 Task: Search one way flight ticket for 1 adult, 5 children, 2 infants in seat and 1 infant on lap in first from Salisbury: Salisbury-ocean City-wicomico Regional Airport to Springfield: Abraham Lincoln Capital Airport on 5-2-2023. Choice of flights is Delta. Number of bags: 1 checked bag. Price is upto 55000. Outbound departure time preference is 15:45.
Action: Mouse moved to (360, 219)
Screenshot: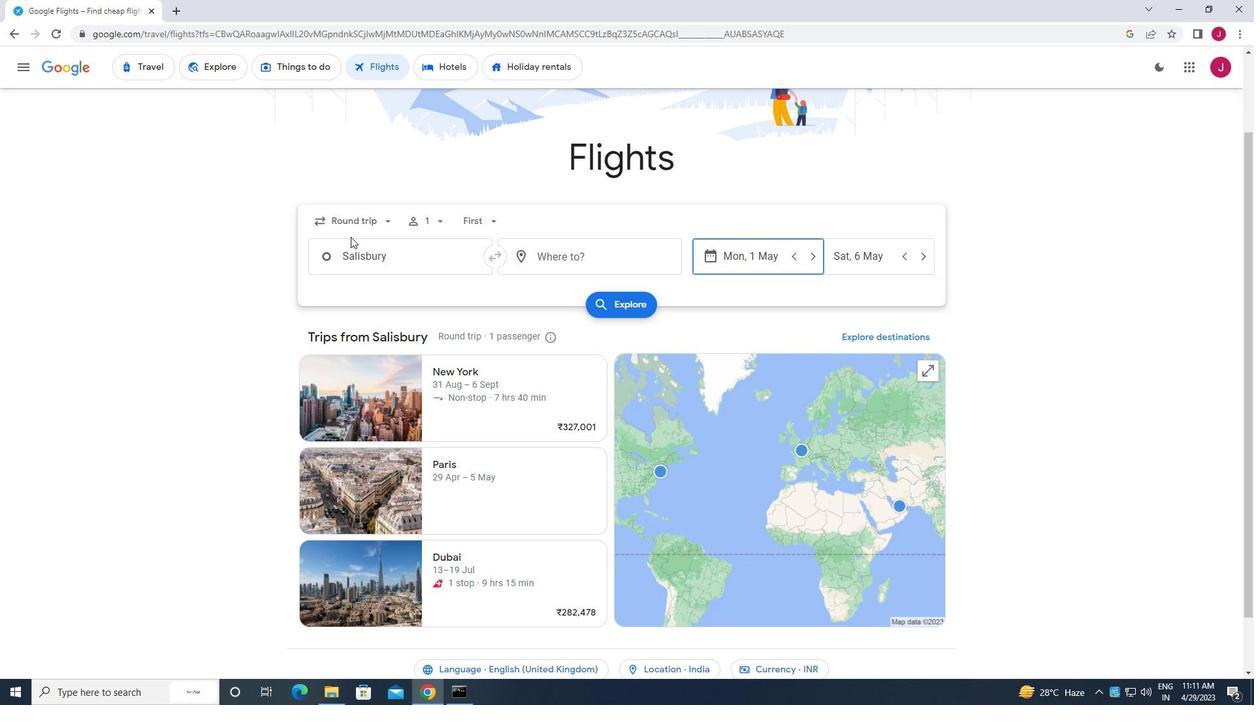 
Action: Mouse pressed left at (360, 219)
Screenshot: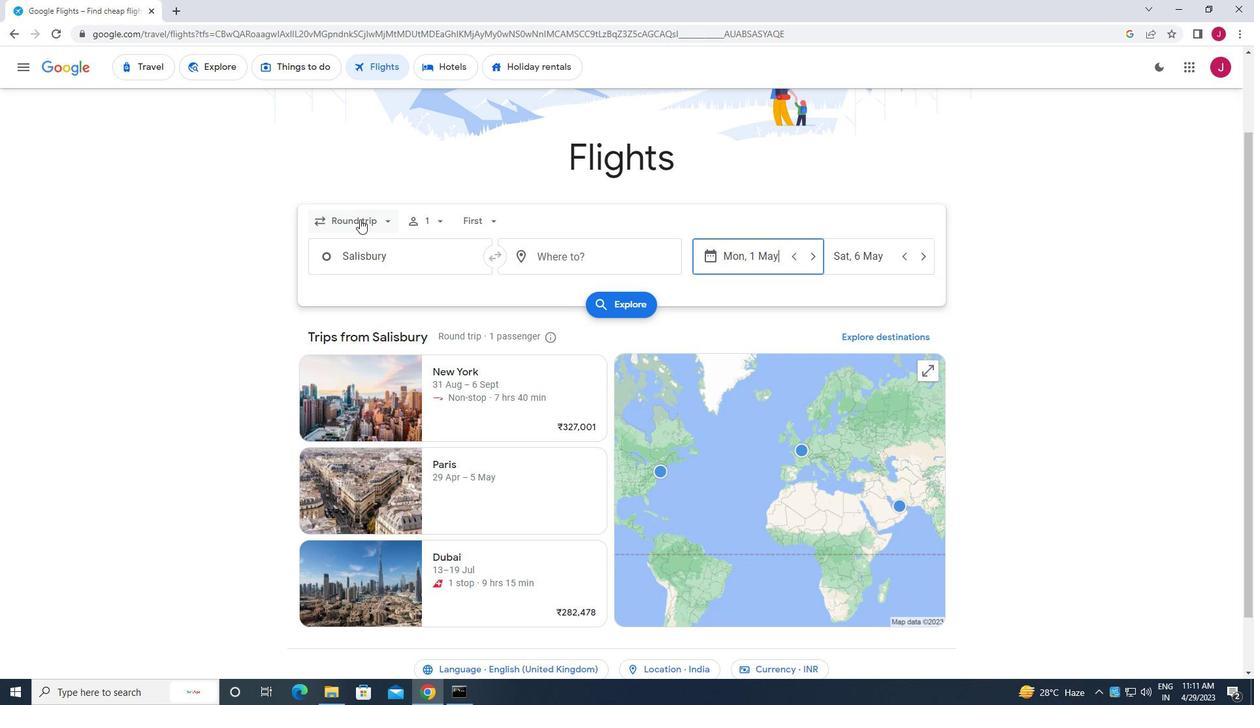 
Action: Mouse moved to (380, 274)
Screenshot: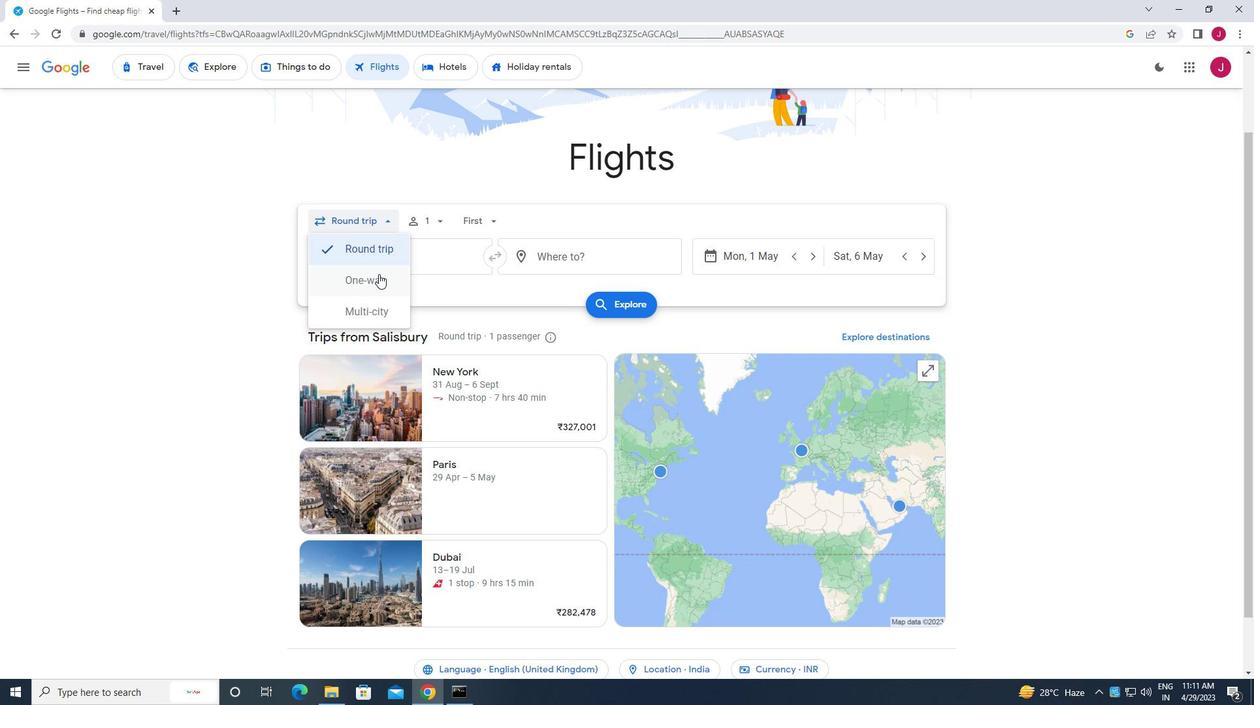 
Action: Mouse pressed left at (380, 274)
Screenshot: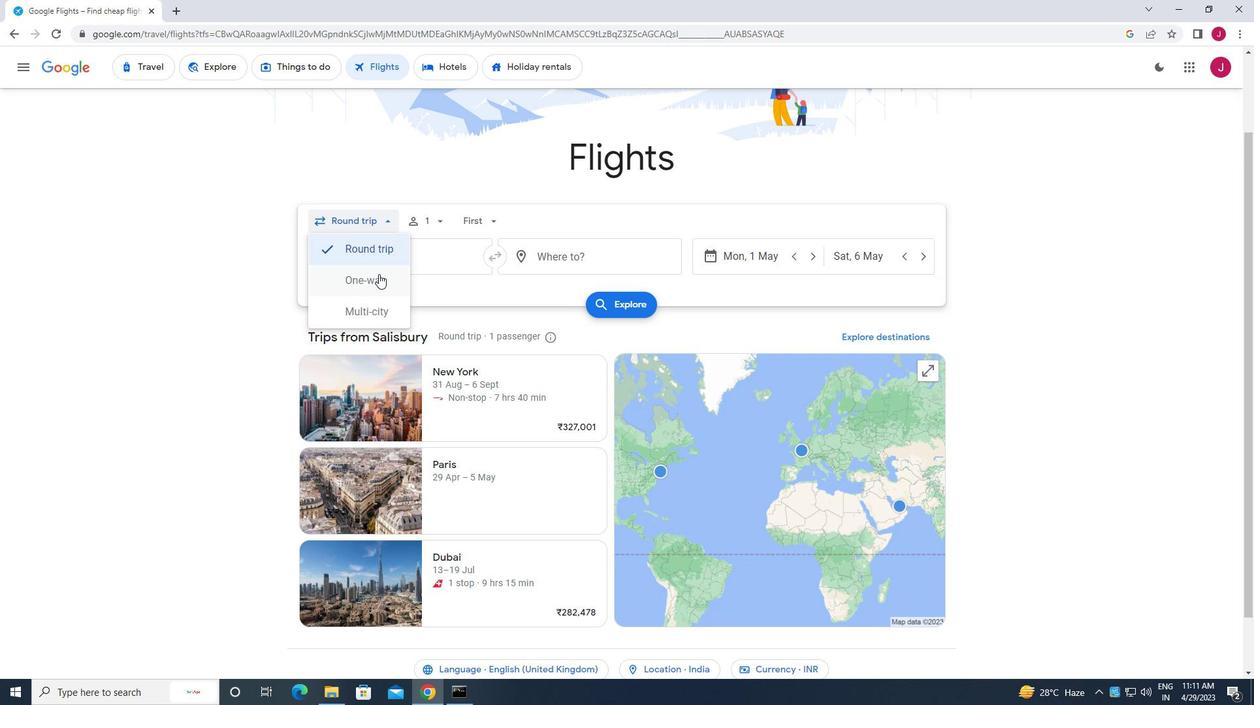 
Action: Mouse moved to (430, 220)
Screenshot: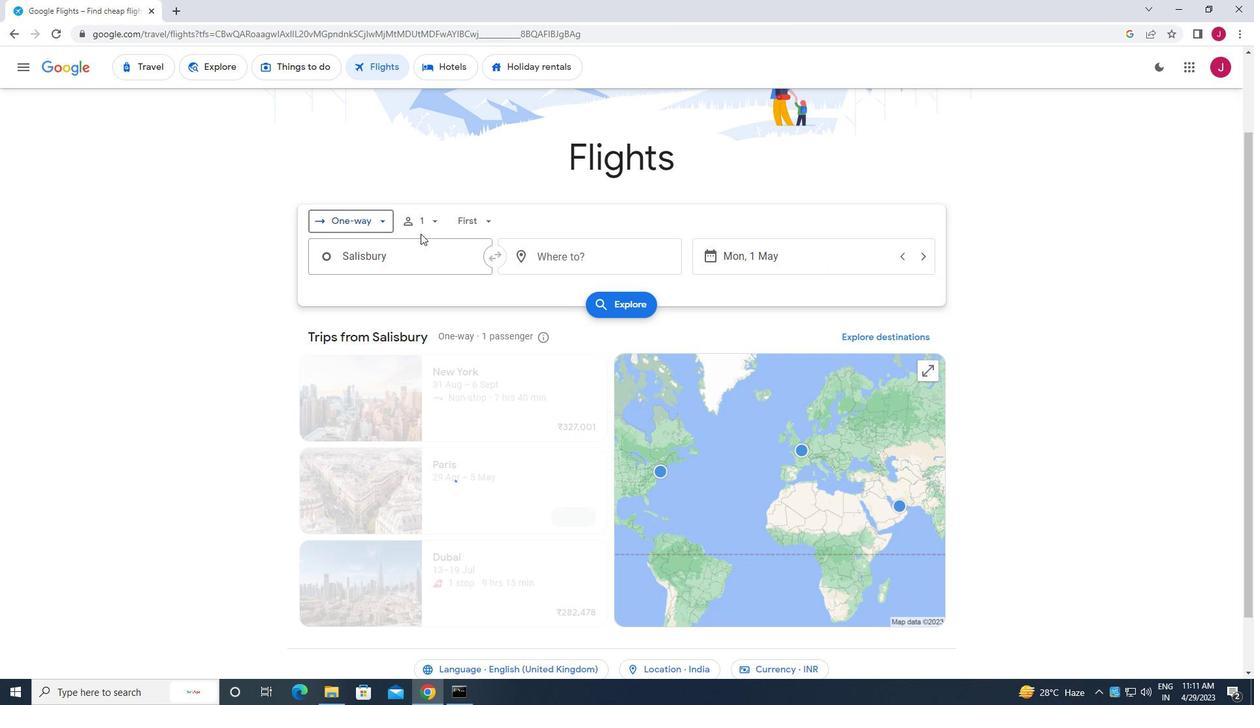 
Action: Mouse pressed left at (430, 220)
Screenshot: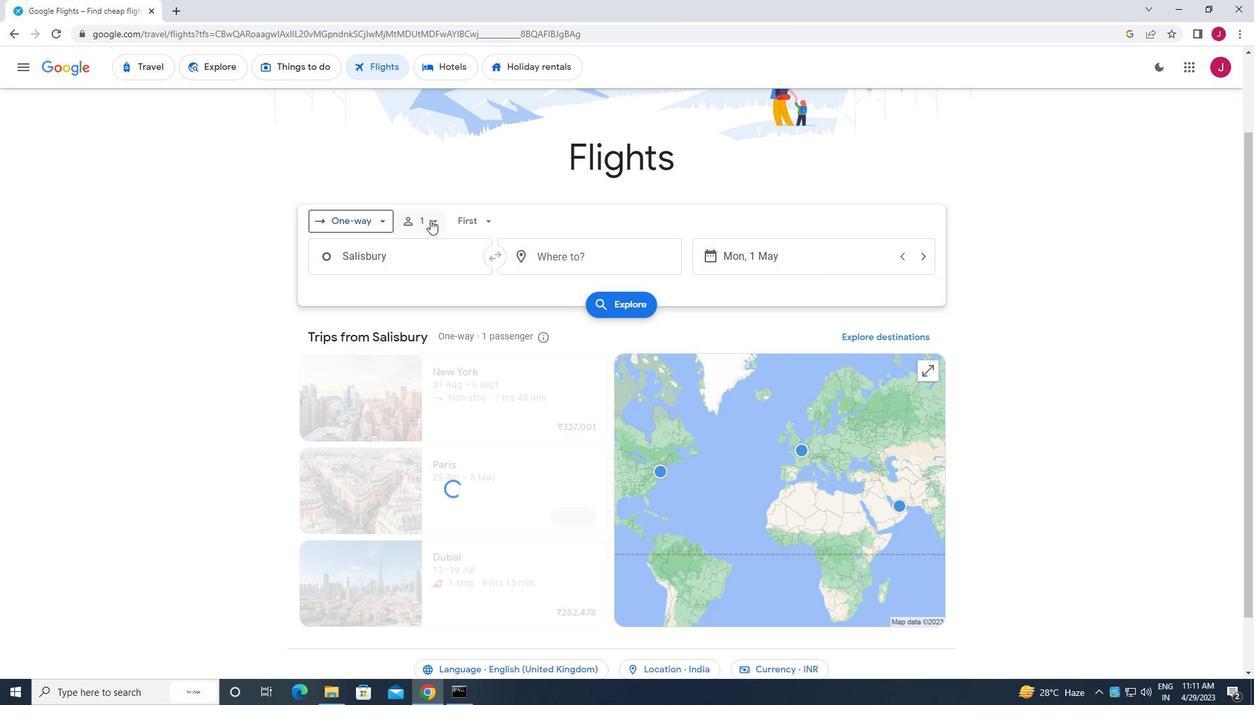
Action: Mouse moved to (536, 290)
Screenshot: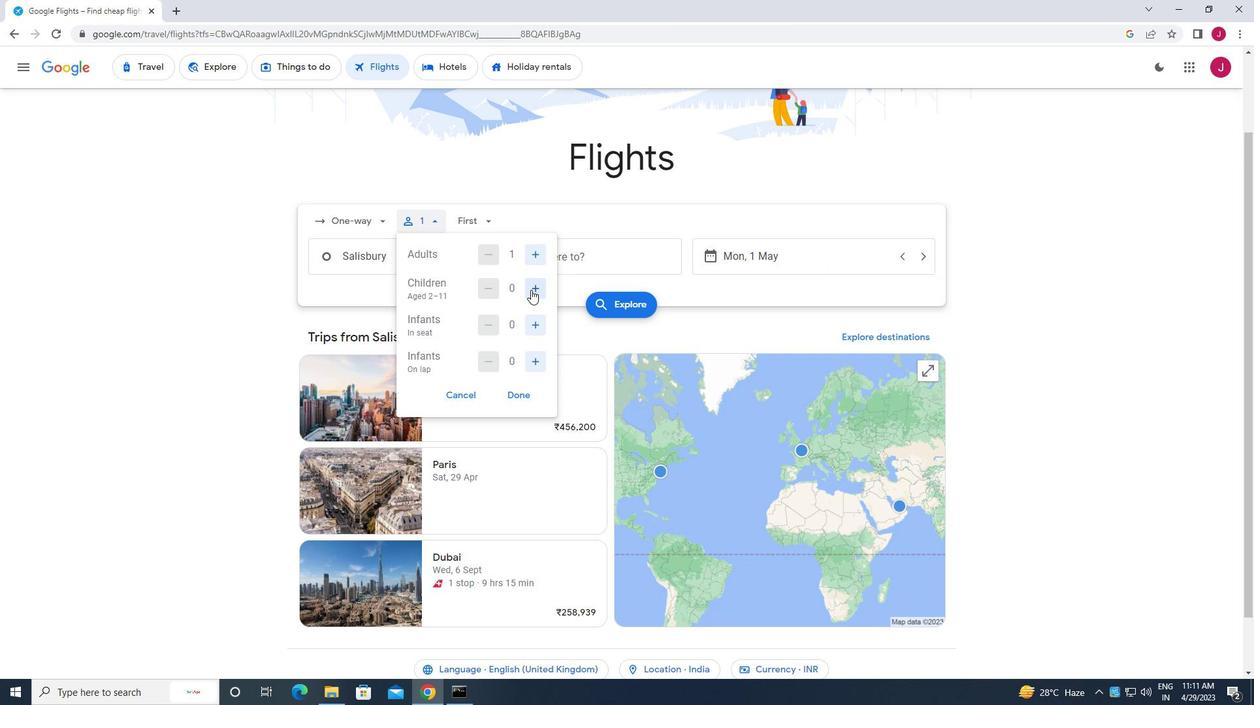 
Action: Mouse pressed left at (536, 290)
Screenshot: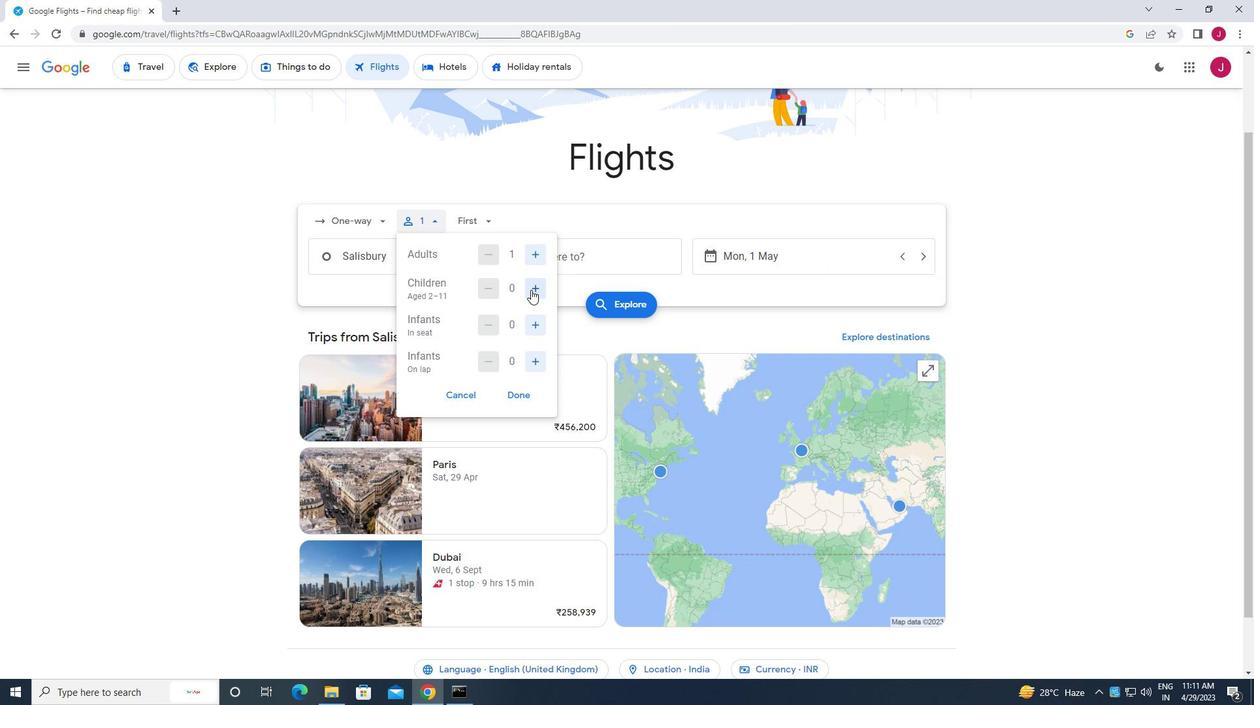 
Action: Mouse moved to (537, 290)
Screenshot: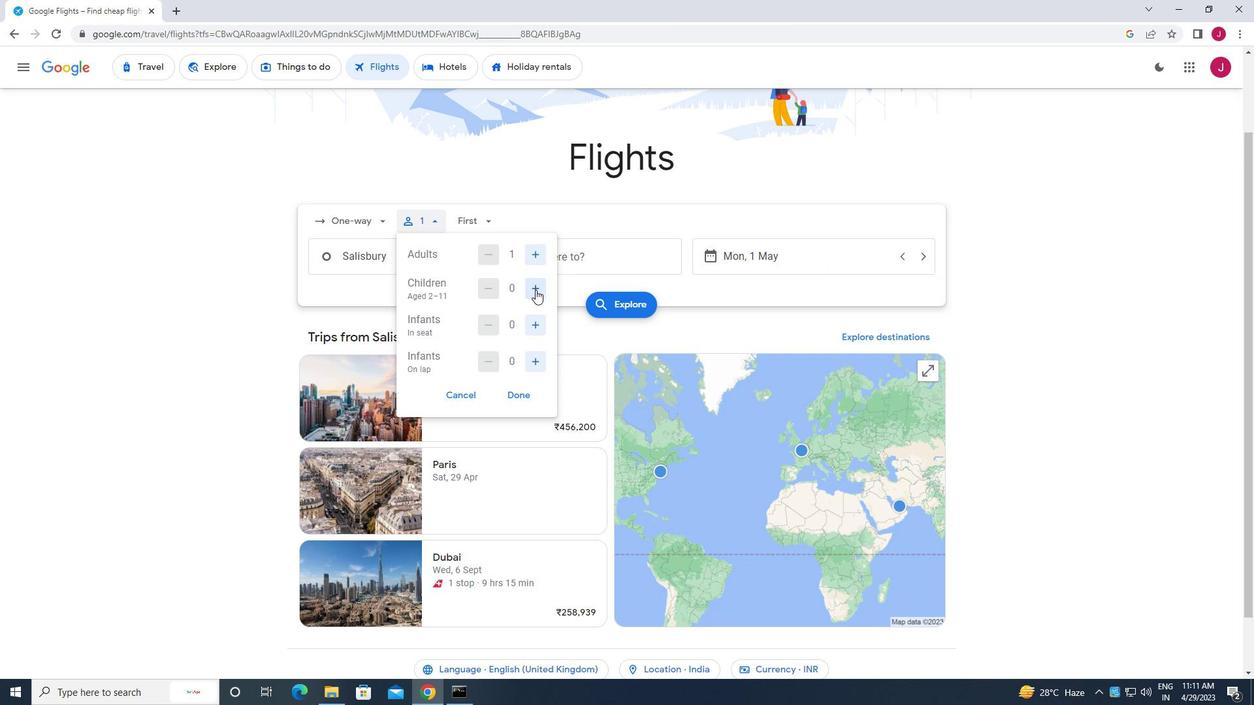 
Action: Mouse pressed left at (537, 290)
Screenshot: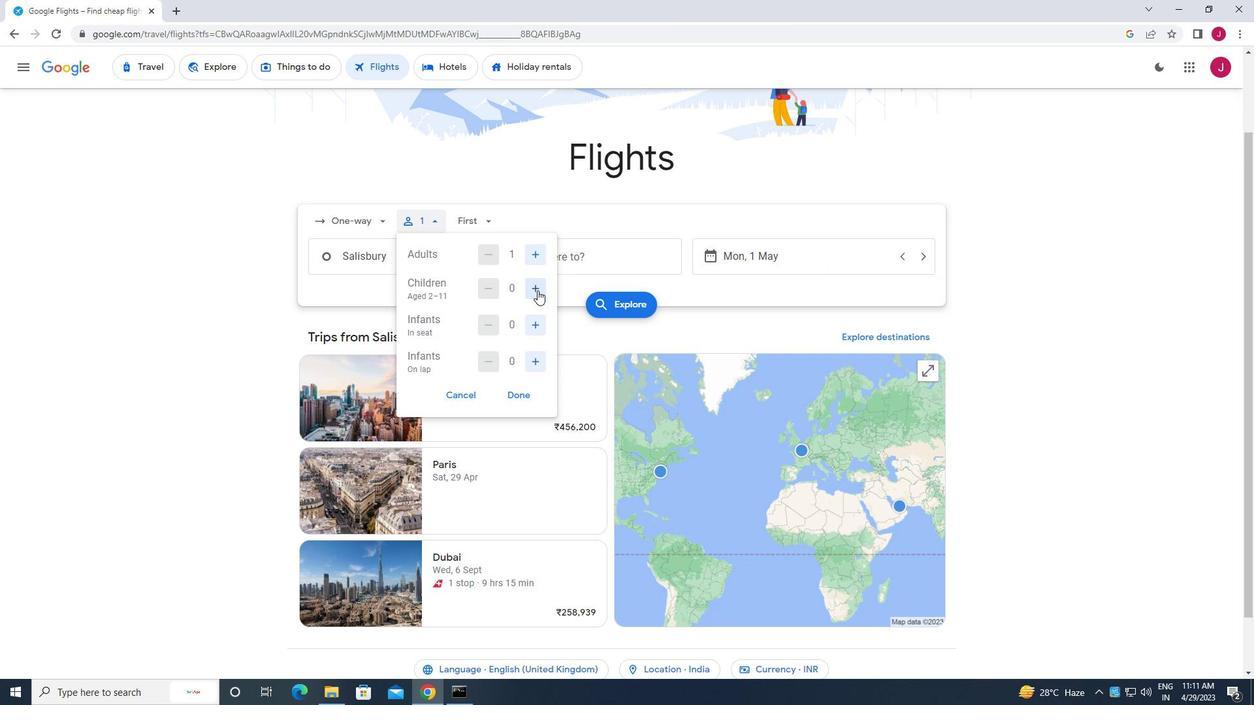 
Action: Mouse pressed left at (537, 290)
Screenshot: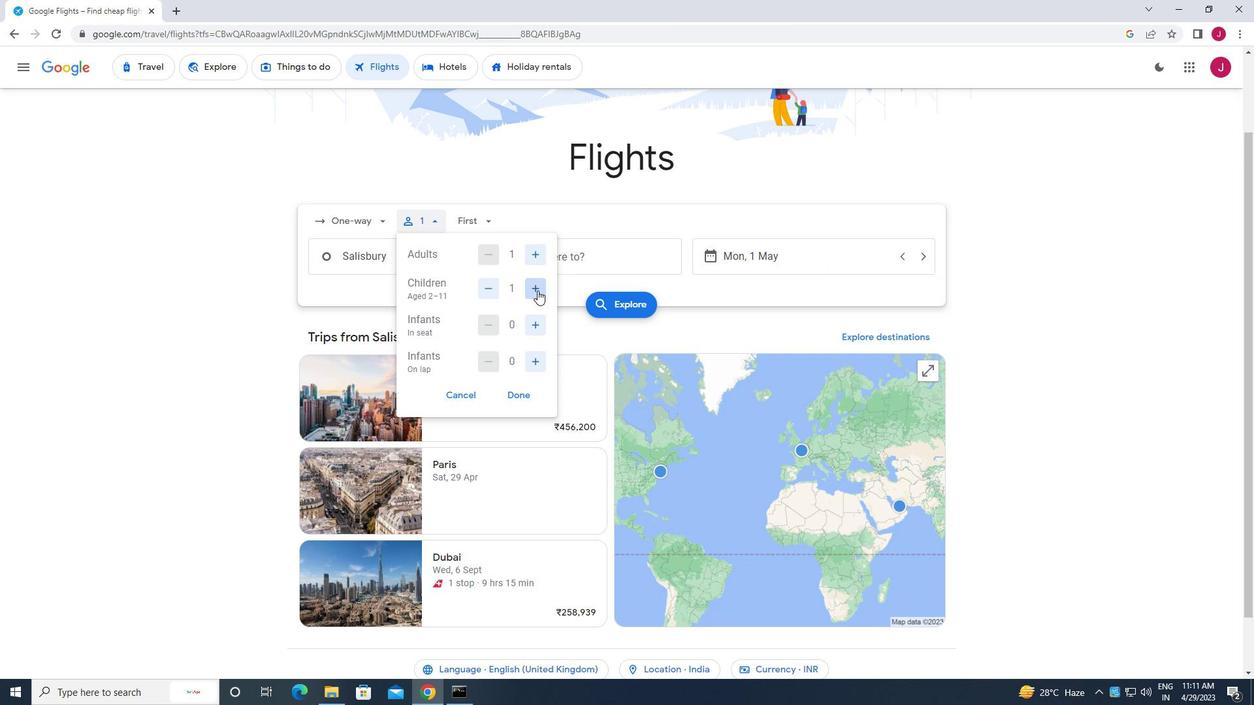 
Action: Mouse pressed left at (537, 290)
Screenshot: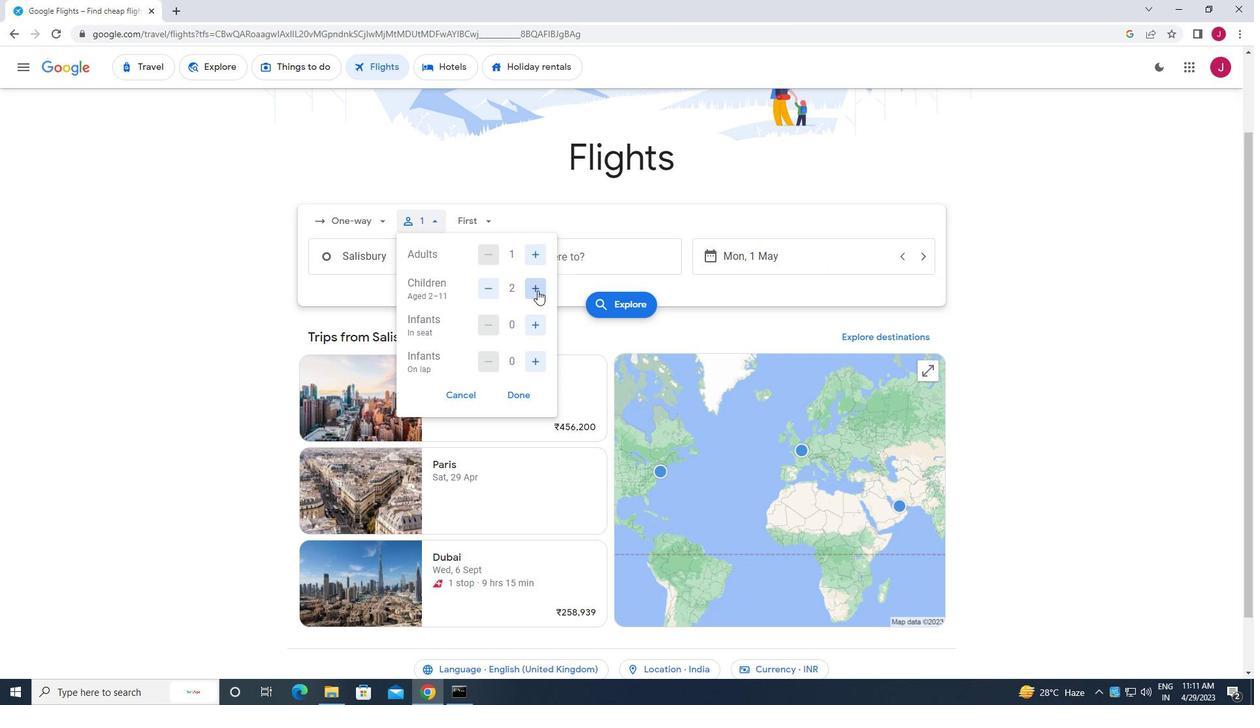 
Action: Mouse pressed left at (537, 290)
Screenshot: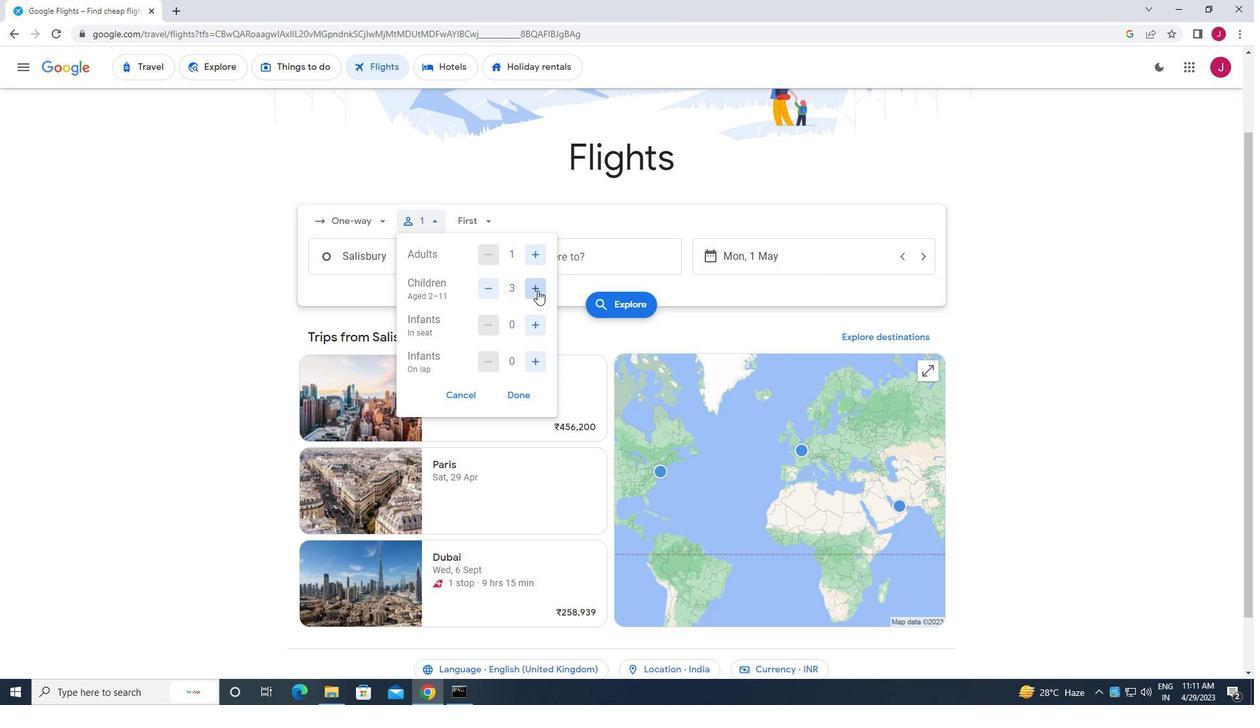 
Action: Mouse moved to (538, 321)
Screenshot: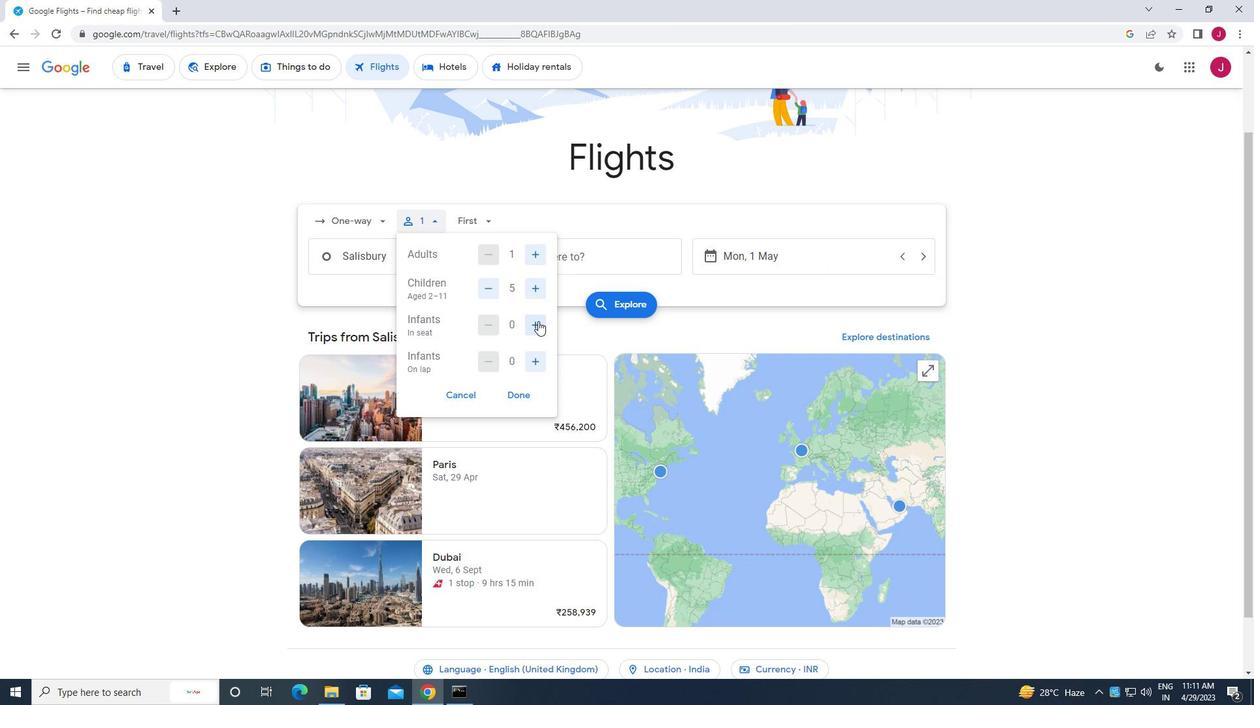
Action: Mouse pressed left at (538, 321)
Screenshot: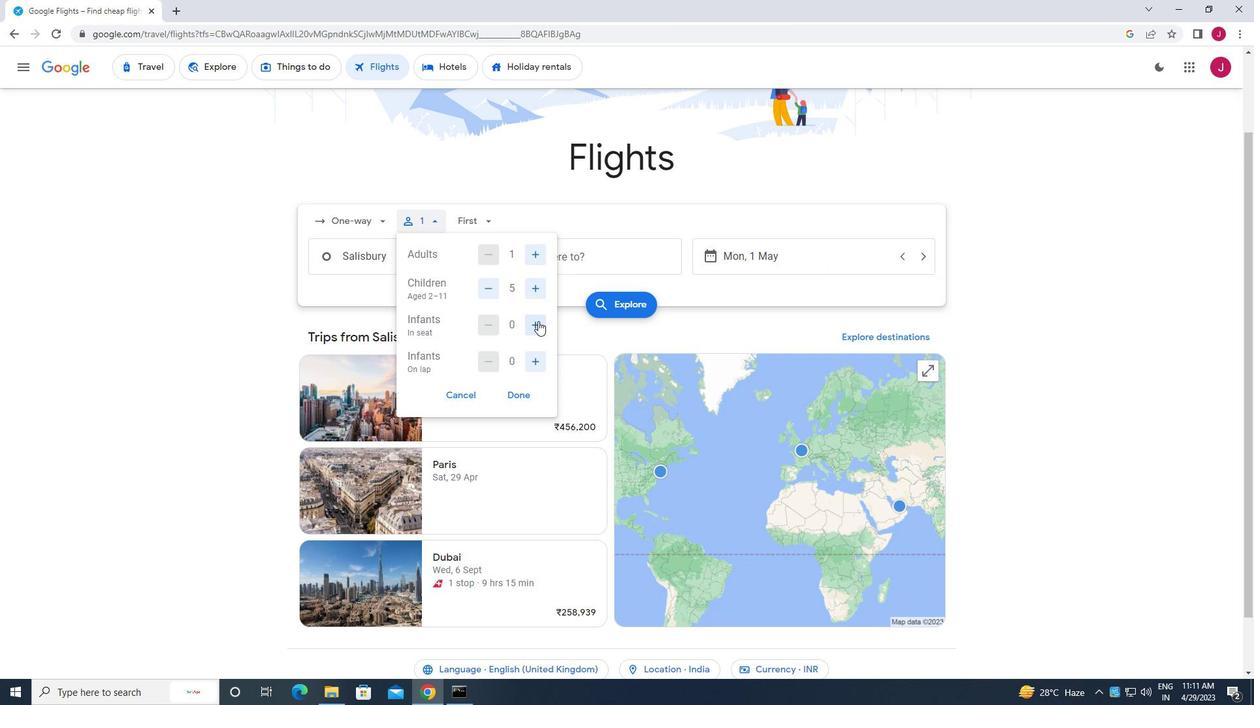 
Action: Mouse moved to (539, 322)
Screenshot: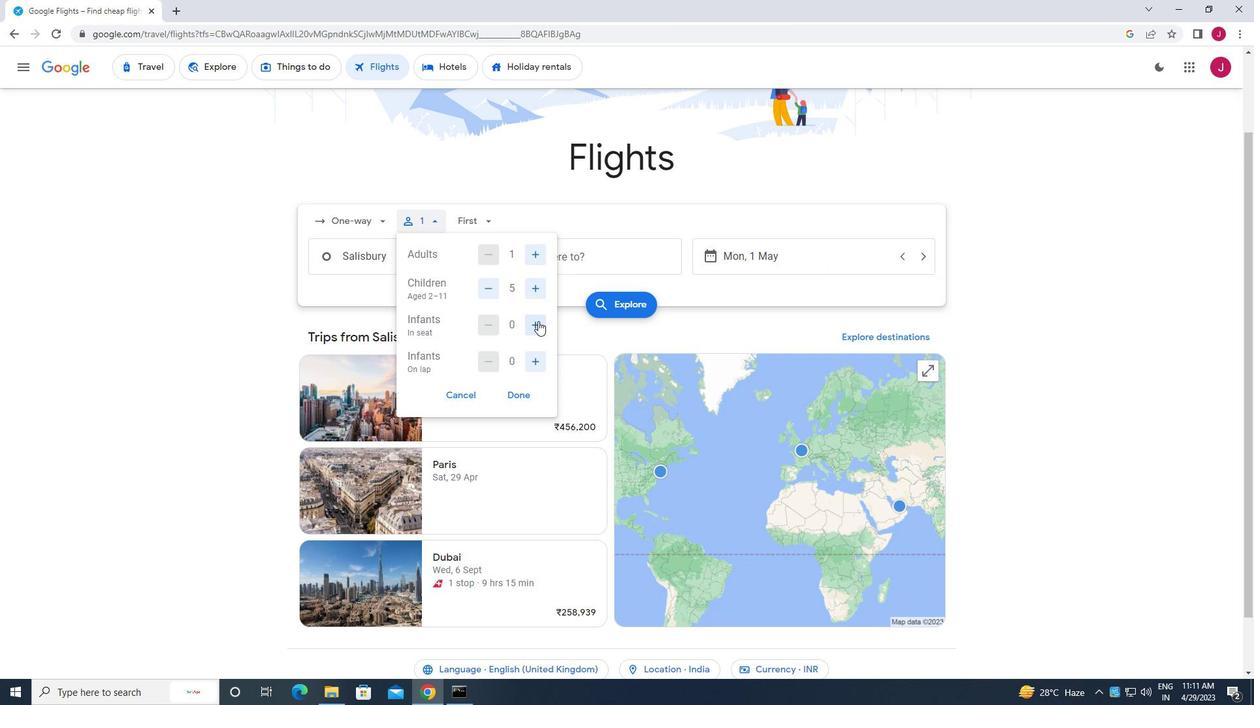 
Action: Mouse pressed left at (539, 322)
Screenshot: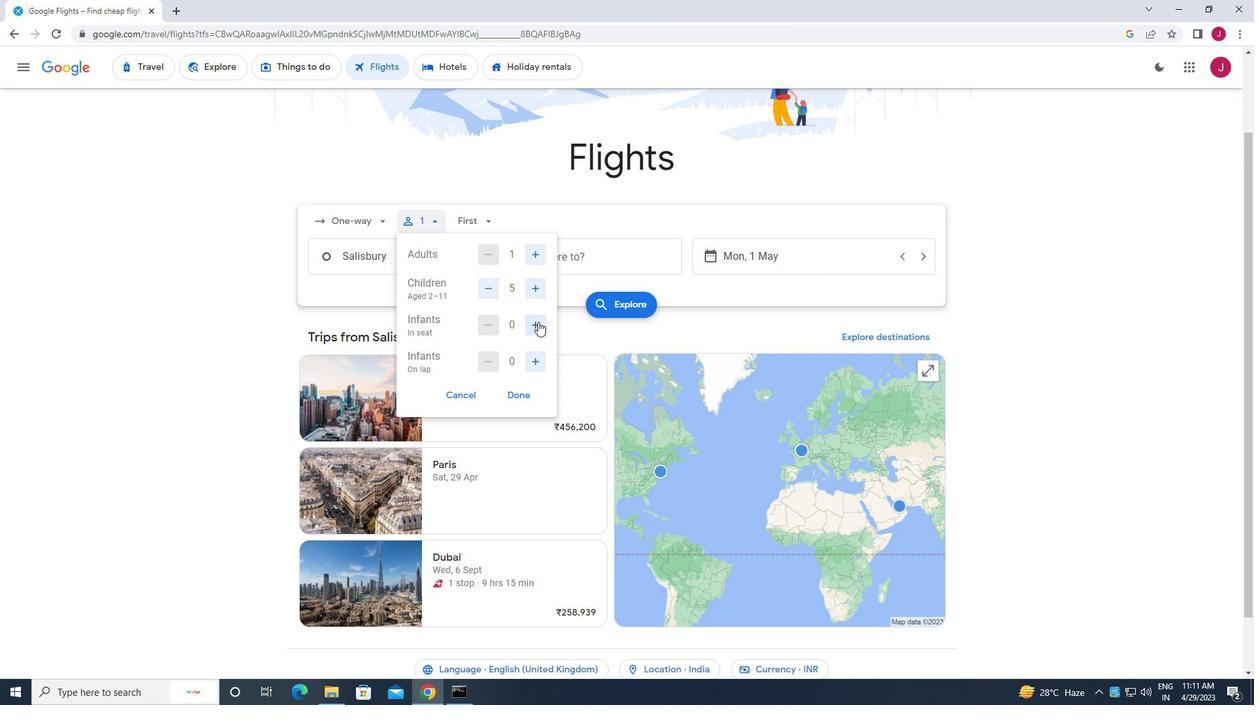 
Action: Mouse moved to (533, 359)
Screenshot: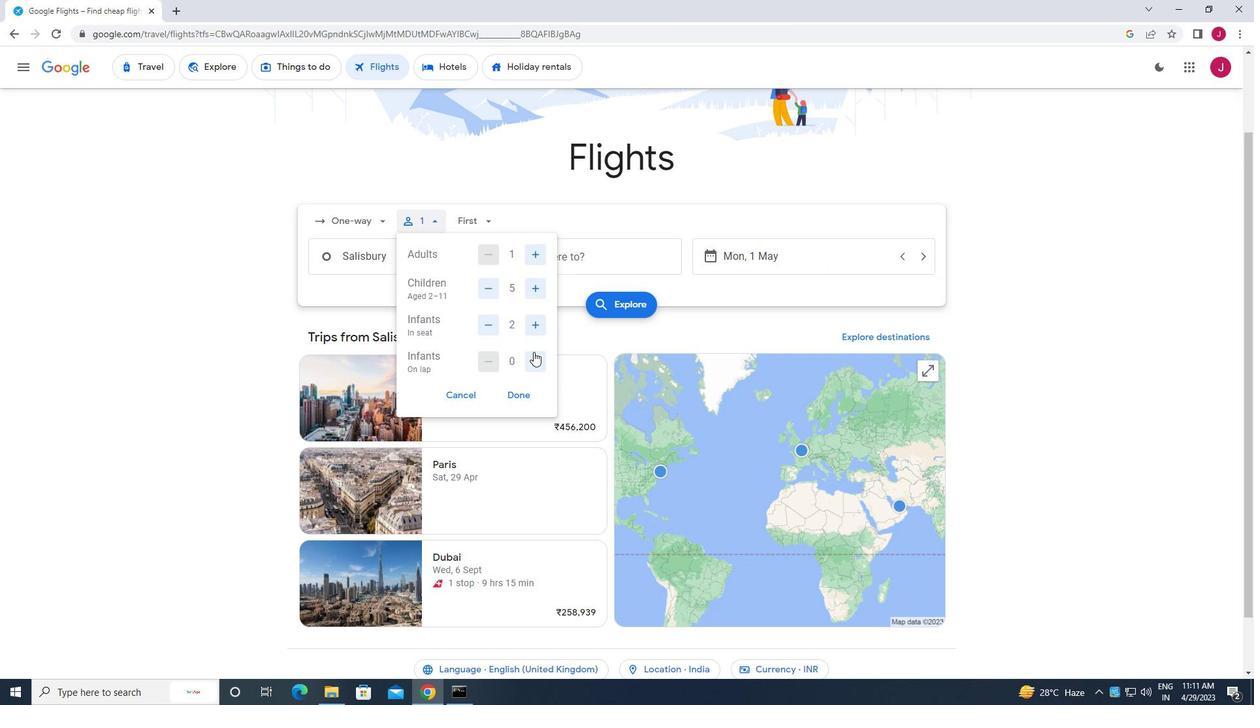 
Action: Mouse pressed left at (533, 359)
Screenshot: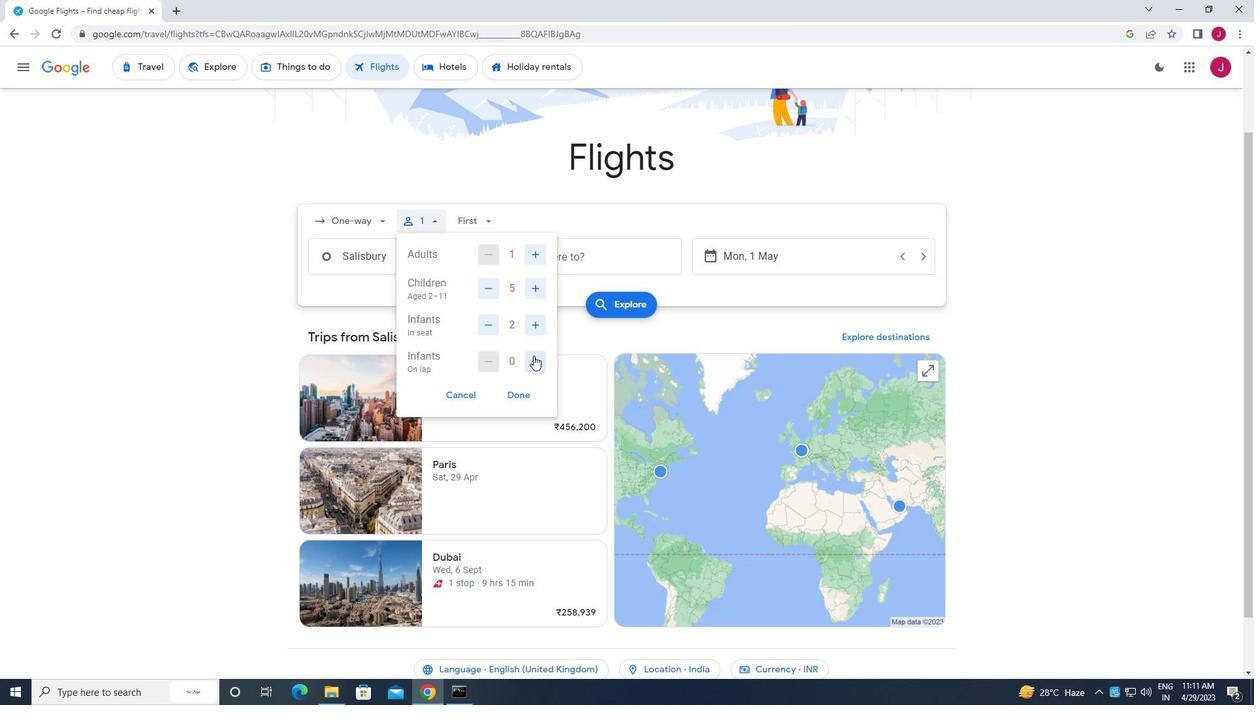 
Action: Mouse moved to (484, 322)
Screenshot: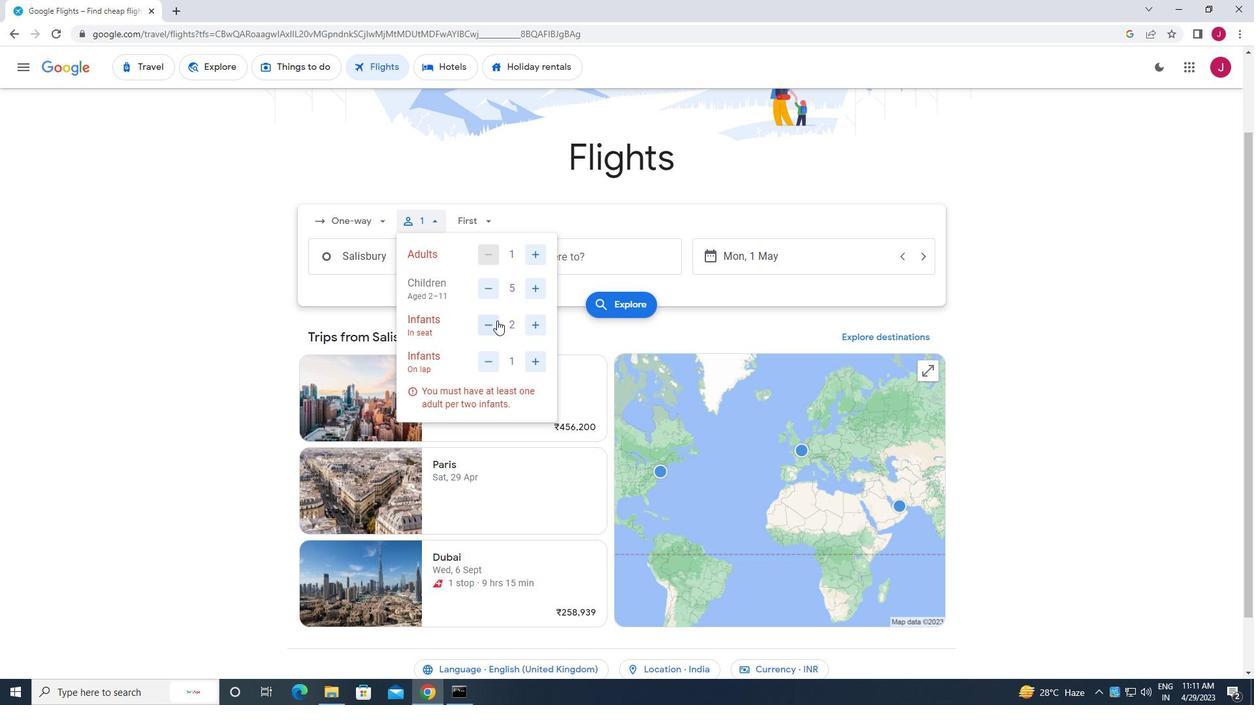 
Action: Mouse pressed left at (484, 322)
Screenshot: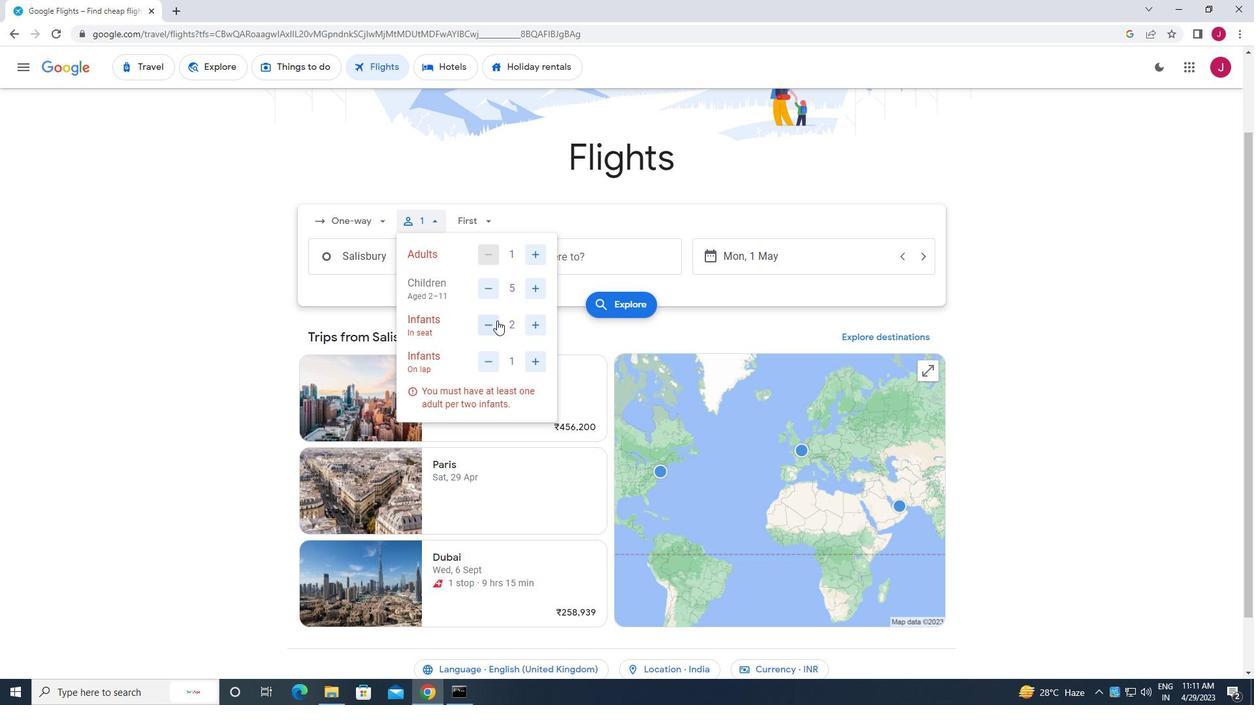 
Action: Mouse moved to (520, 395)
Screenshot: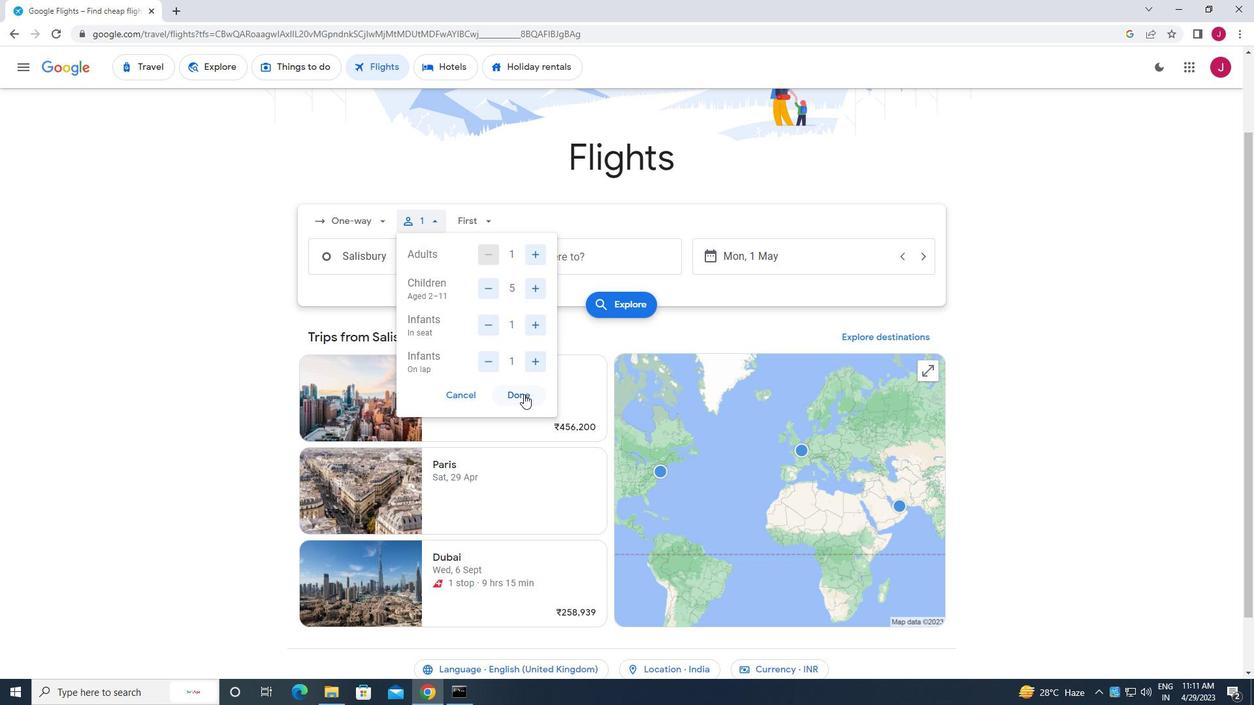 
Action: Mouse pressed left at (520, 395)
Screenshot: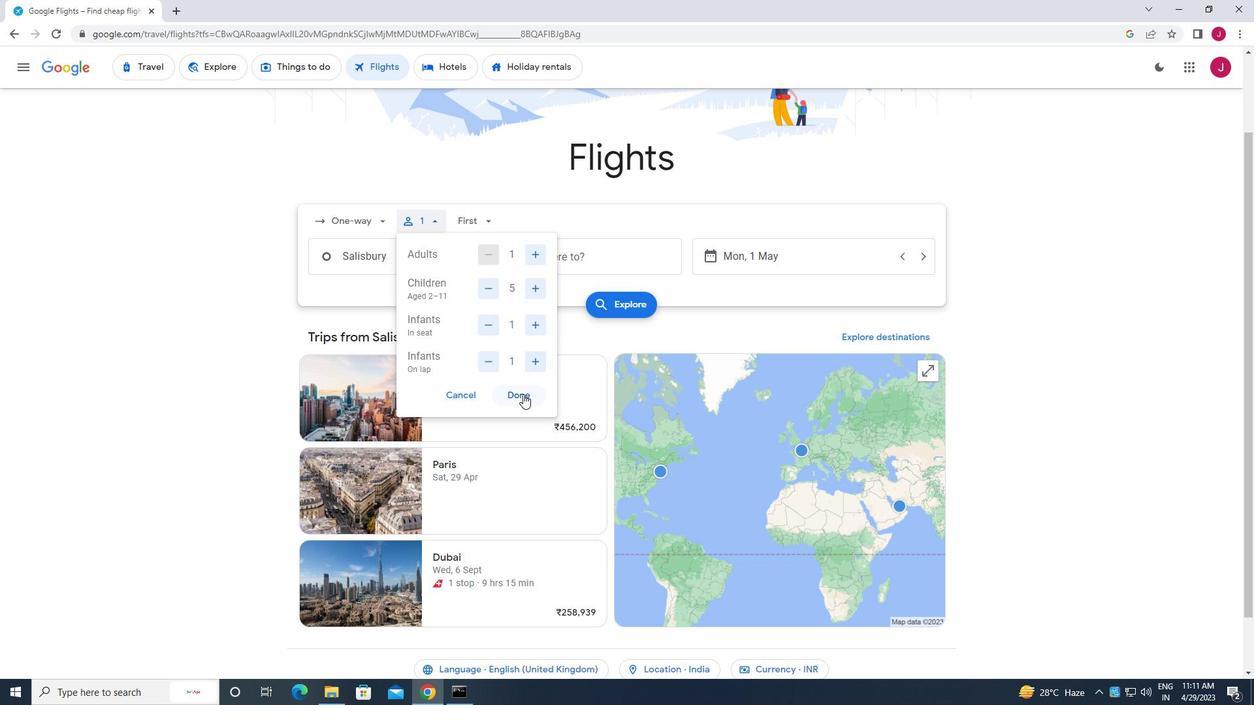 
Action: Mouse moved to (488, 219)
Screenshot: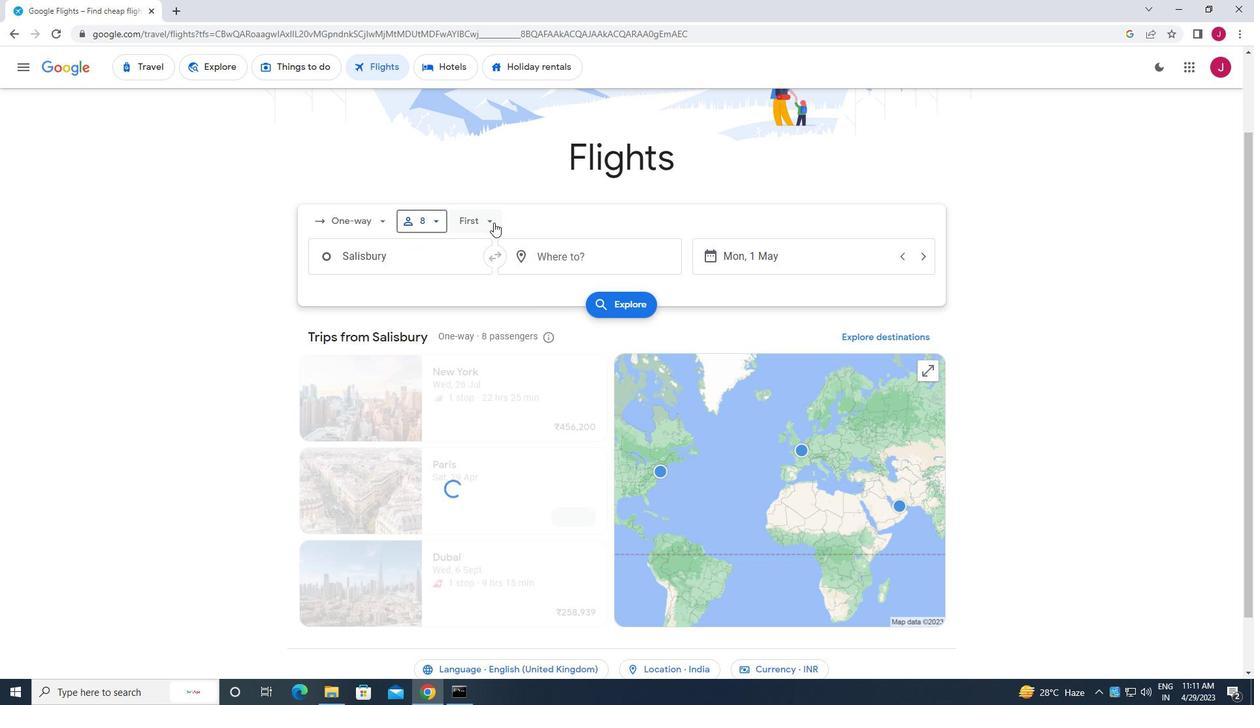 
Action: Mouse pressed left at (488, 219)
Screenshot: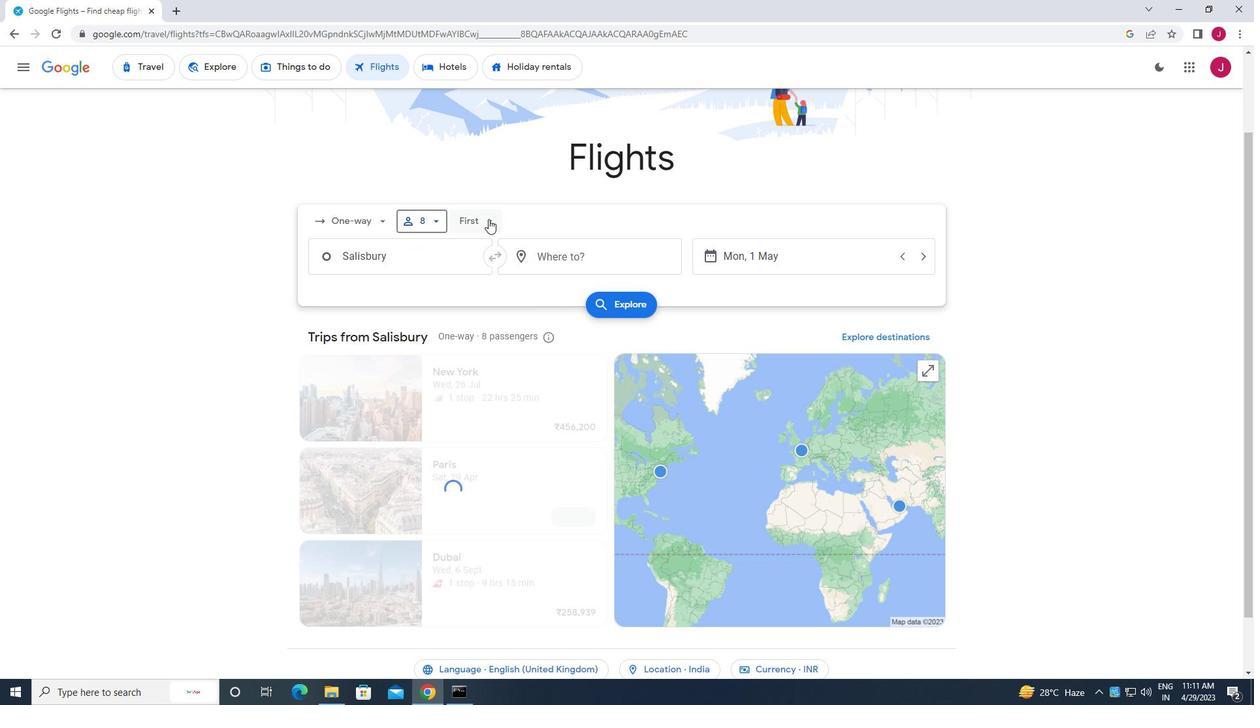 
Action: Mouse moved to (501, 341)
Screenshot: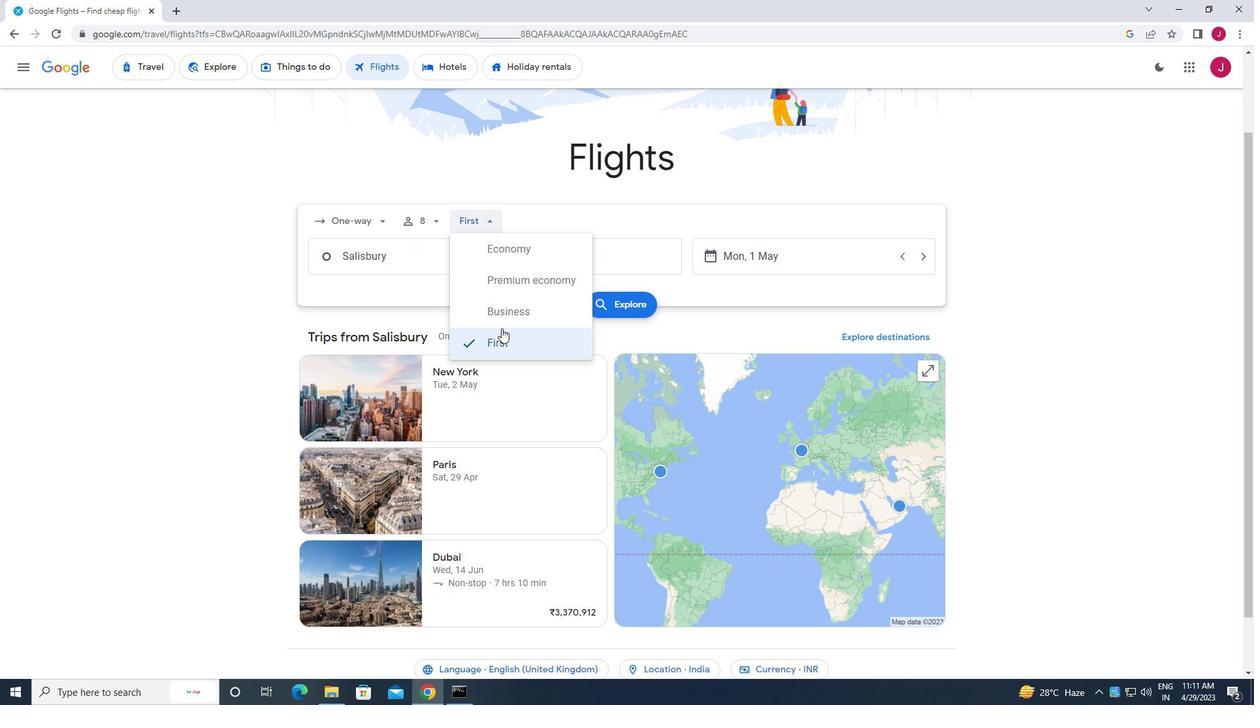 
Action: Mouse pressed left at (501, 341)
Screenshot: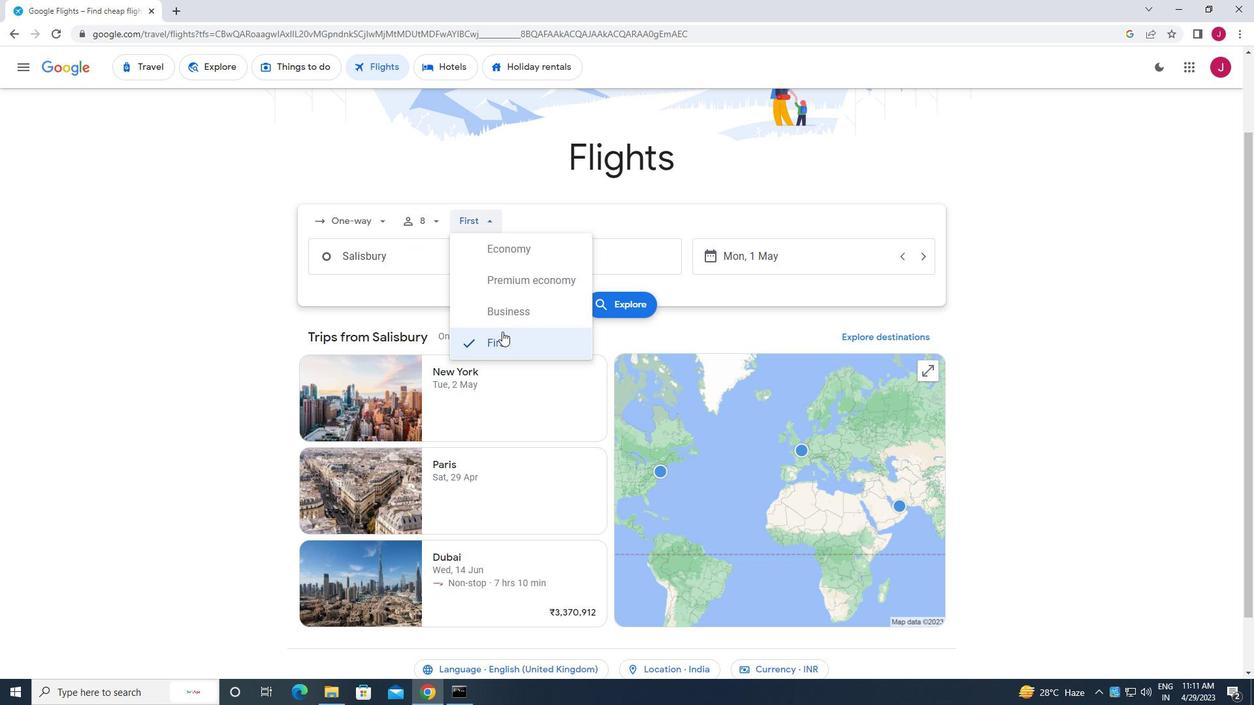 
Action: Mouse moved to (448, 260)
Screenshot: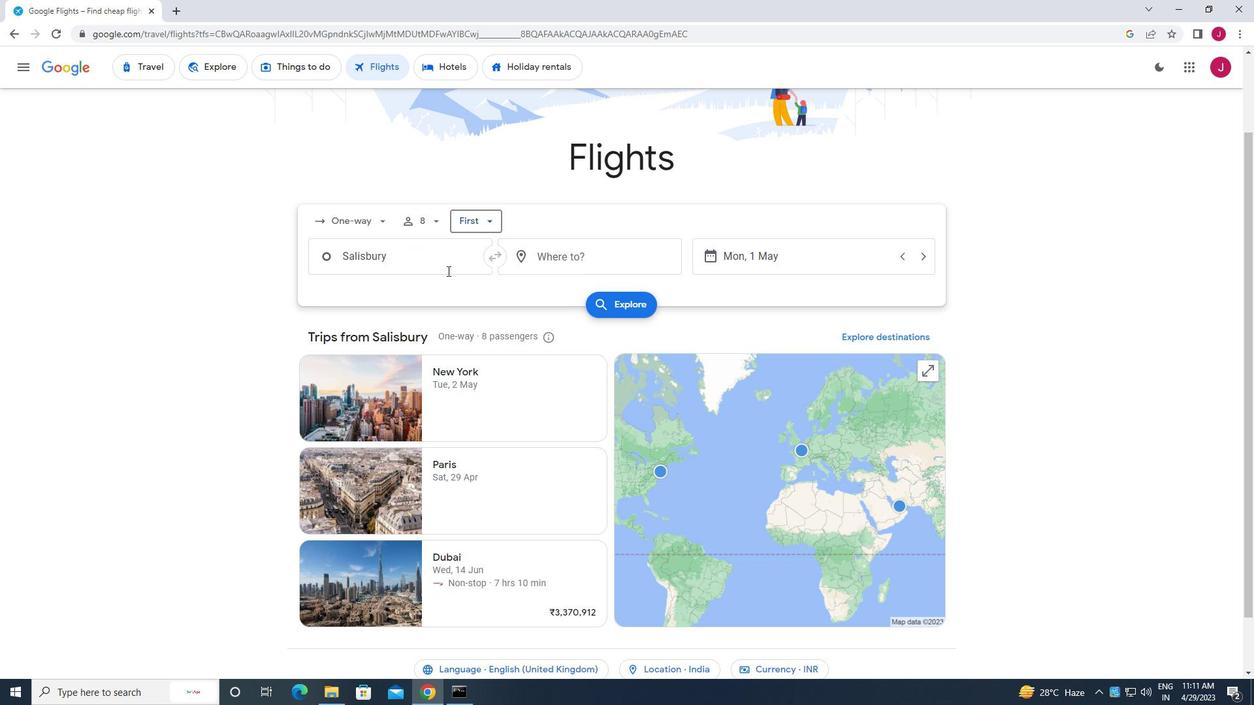 
Action: Mouse pressed left at (448, 260)
Screenshot: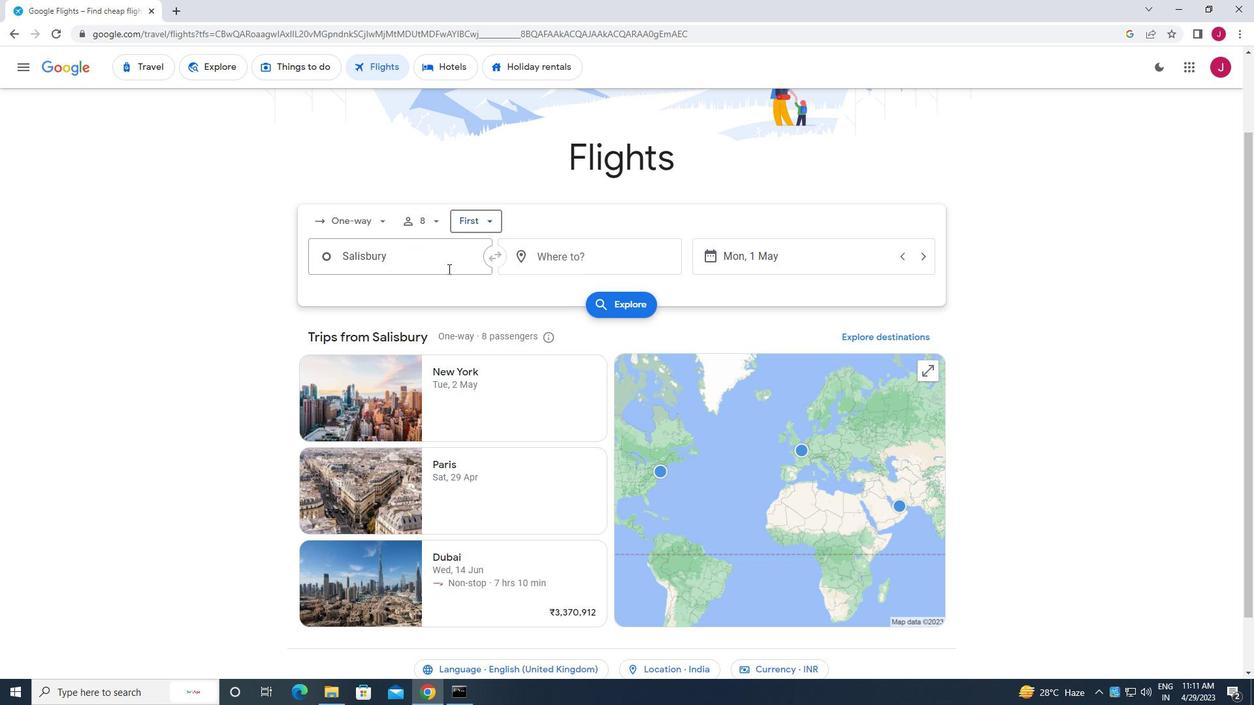 
Action: Mouse moved to (448, 260)
Screenshot: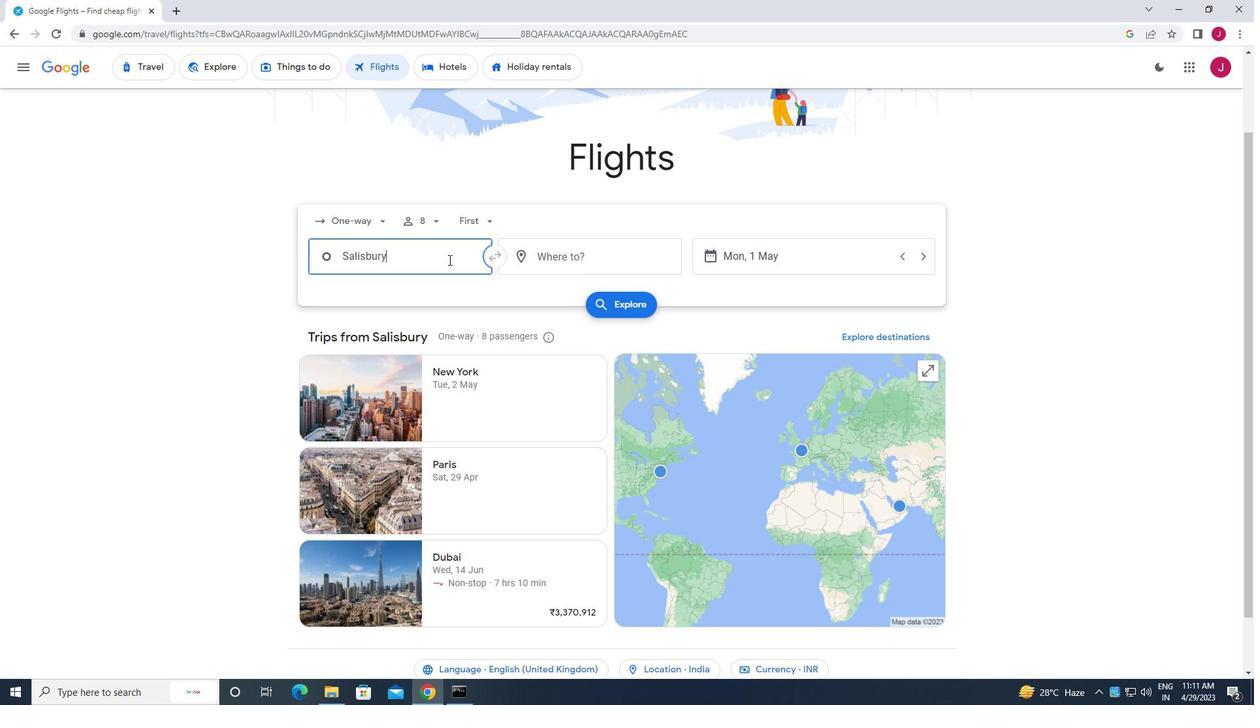 
Action: Key pressed <Key.backspace>sali<Key.enter>
Screenshot: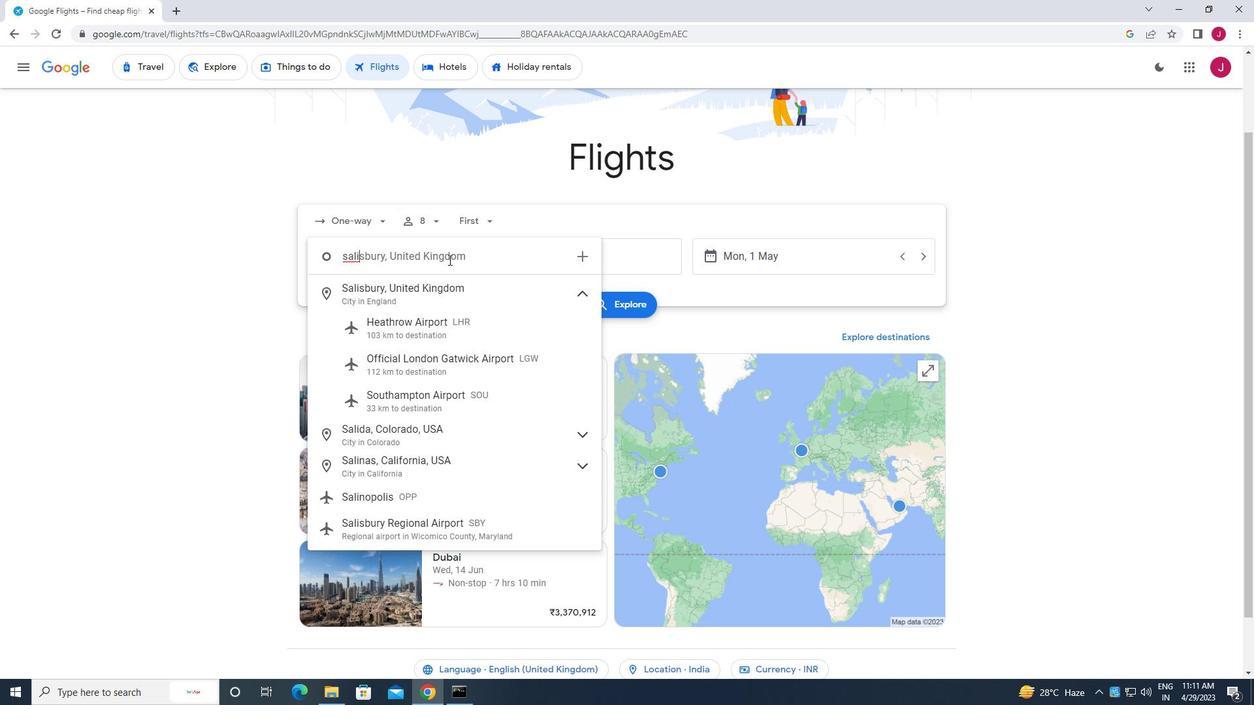 
Action: Mouse moved to (587, 265)
Screenshot: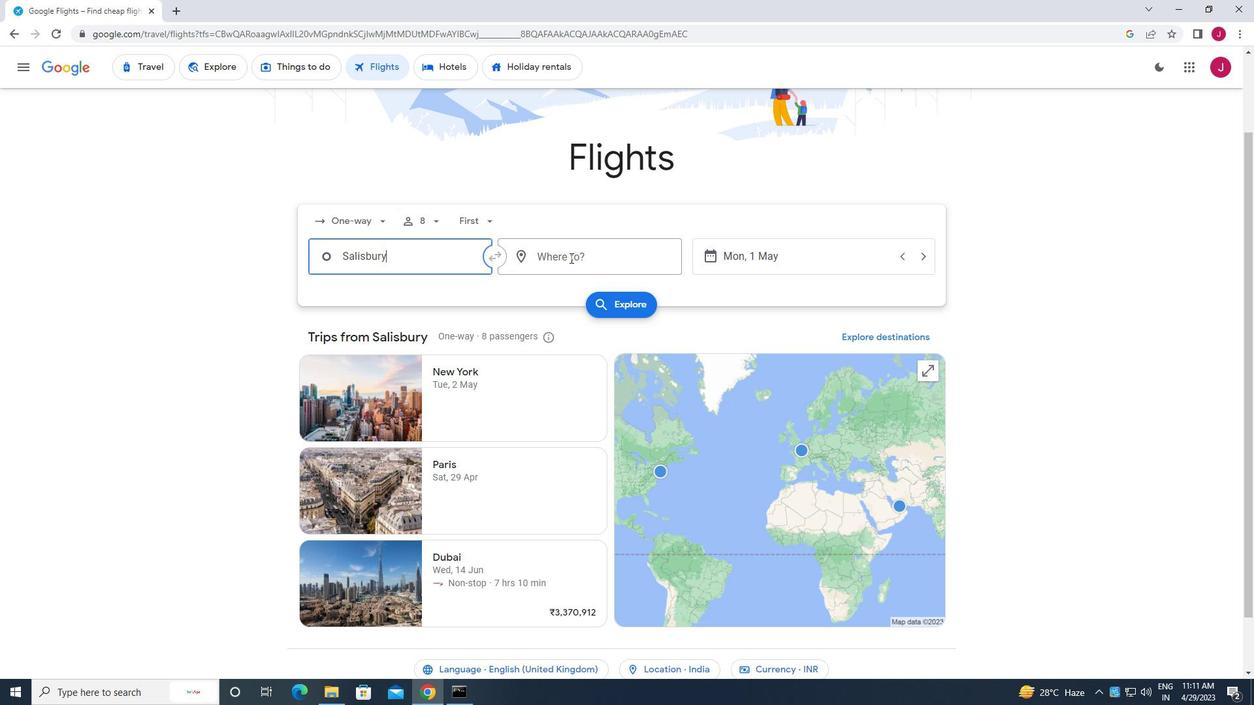 
Action: Mouse pressed left at (587, 265)
Screenshot: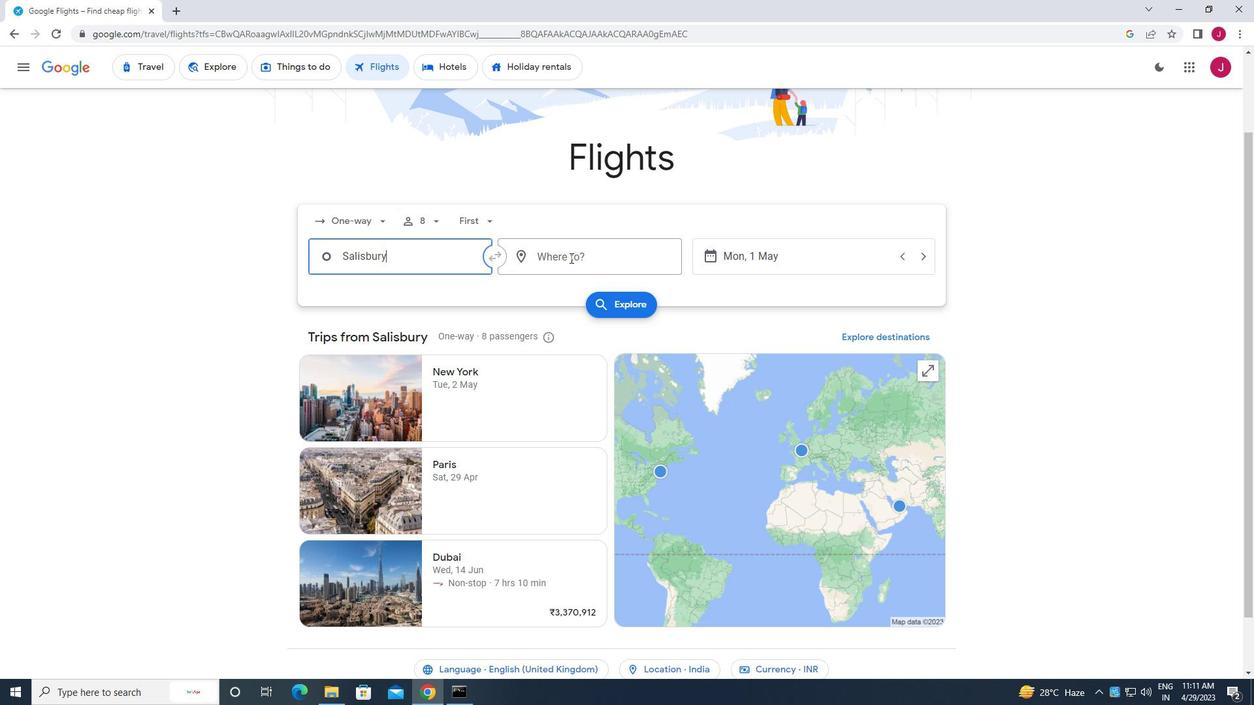 
Action: Mouse moved to (588, 265)
Screenshot: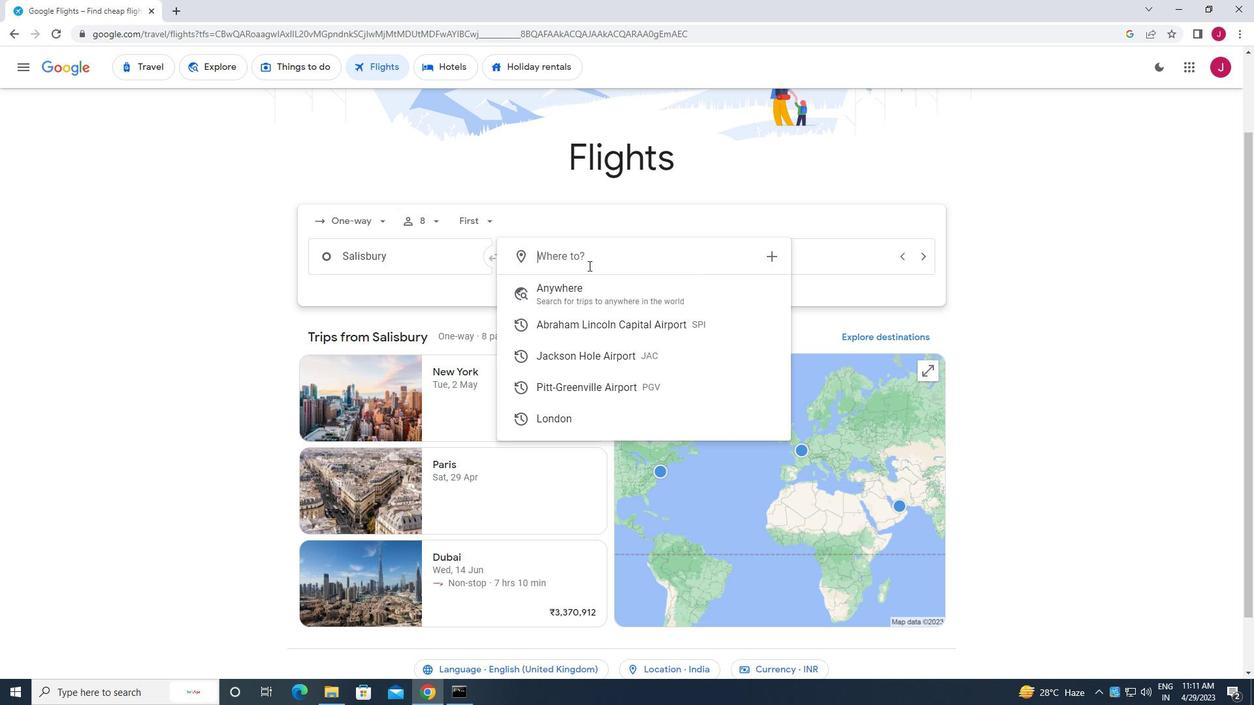 
Action: Key pressed springfield<Key.space>
Screenshot: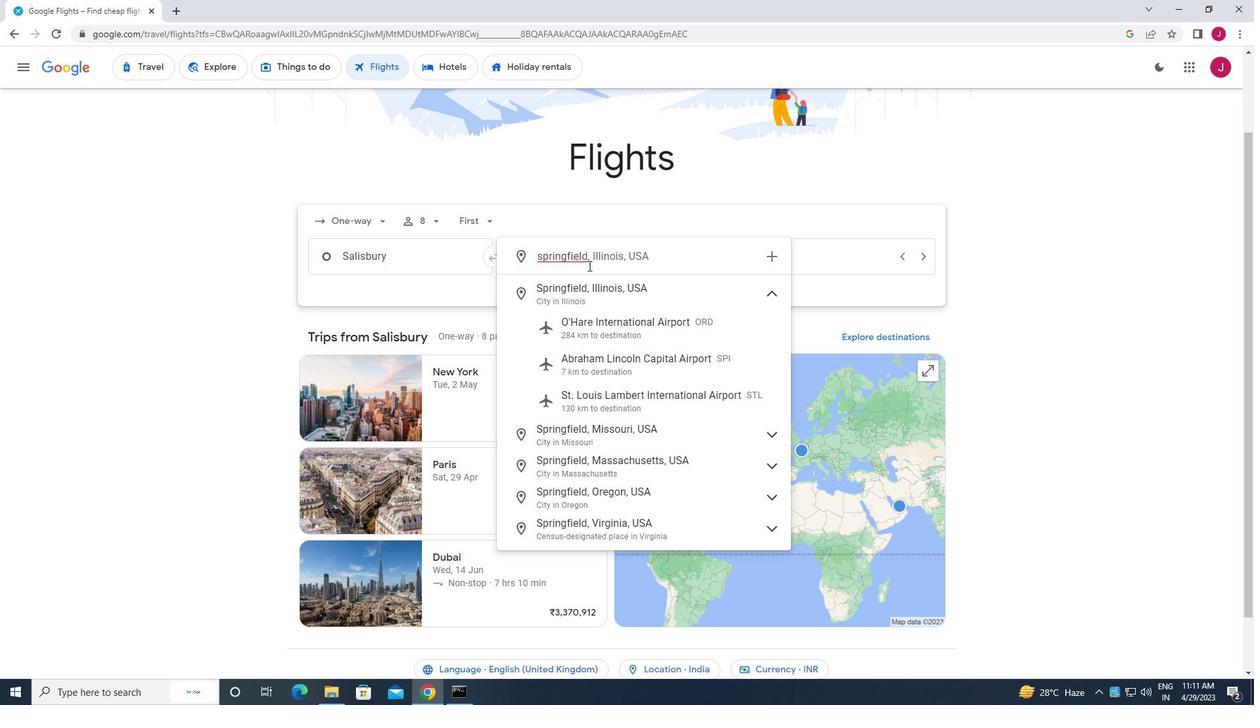 
Action: Mouse moved to (664, 360)
Screenshot: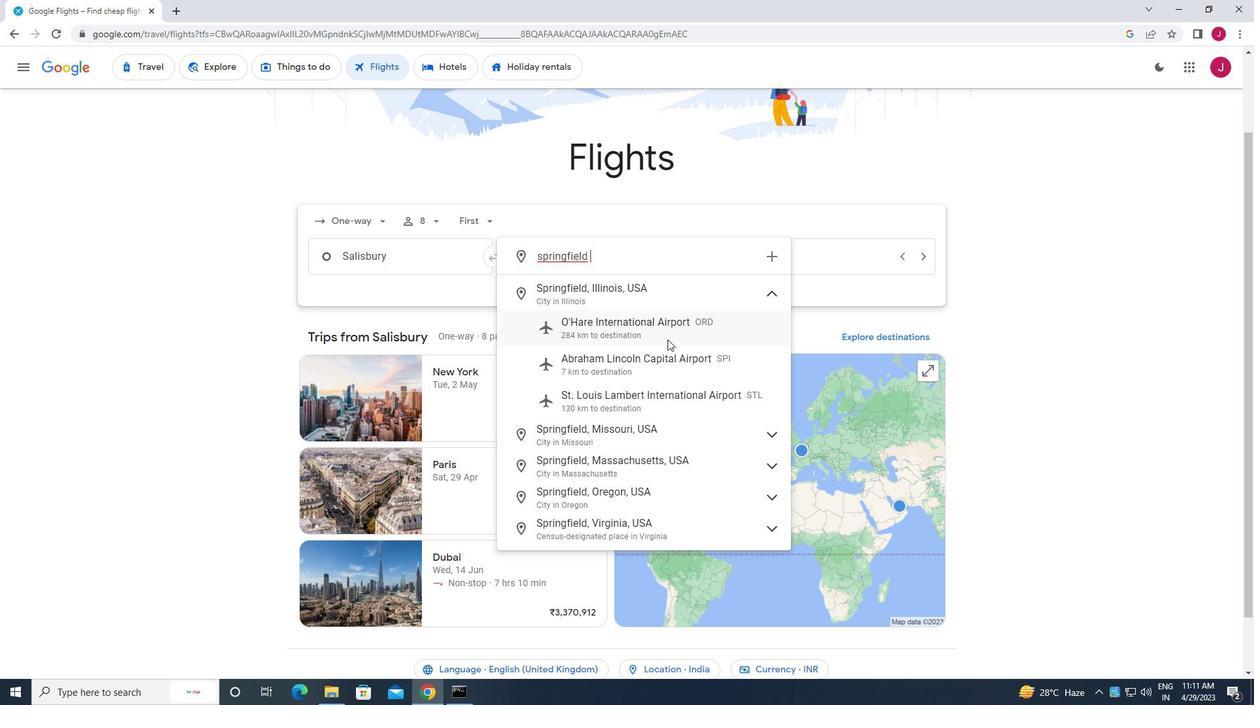 
Action: Mouse pressed left at (664, 360)
Screenshot: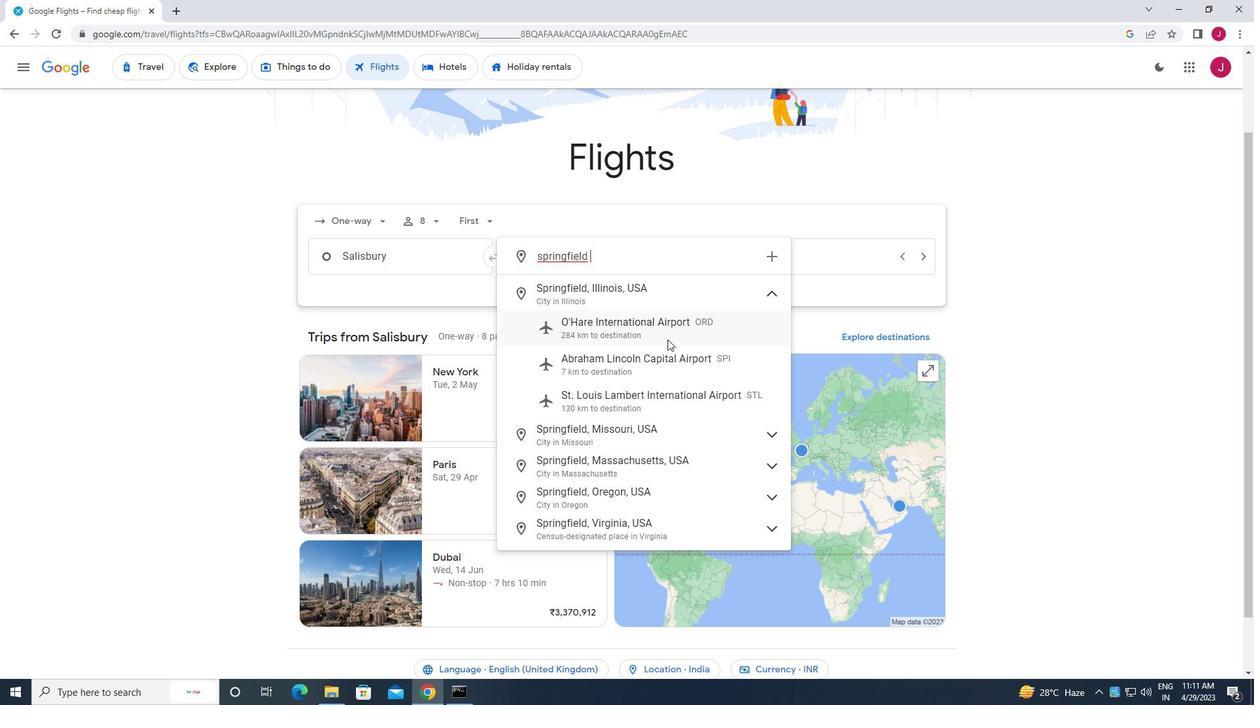 
Action: Mouse moved to (791, 254)
Screenshot: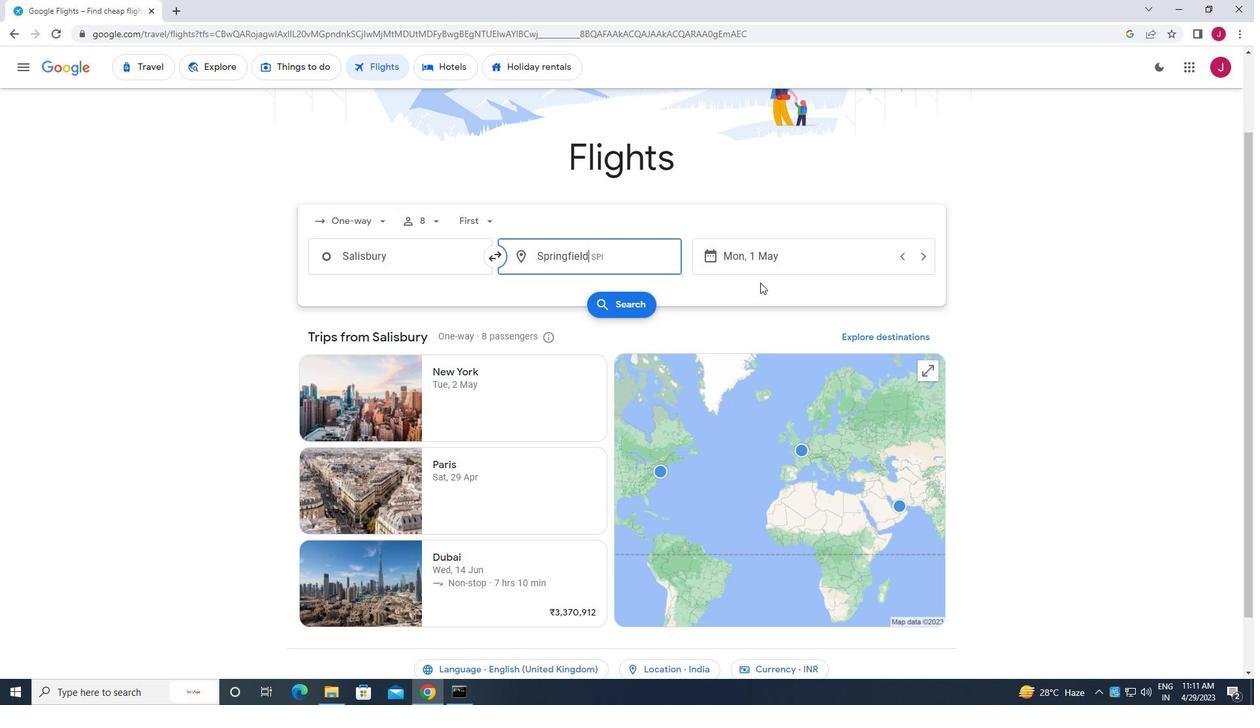 
Action: Mouse pressed left at (791, 254)
Screenshot: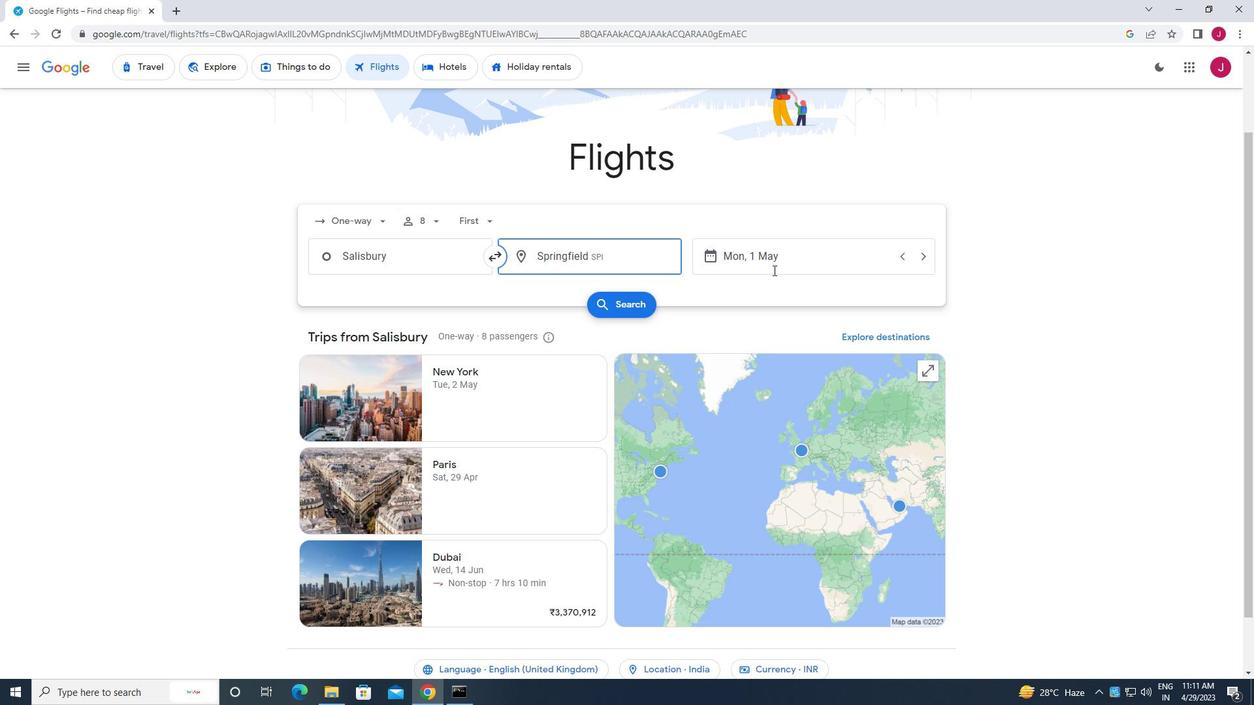 
Action: Mouse moved to (783, 355)
Screenshot: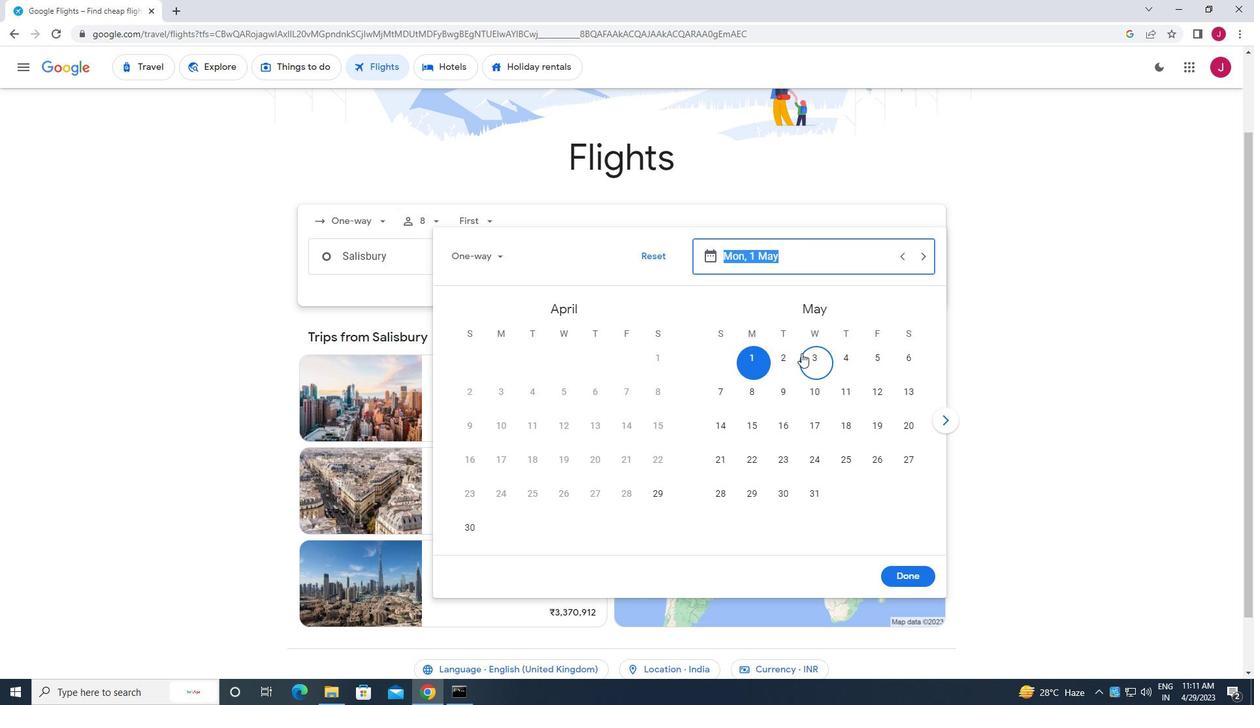 
Action: Mouse pressed left at (783, 355)
Screenshot: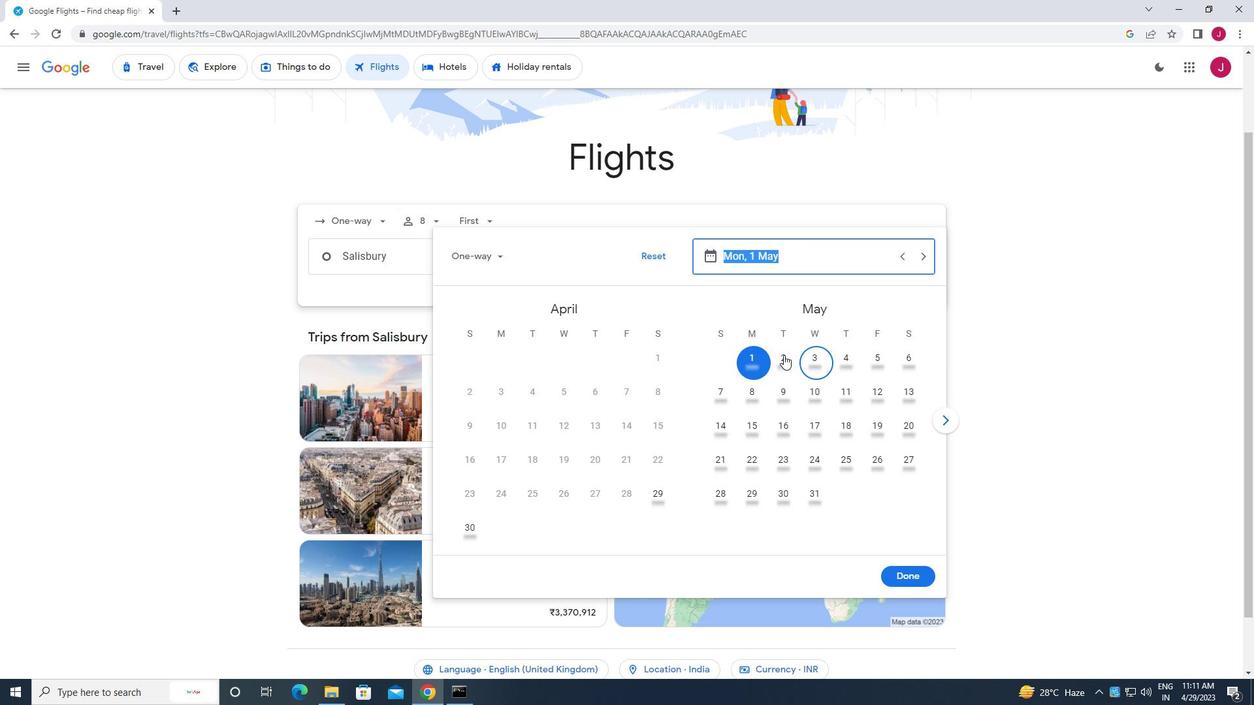 
Action: Mouse moved to (904, 571)
Screenshot: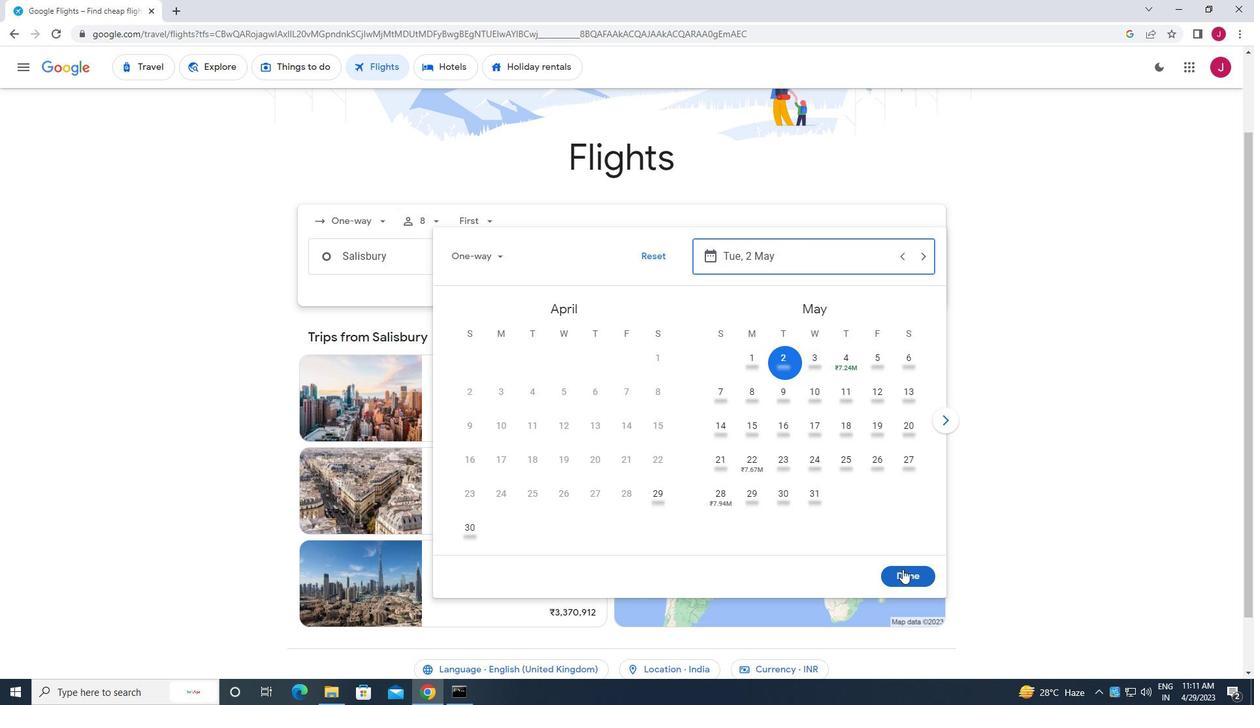 
Action: Mouse pressed left at (904, 571)
Screenshot: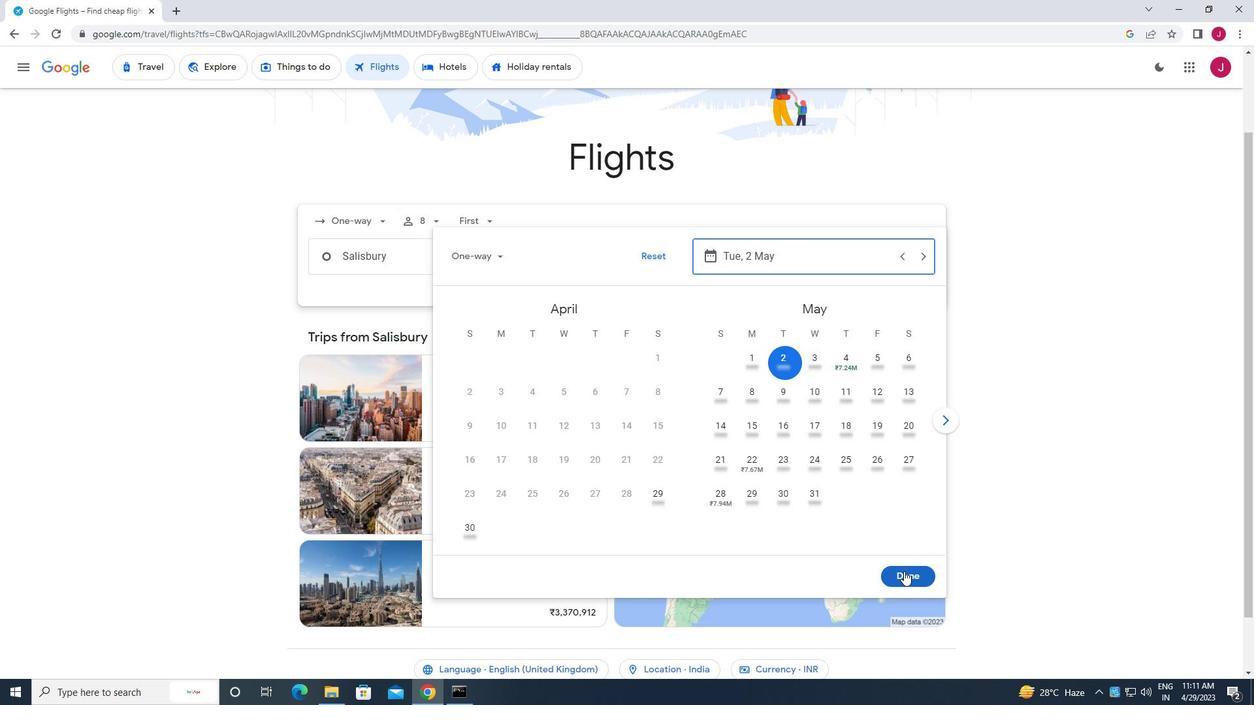 
Action: Mouse moved to (624, 307)
Screenshot: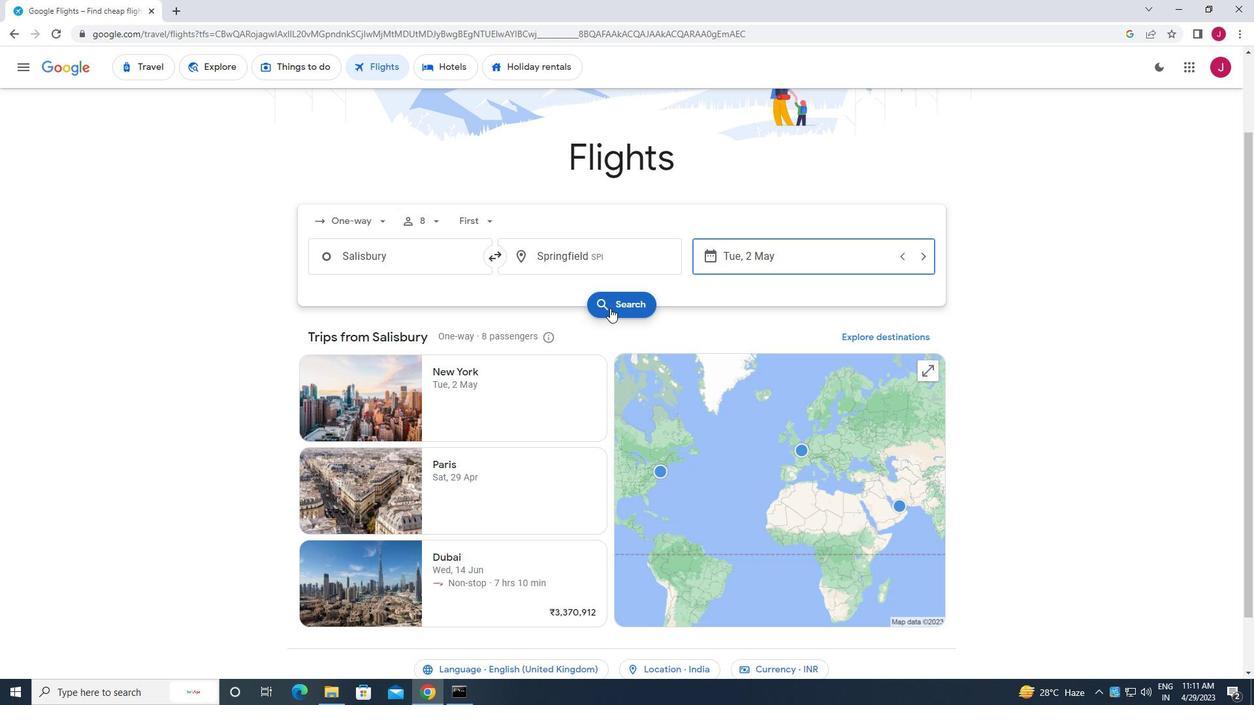 
Action: Mouse pressed left at (624, 307)
Screenshot: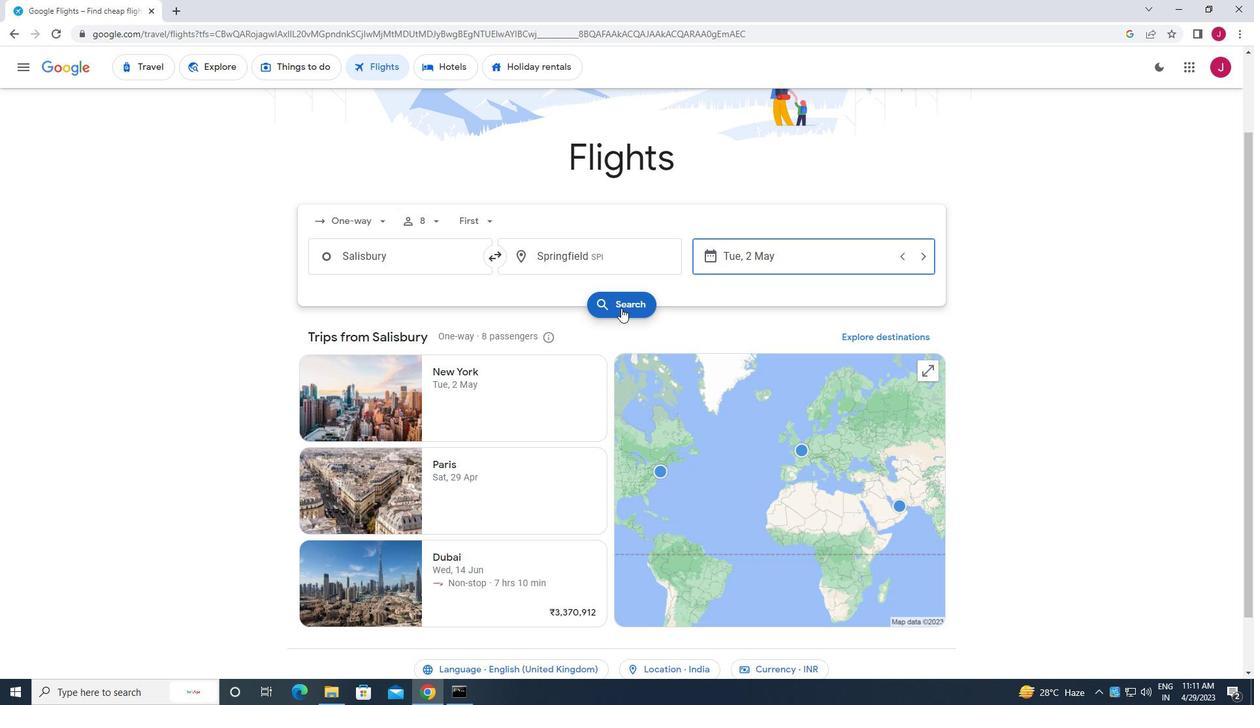 
Action: Mouse moved to (325, 186)
Screenshot: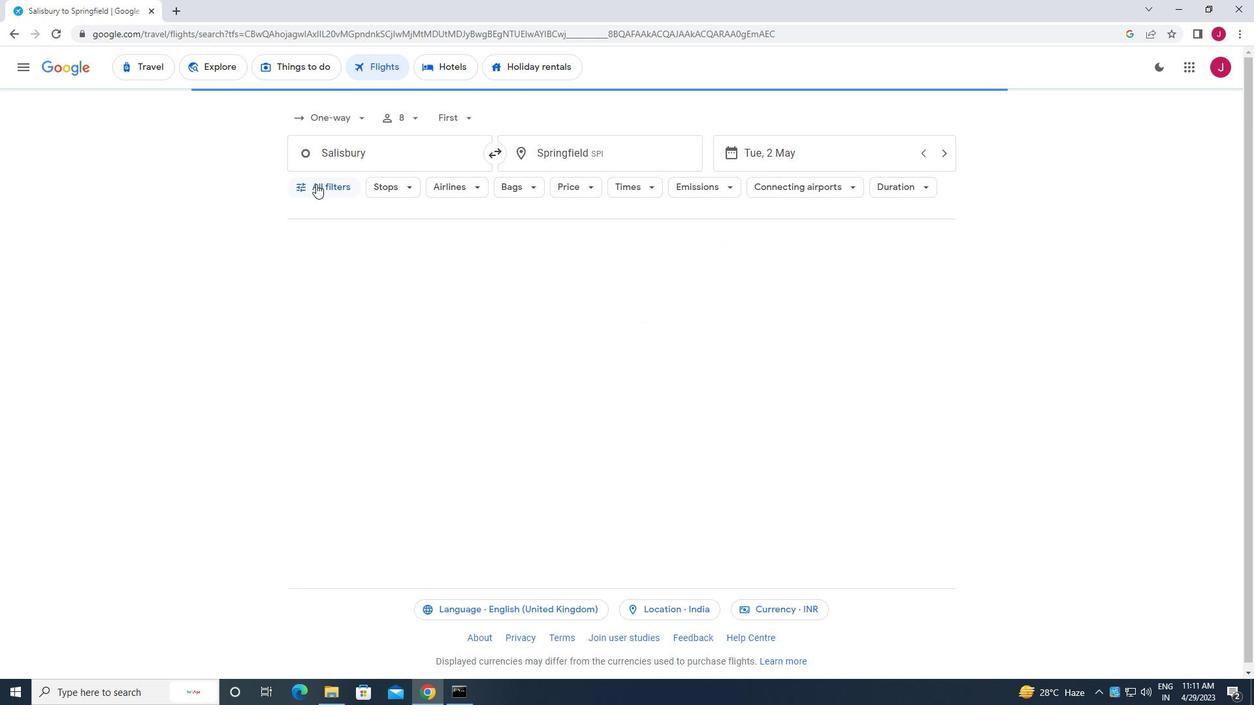 
Action: Mouse pressed left at (325, 186)
Screenshot: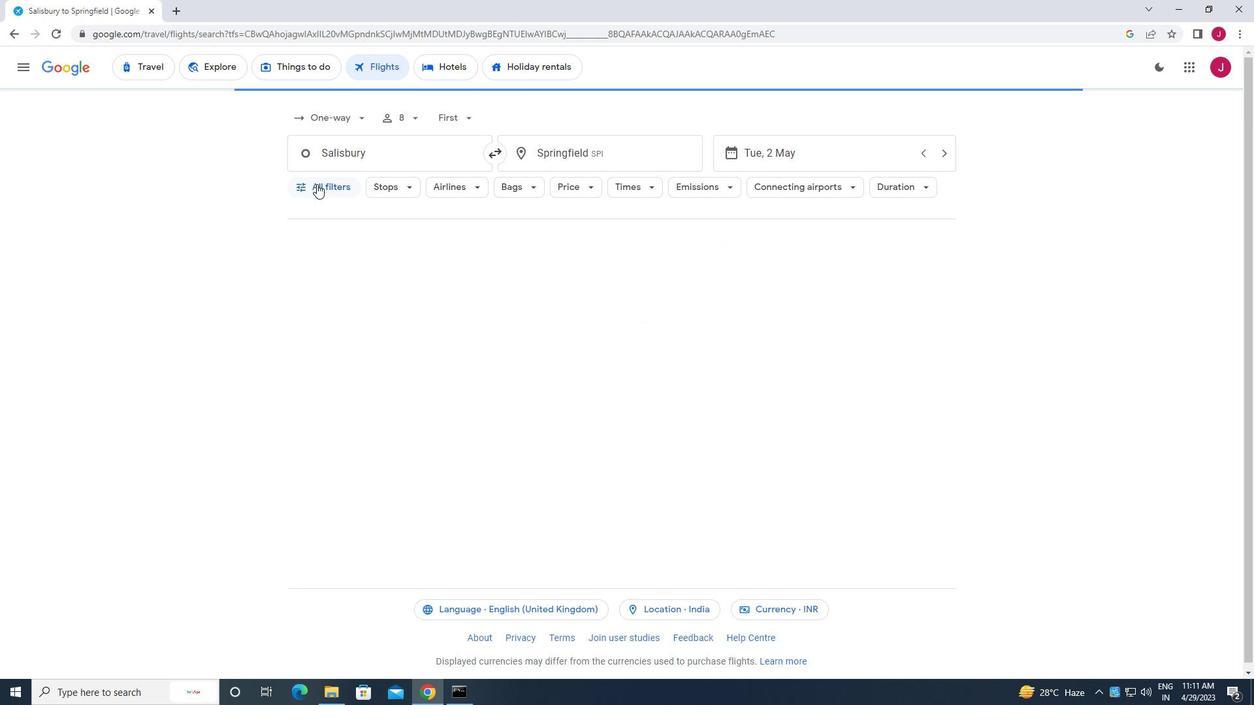 
Action: Mouse moved to (386, 339)
Screenshot: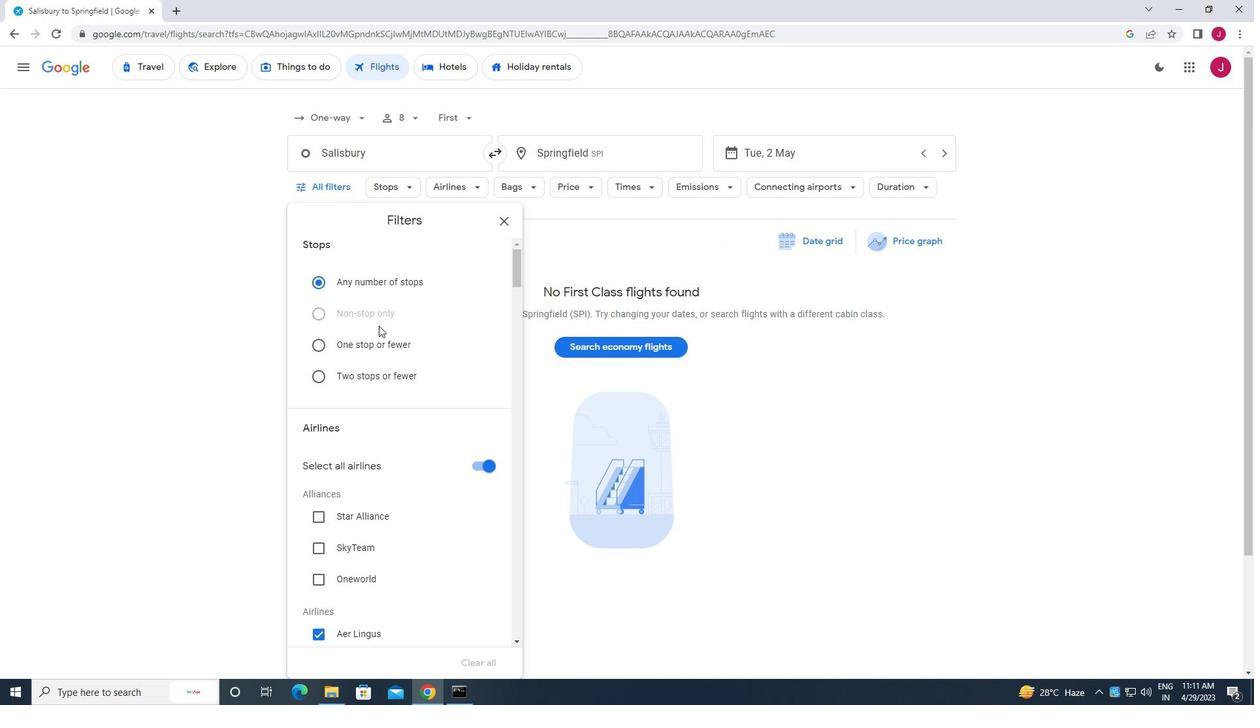 
Action: Mouse scrolled (386, 338) with delta (0, 0)
Screenshot: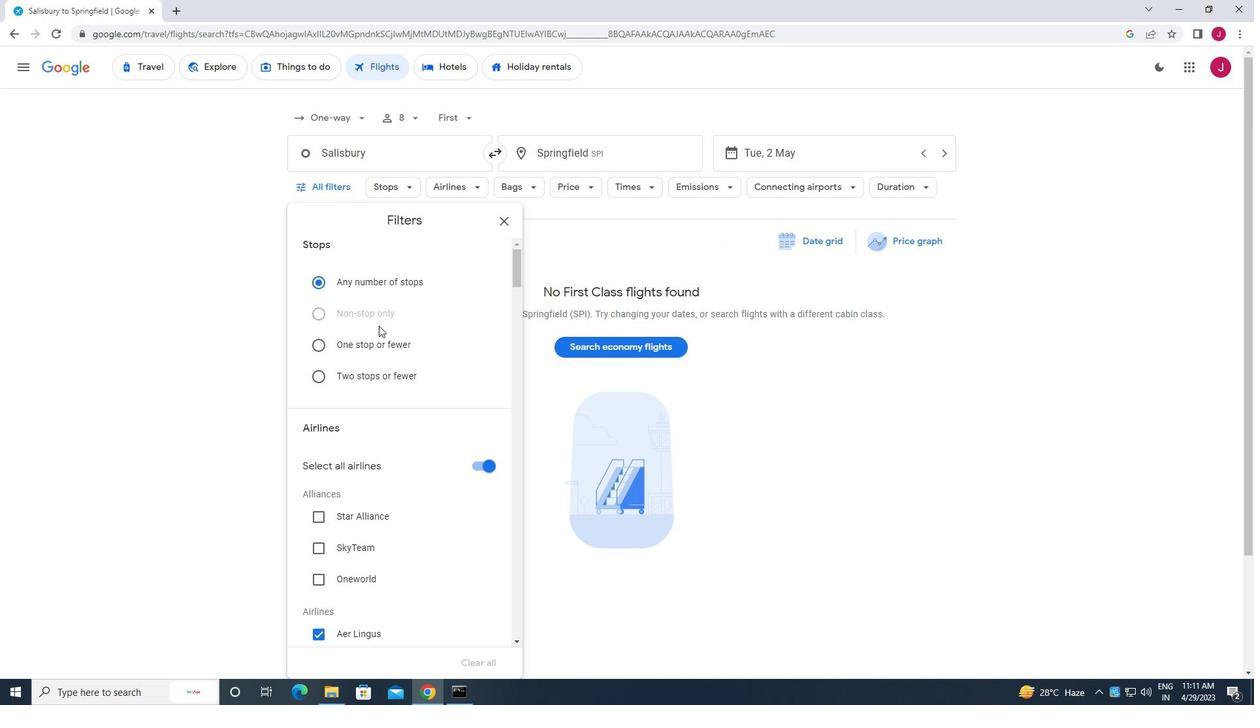 
Action: Mouse moved to (389, 344)
Screenshot: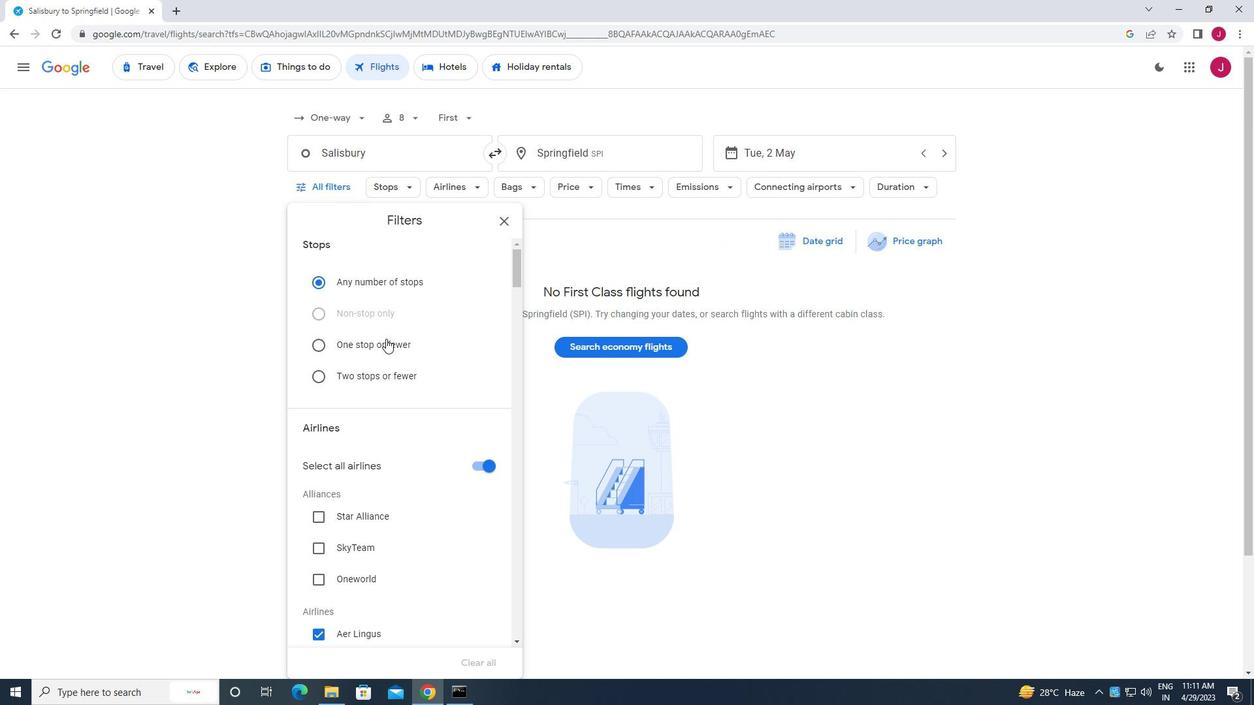 
Action: Mouse scrolled (389, 343) with delta (0, 0)
Screenshot: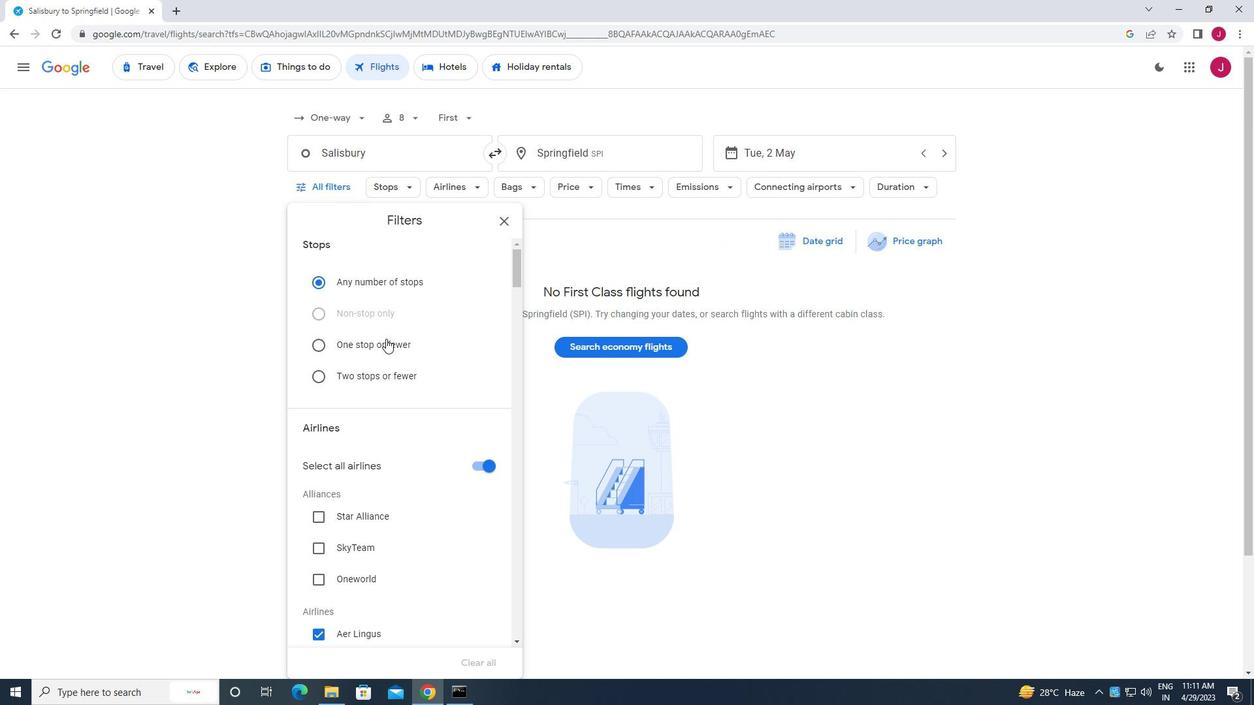 
Action: Mouse moved to (480, 335)
Screenshot: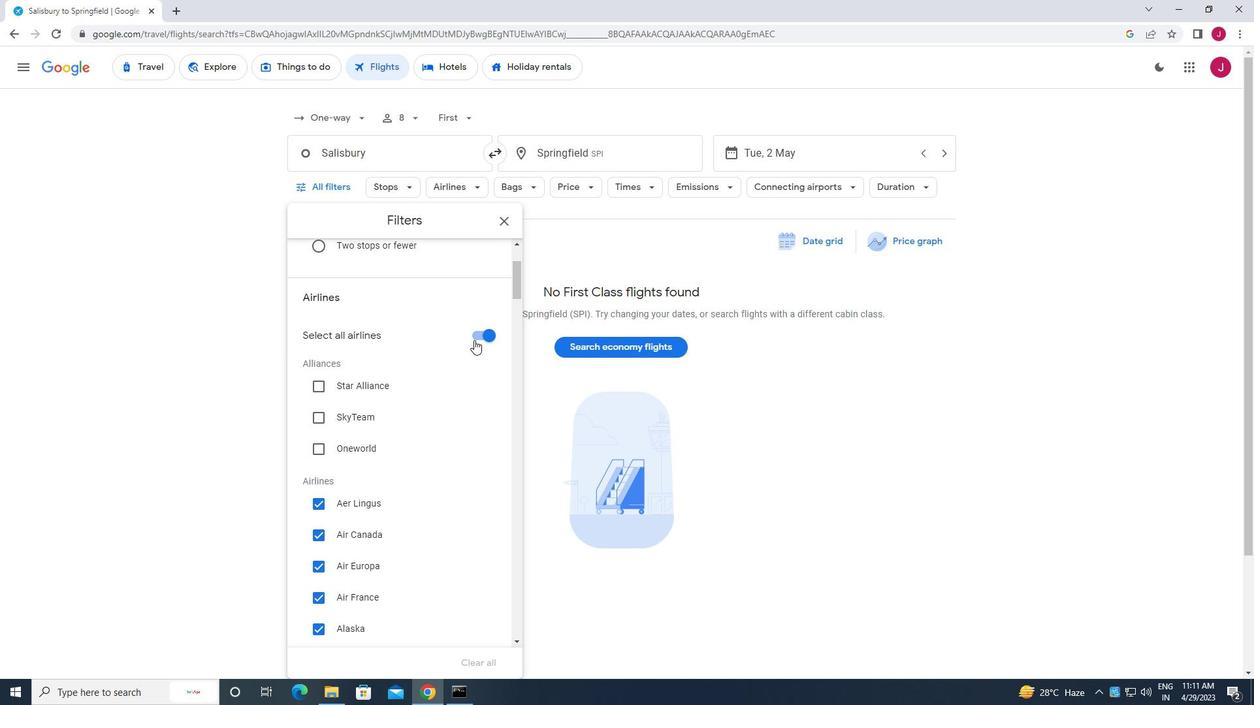 
Action: Mouse pressed left at (480, 335)
Screenshot: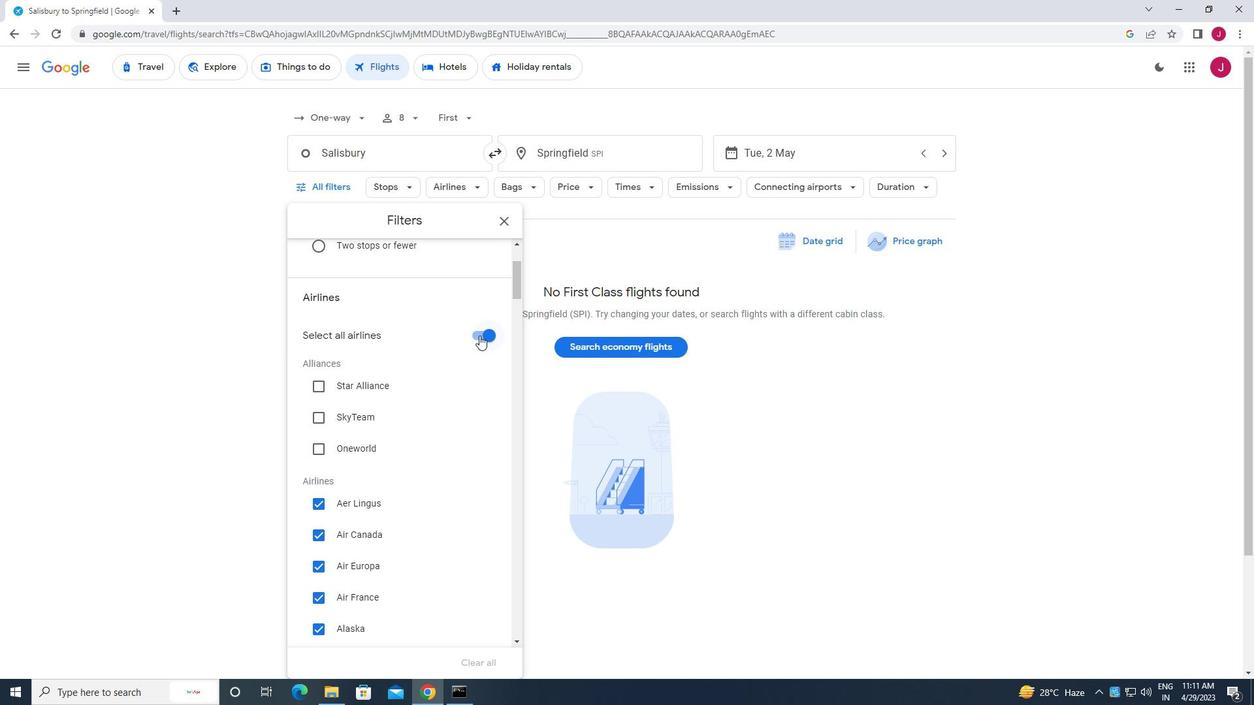 
Action: Mouse moved to (454, 353)
Screenshot: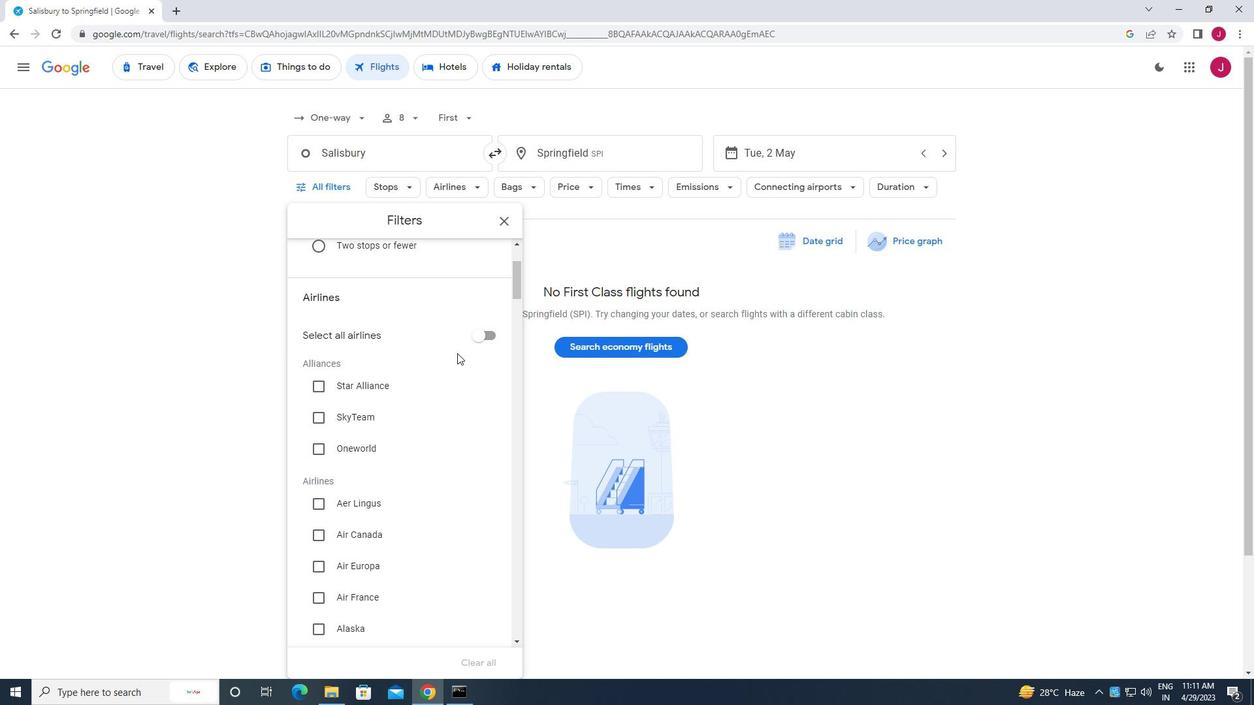 
Action: Mouse scrolled (454, 352) with delta (0, 0)
Screenshot: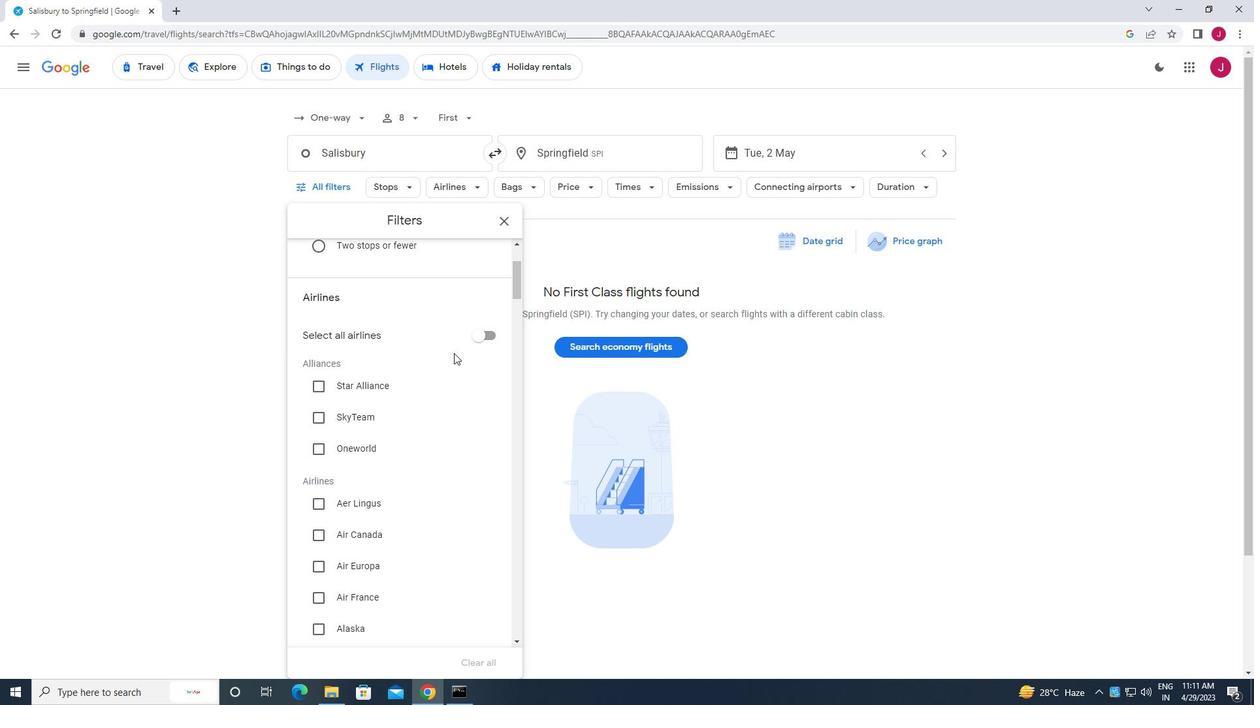 
Action: Mouse scrolled (454, 352) with delta (0, 0)
Screenshot: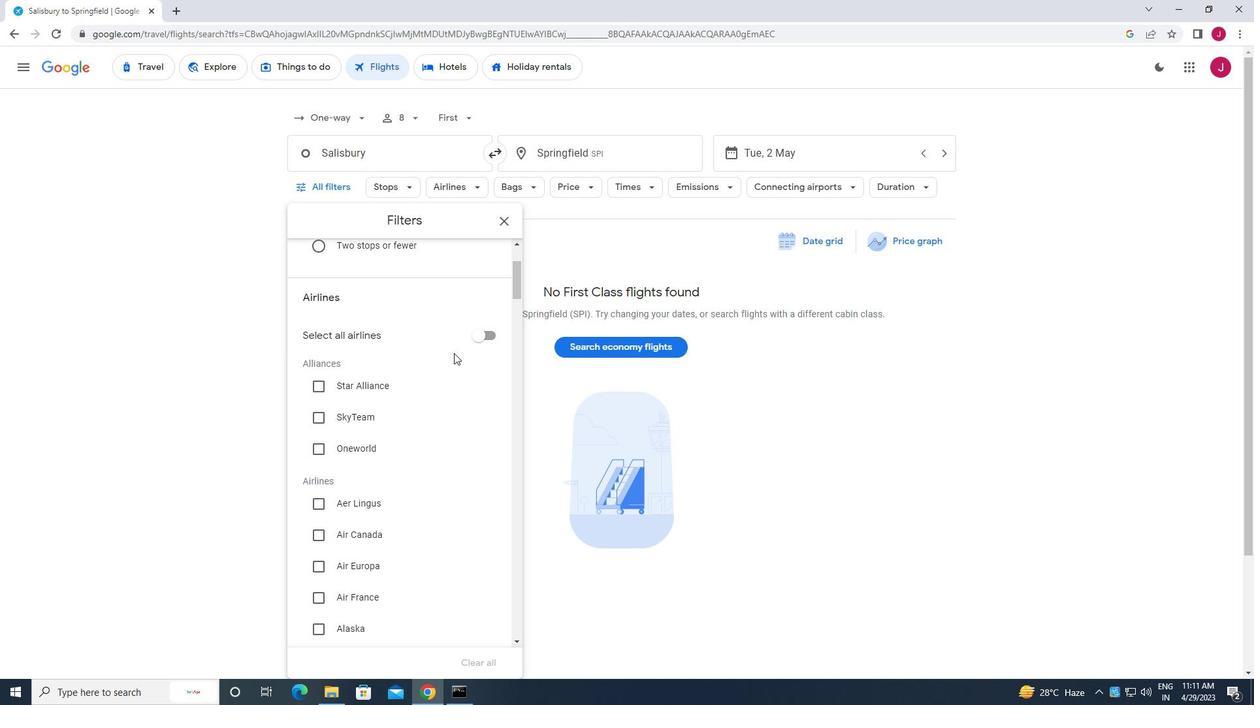 
Action: Mouse scrolled (454, 352) with delta (0, 0)
Screenshot: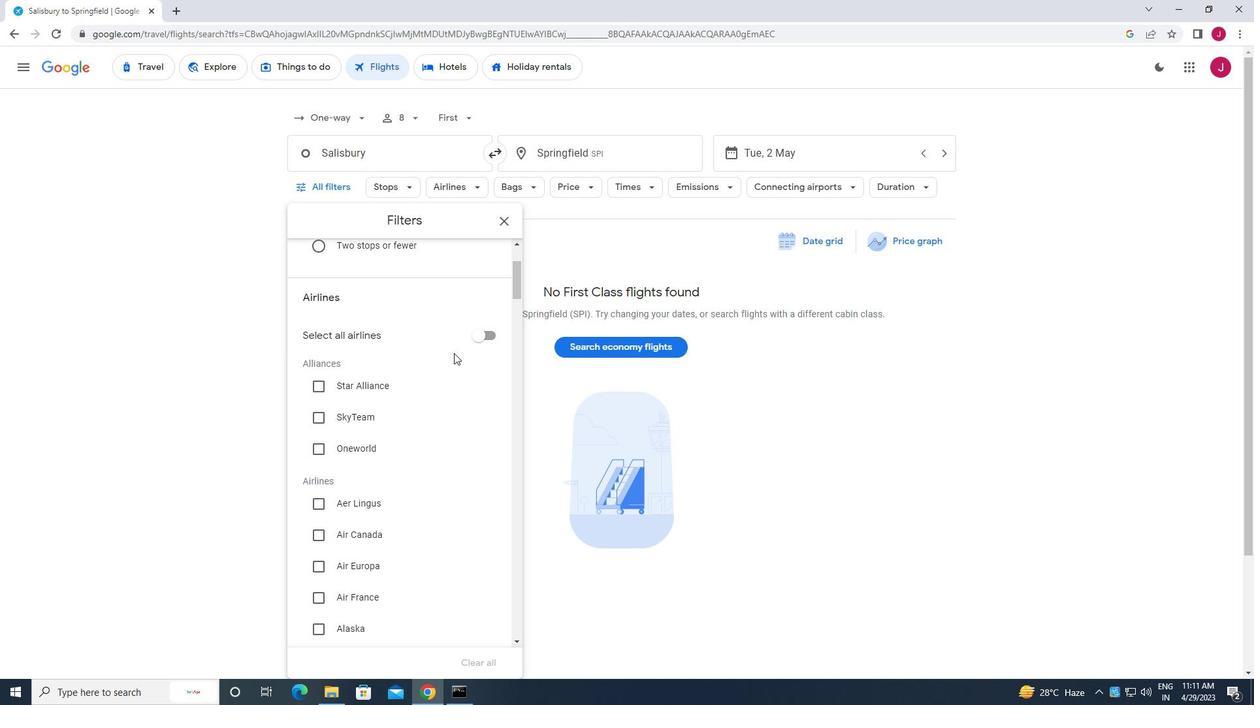 
Action: Mouse scrolled (454, 352) with delta (0, 0)
Screenshot: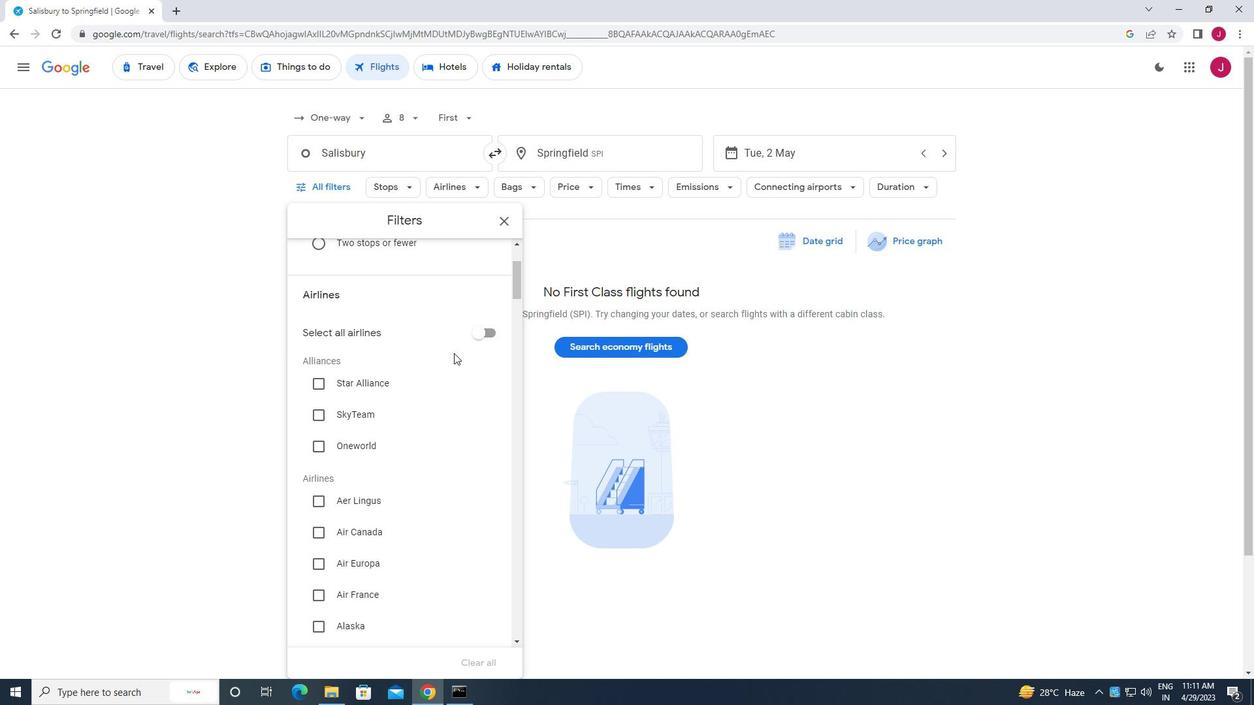 
Action: Mouse moved to (410, 392)
Screenshot: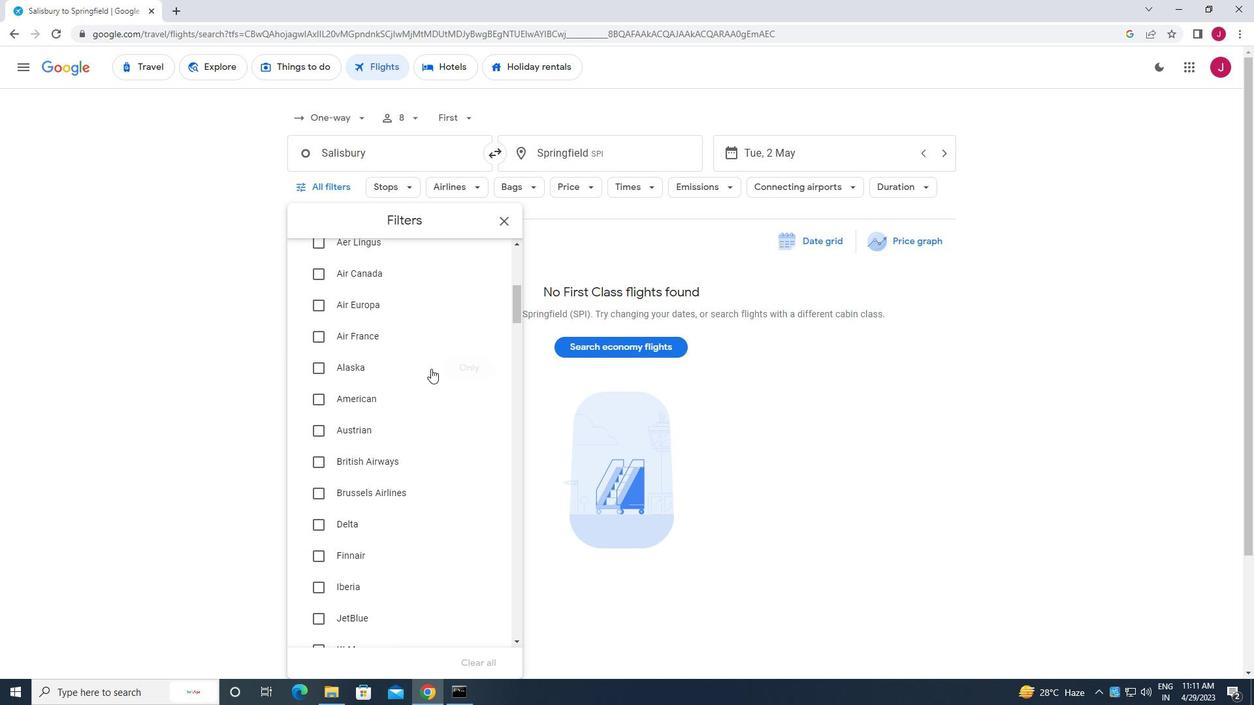 
Action: Mouse scrolled (410, 392) with delta (0, 0)
Screenshot: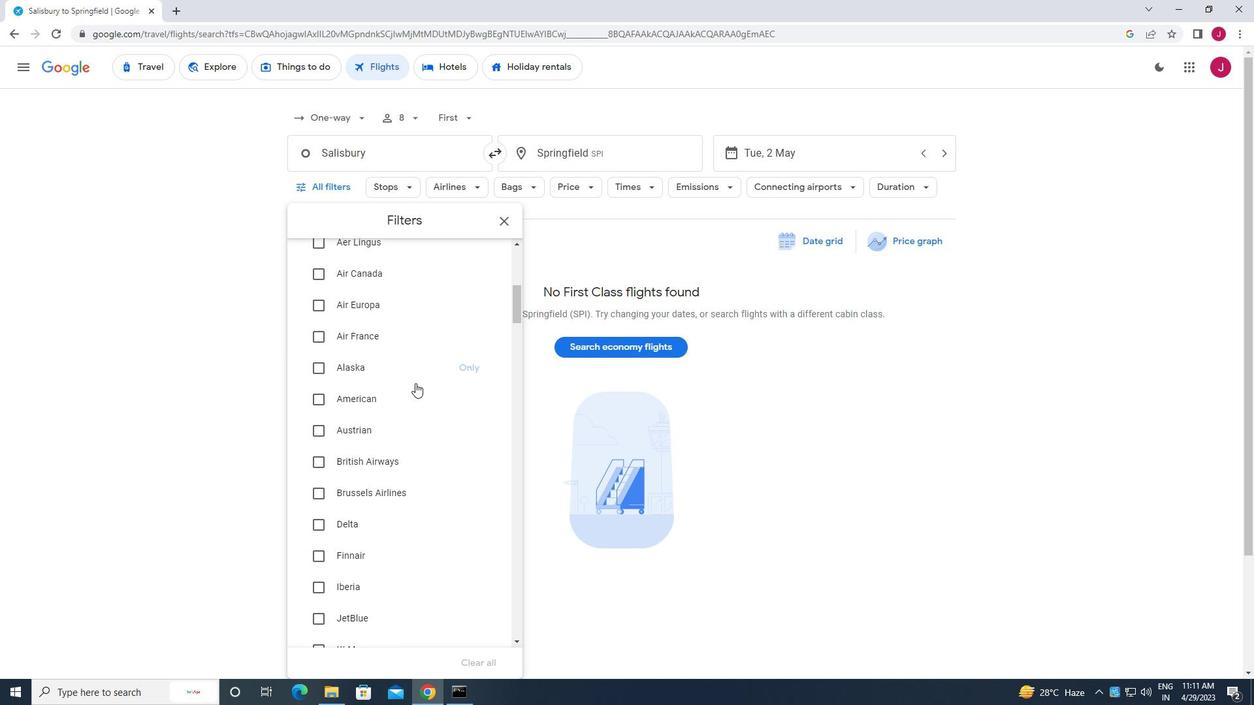 
Action: Mouse moved to (409, 393)
Screenshot: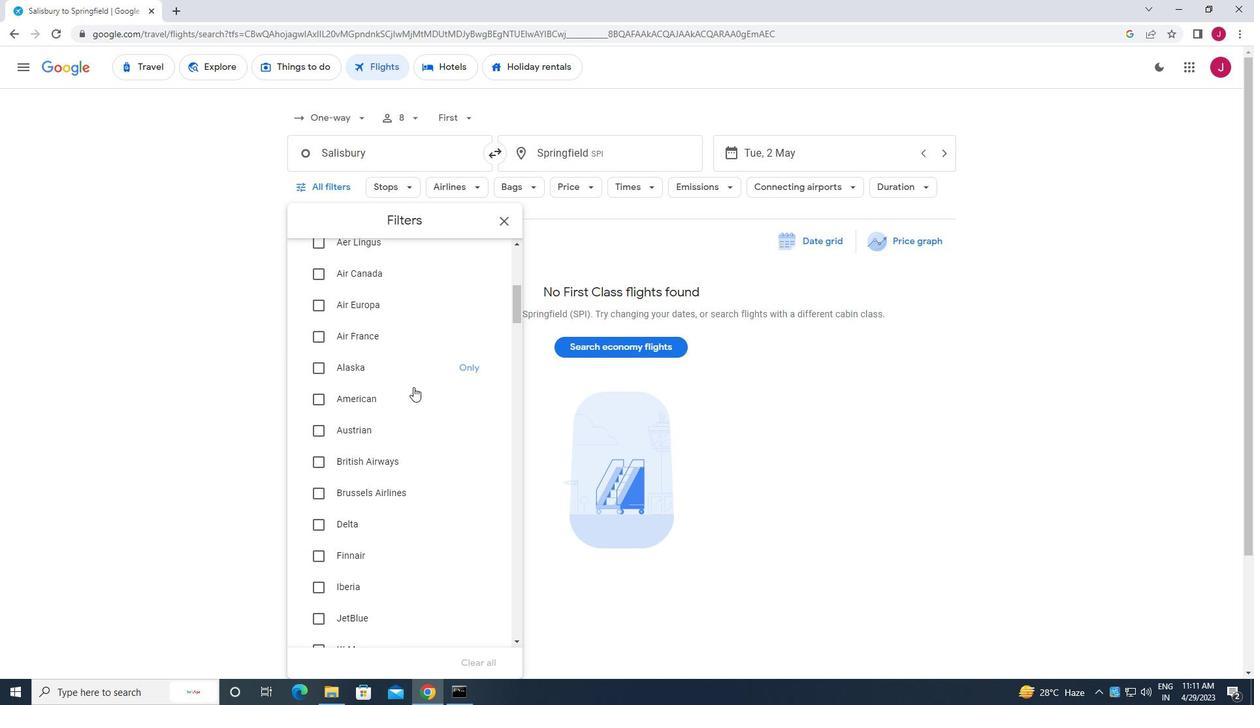 
Action: Mouse scrolled (409, 392) with delta (0, 0)
Screenshot: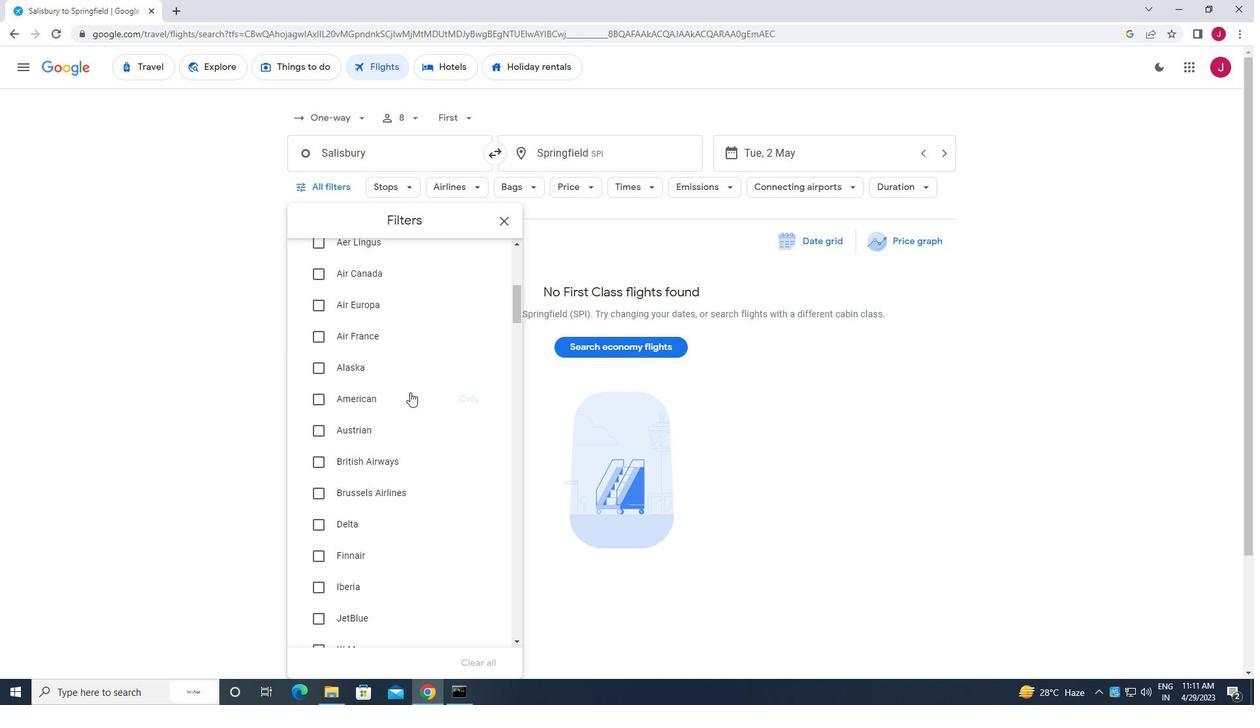 
Action: Mouse moved to (323, 390)
Screenshot: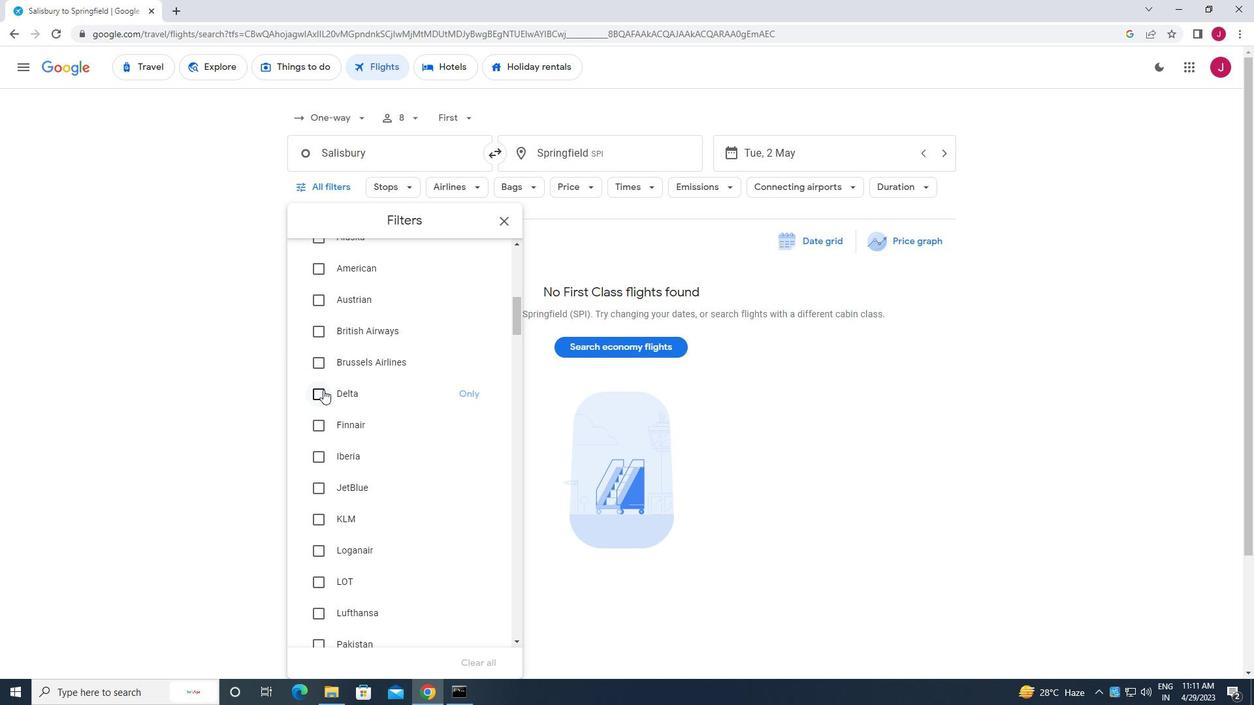 
Action: Mouse pressed left at (323, 390)
Screenshot: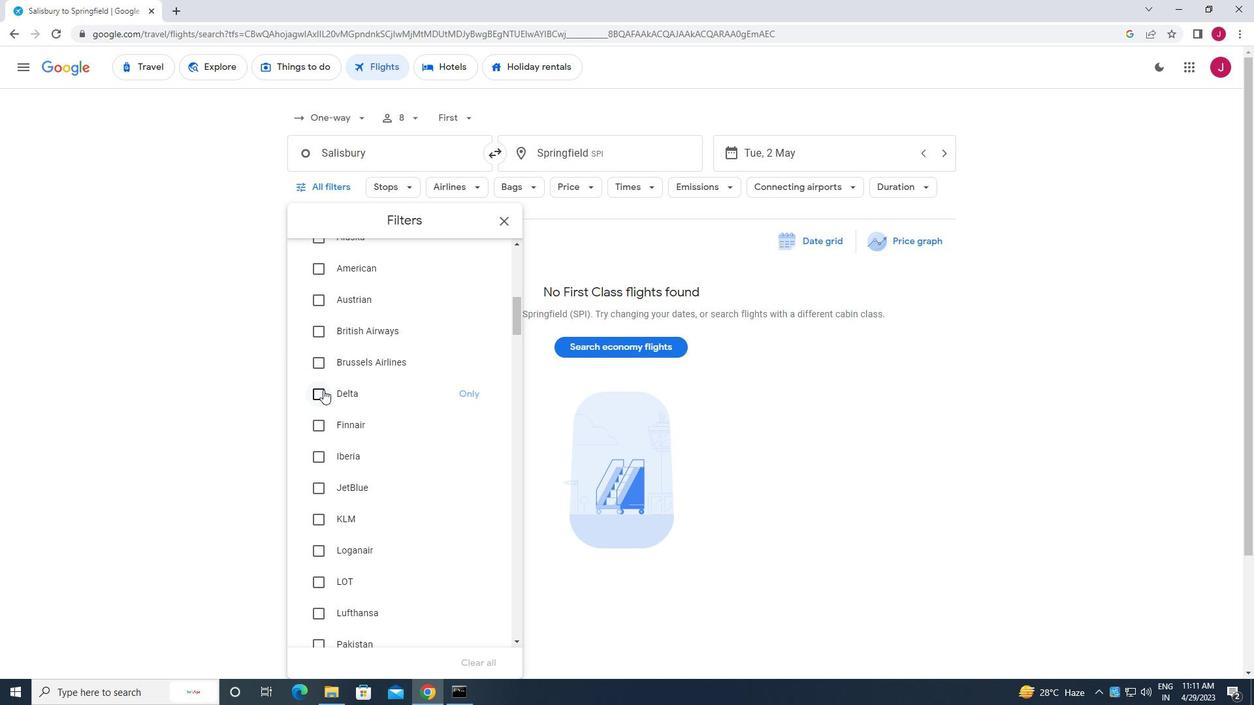
Action: Mouse moved to (380, 396)
Screenshot: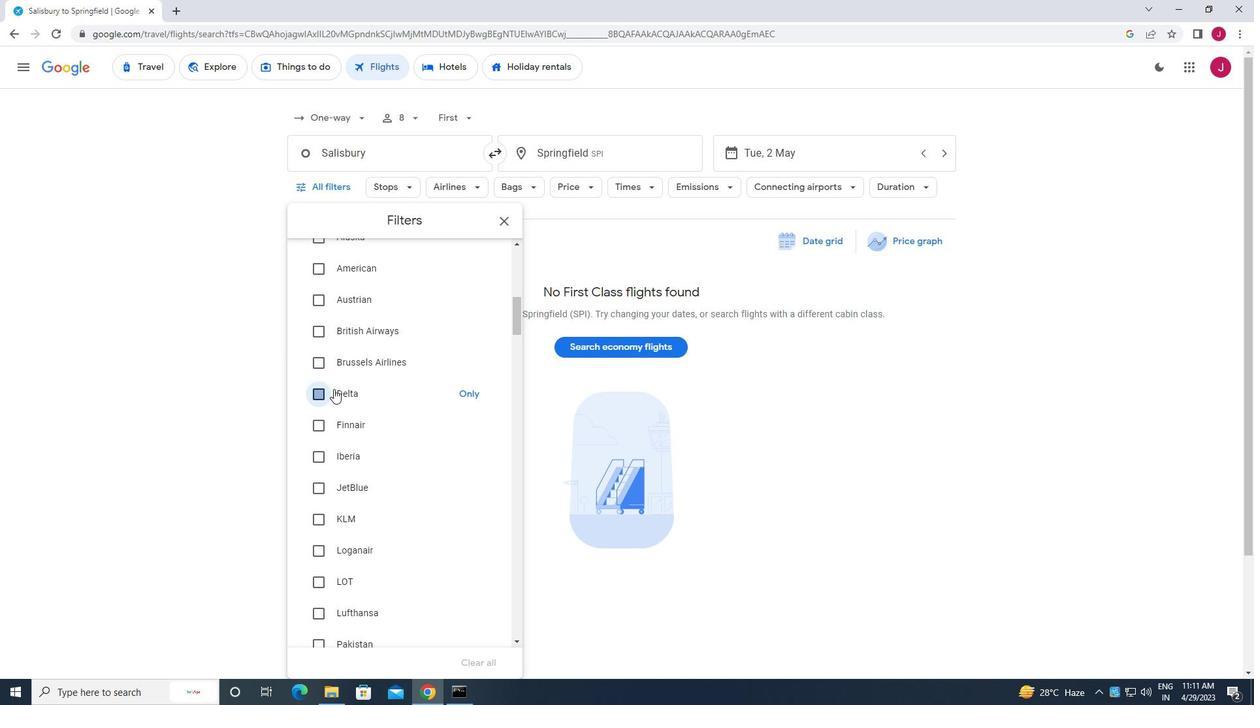 
Action: Mouse scrolled (380, 395) with delta (0, 0)
Screenshot: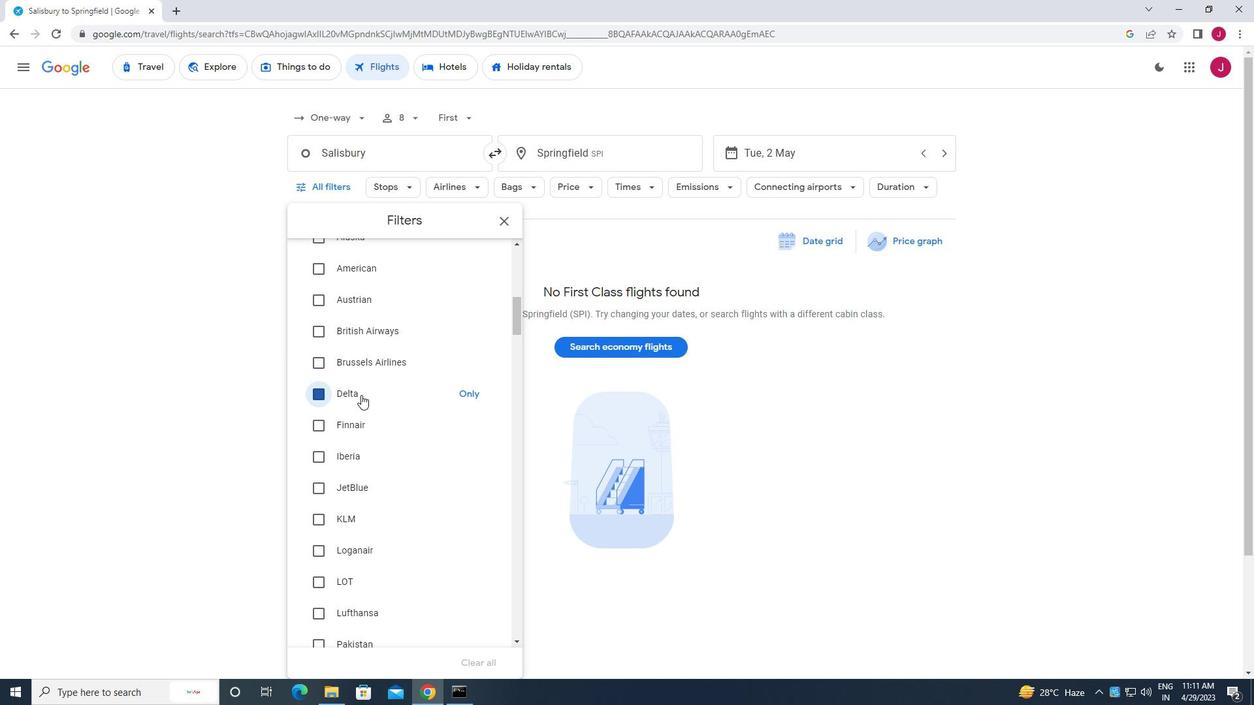 
Action: Mouse scrolled (380, 395) with delta (0, 0)
Screenshot: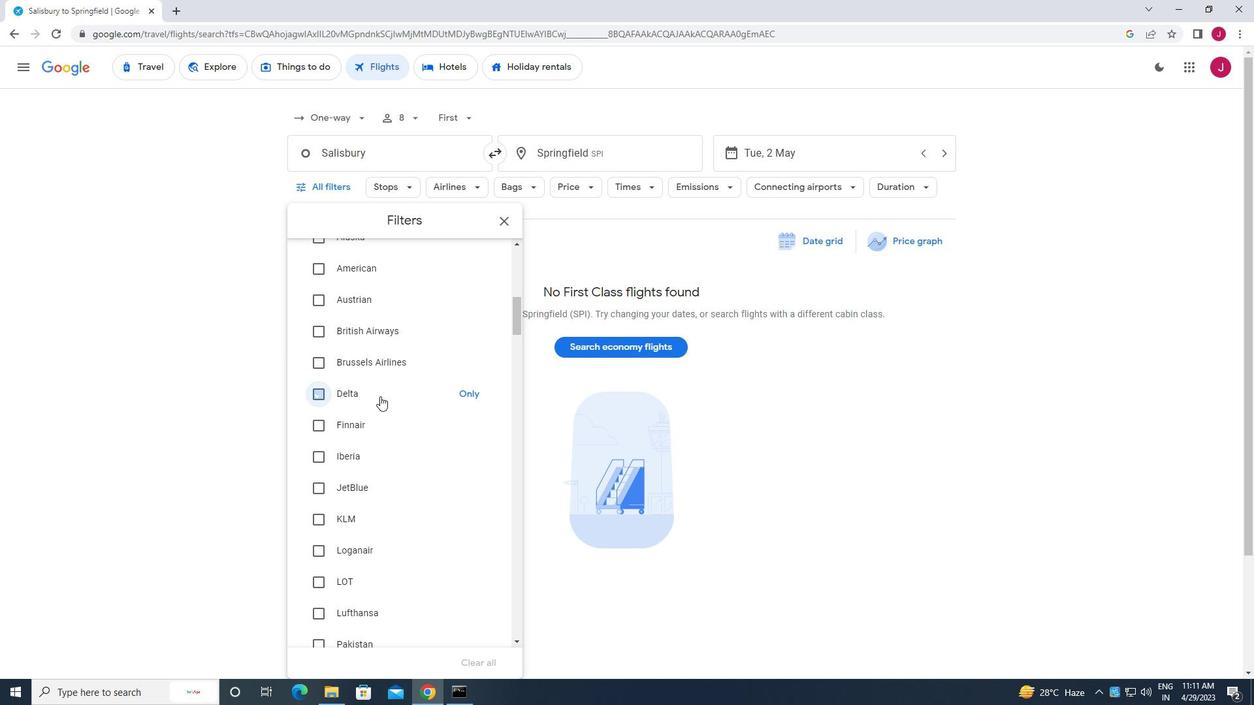 
Action: Mouse scrolled (380, 395) with delta (0, 0)
Screenshot: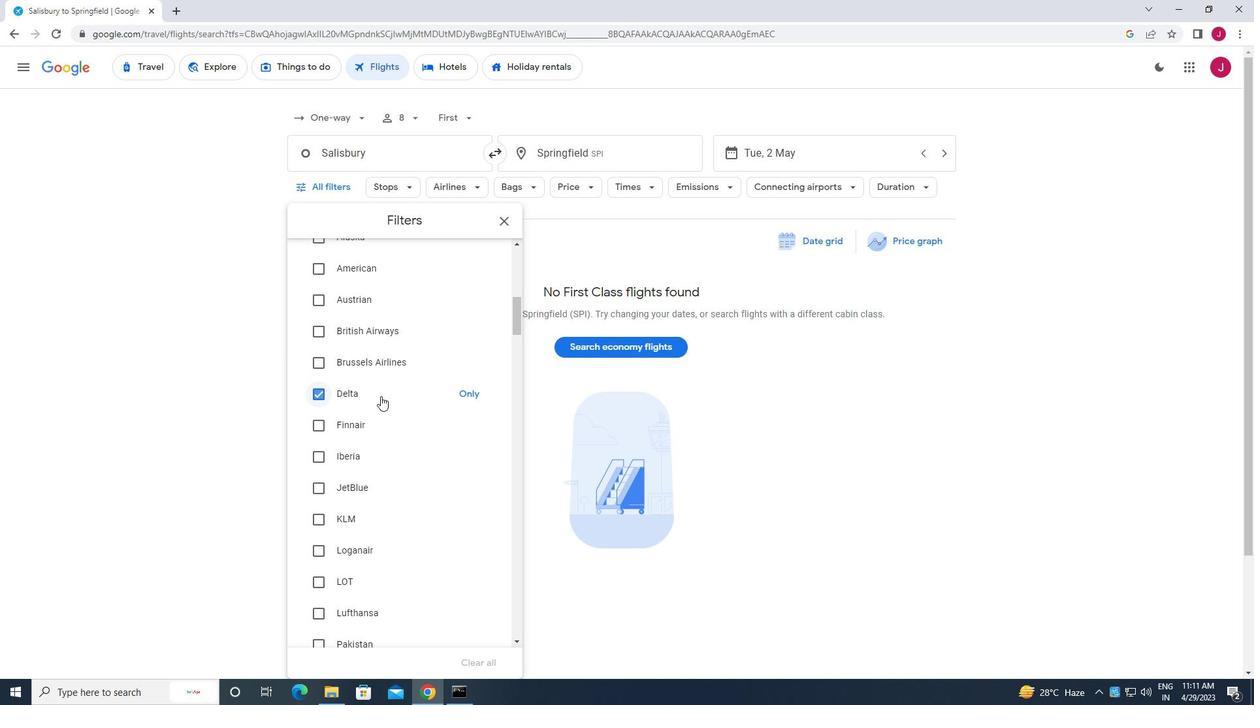 
Action: Mouse scrolled (380, 395) with delta (0, 0)
Screenshot: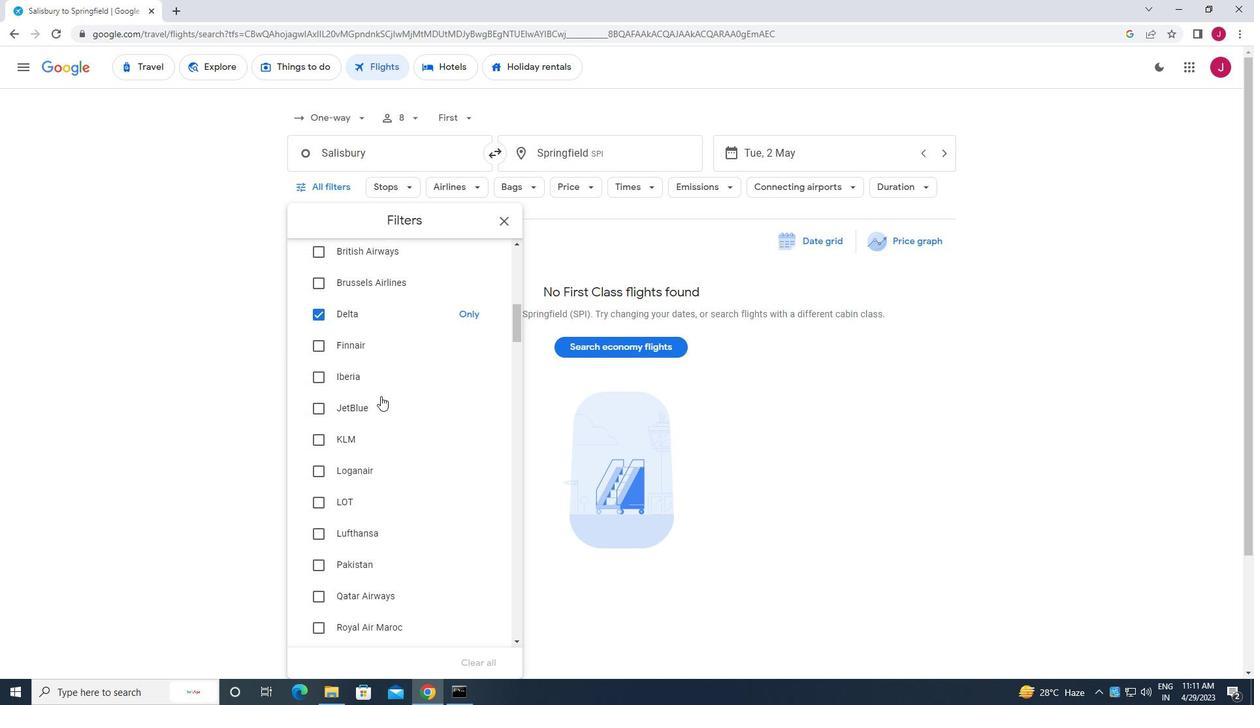 
Action: Mouse scrolled (380, 395) with delta (0, 0)
Screenshot: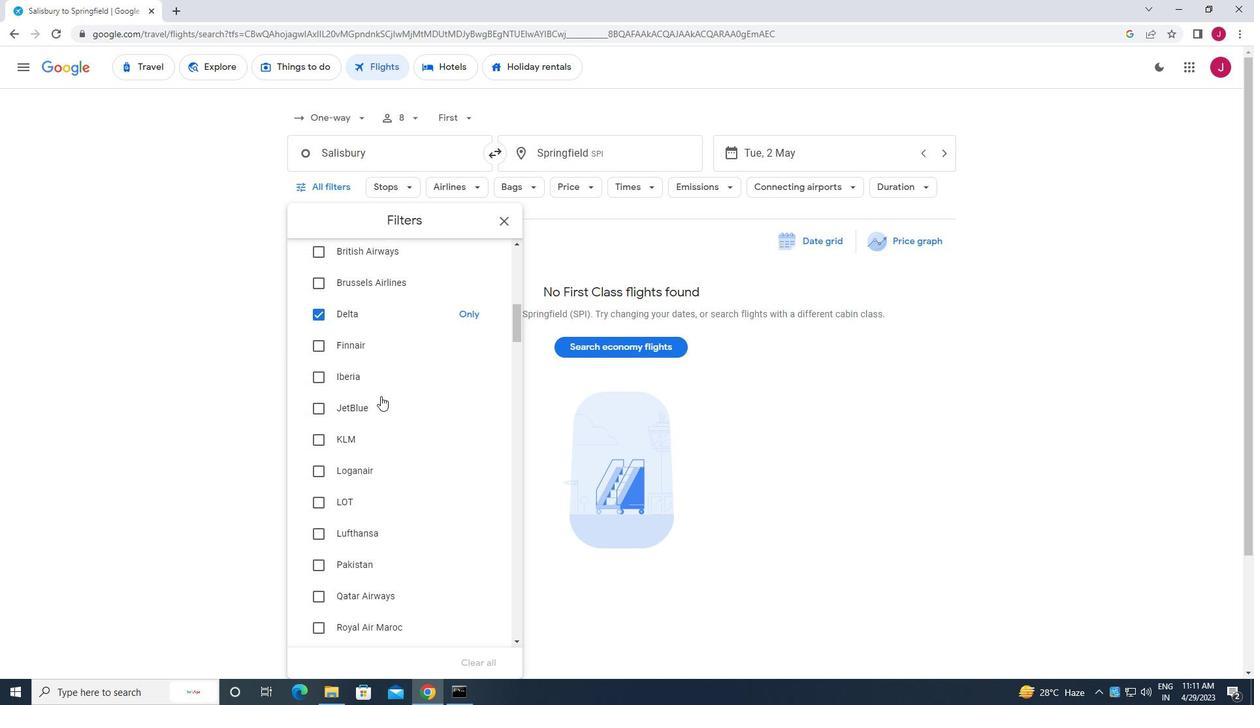 
Action: Mouse scrolled (380, 395) with delta (0, 0)
Screenshot: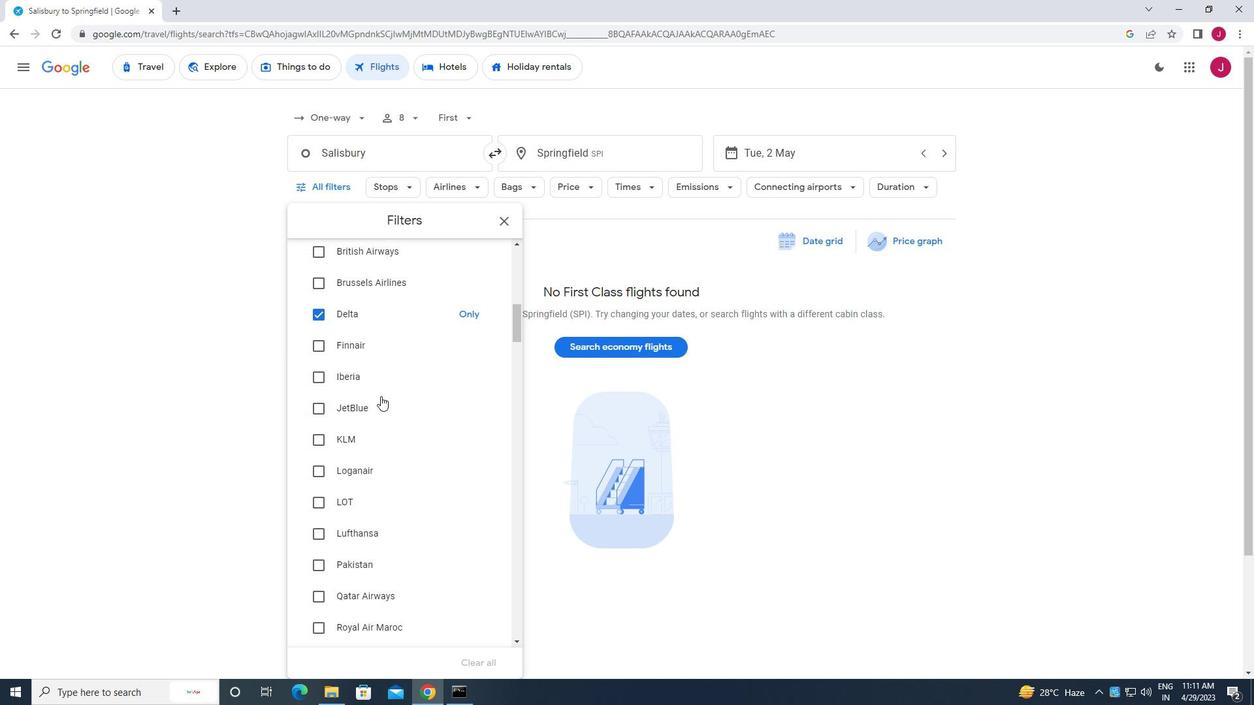 
Action: Mouse moved to (380, 396)
Screenshot: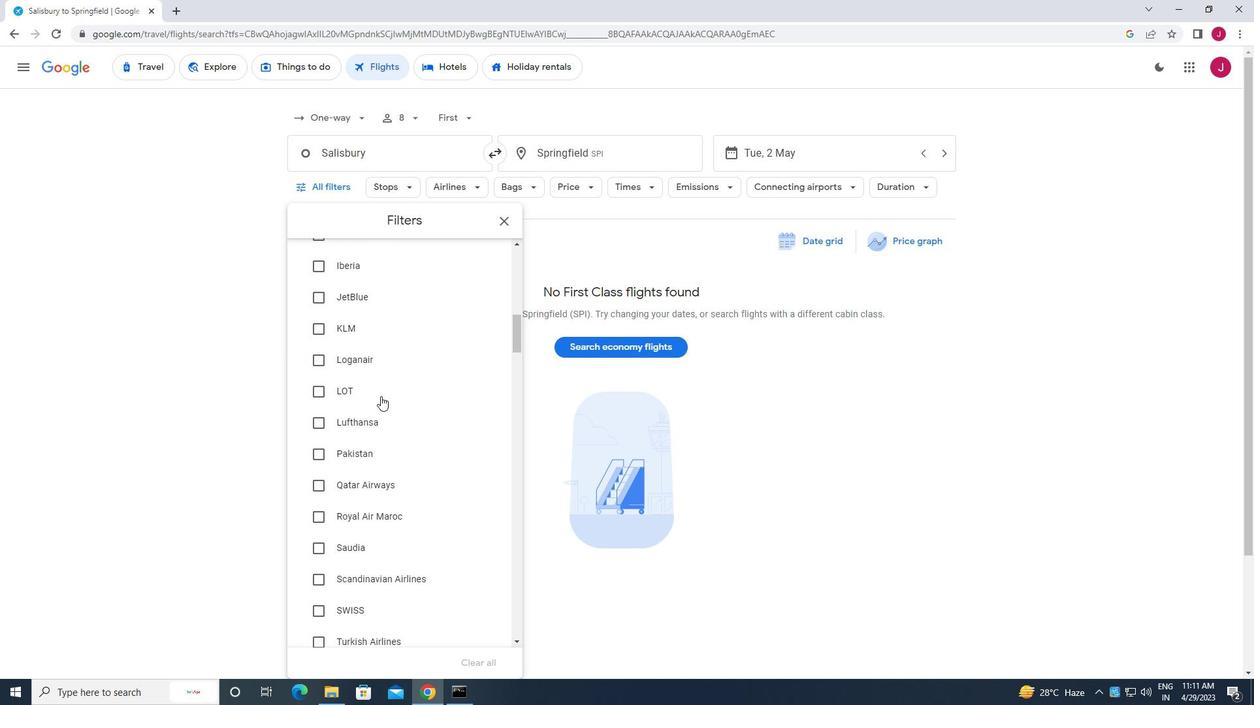
Action: Mouse scrolled (380, 395) with delta (0, 0)
Screenshot: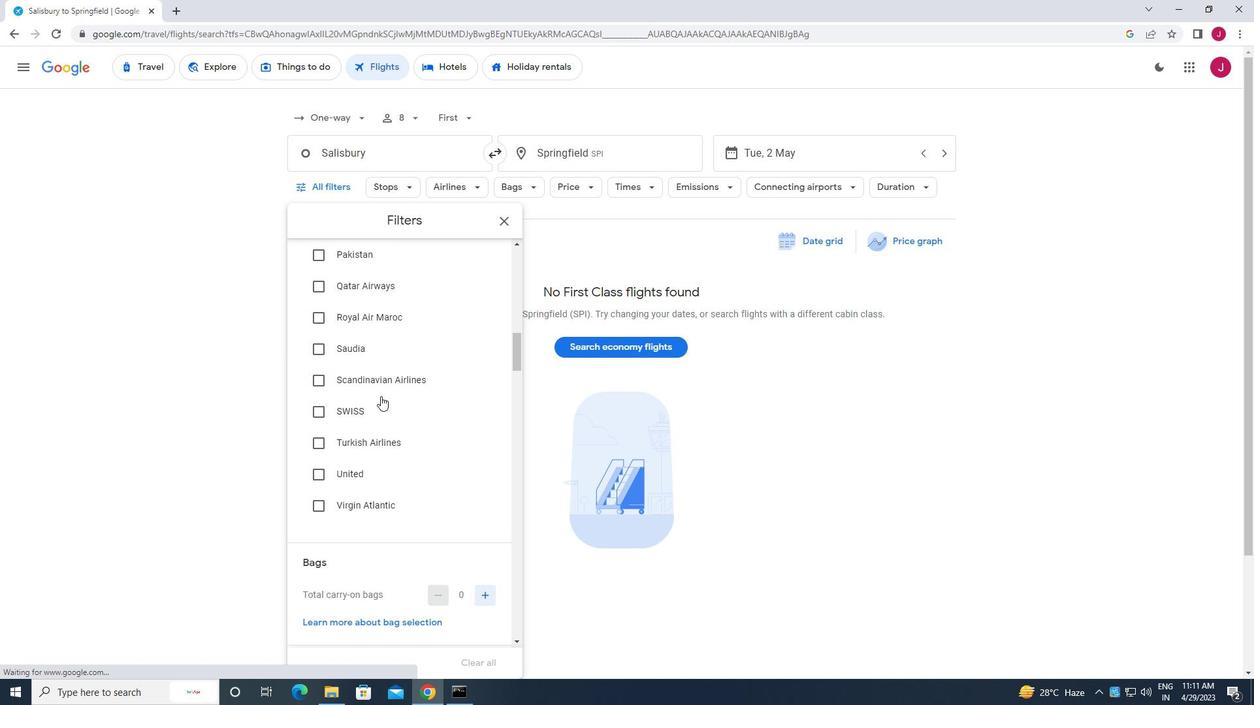 
Action: Mouse scrolled (380, 395) with delta (0, 0)
Screenshot: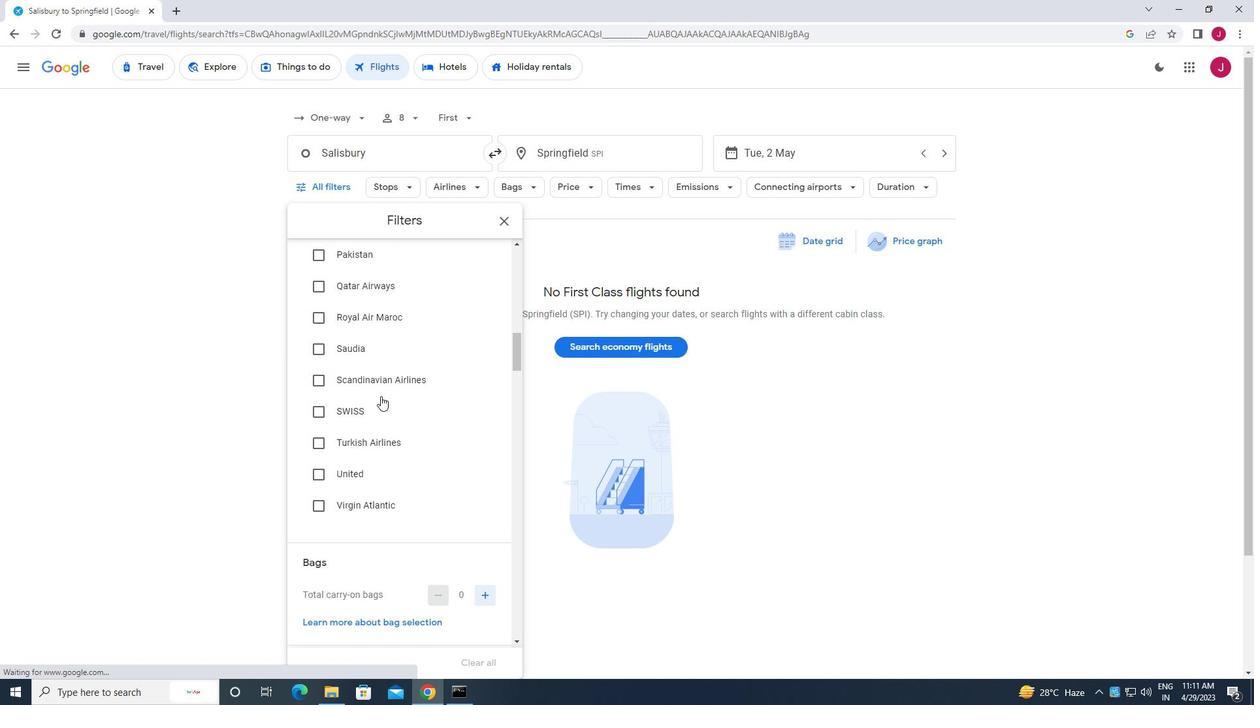 
Action: Mouse scrolled (380, 395) with delta (0, 0)
Screenshot: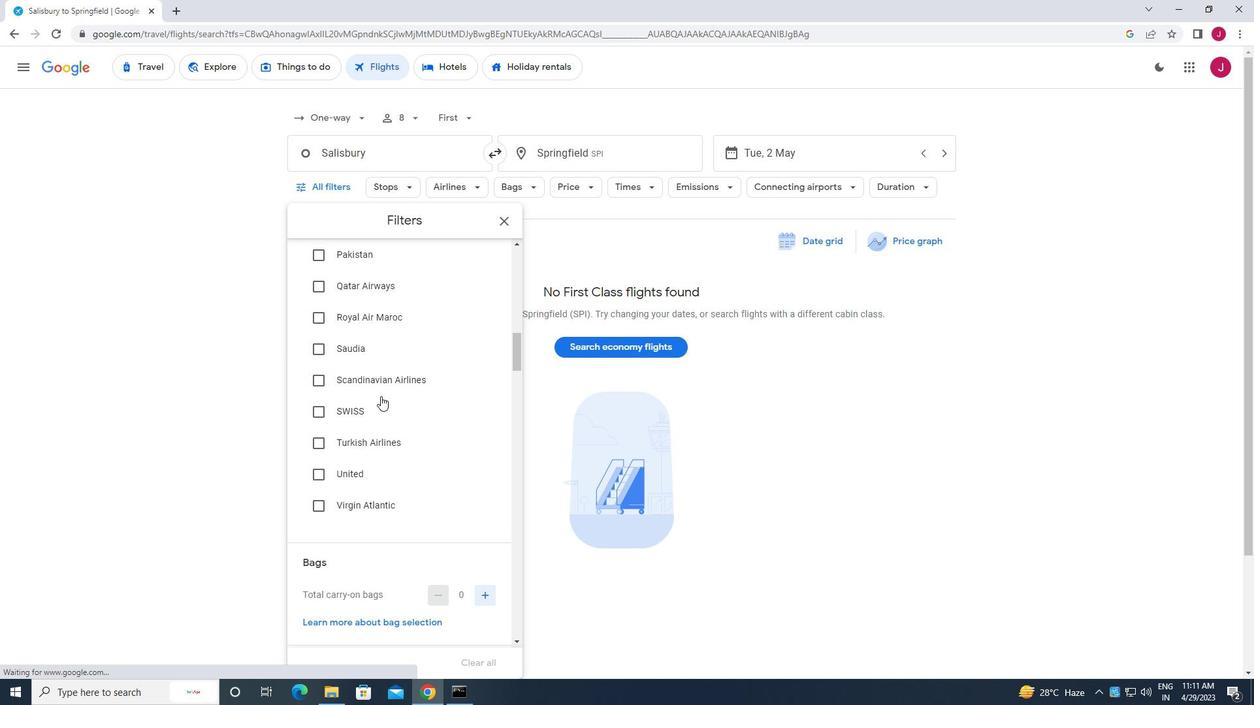 
Action: Mouse moved to (476, 418)
Screenshot: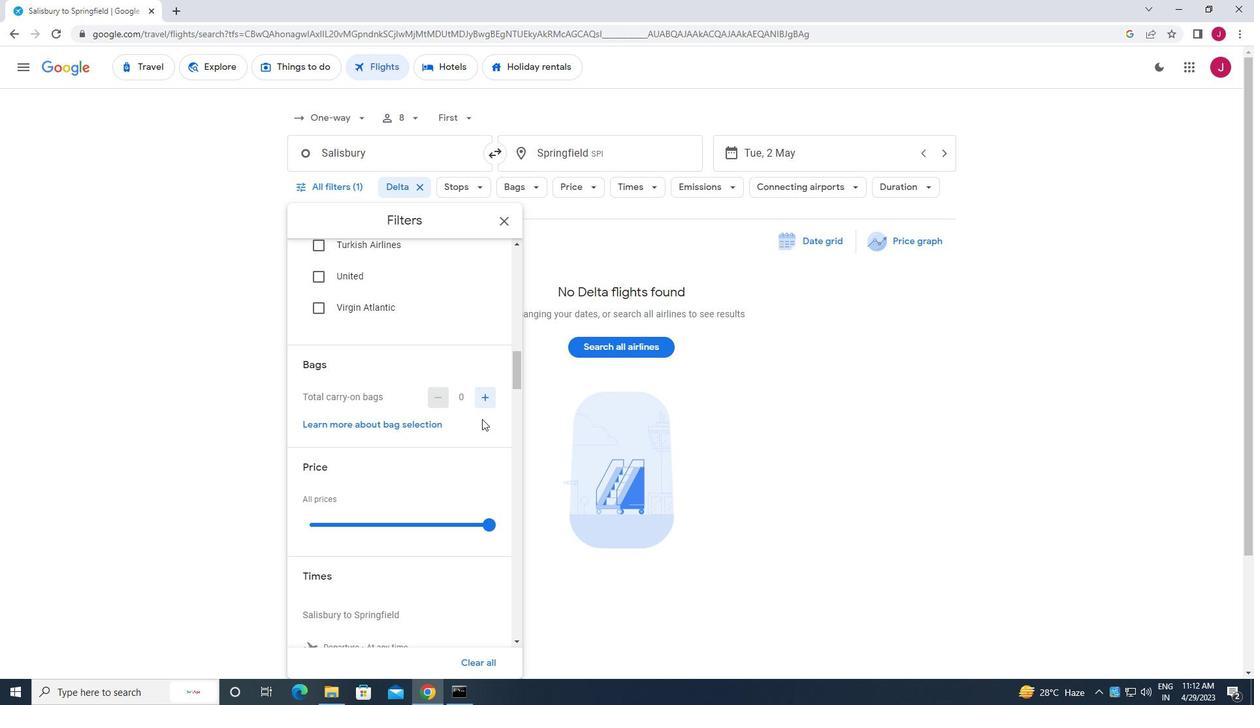 
Action: Mouse scrolled (476, 417) with delta (0, 0)
Screenshot: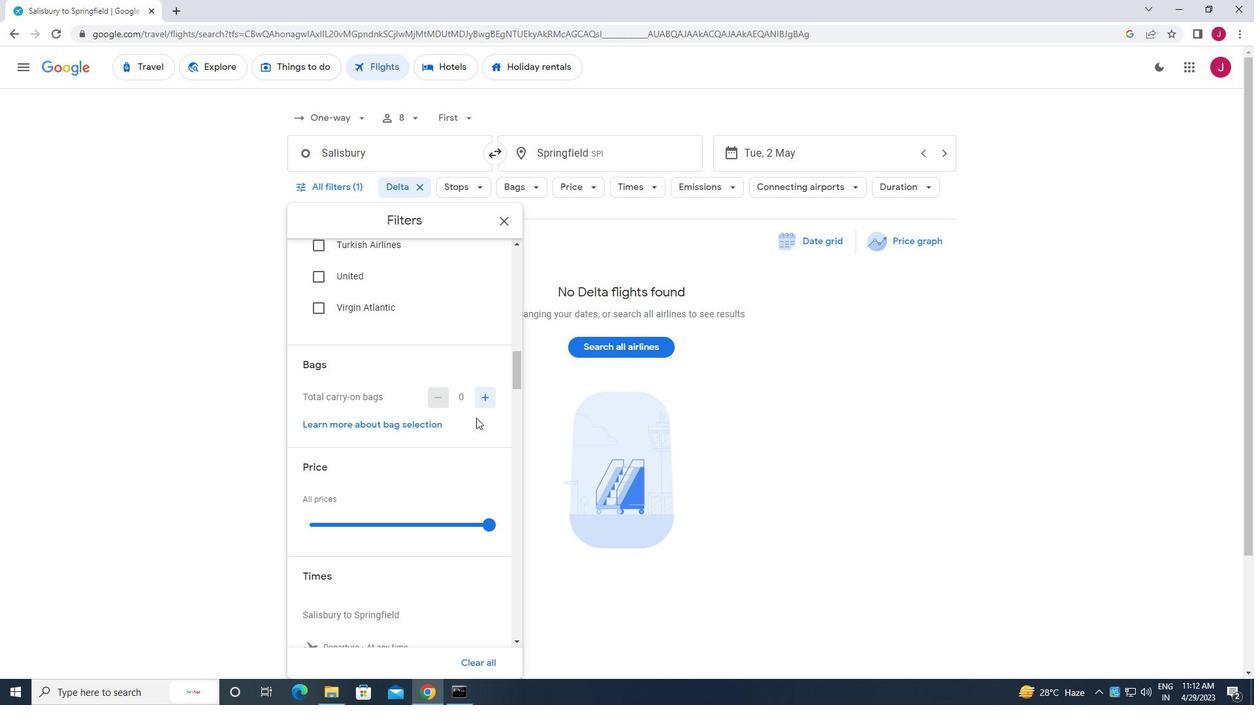 
Action: Mouse scrolled (476, 417) with delta (0, 0)
Screenshot: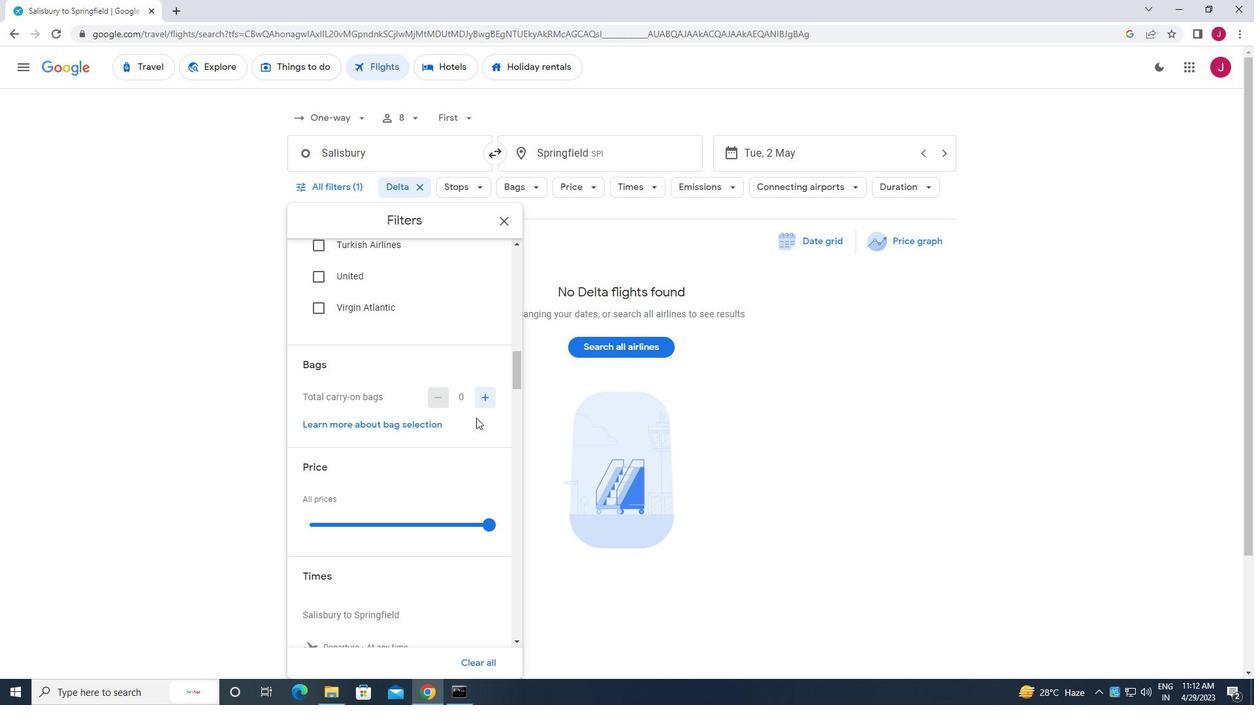 
Action: Mouse scrolled (476, 417) with delta (0, 0)
Screenshot: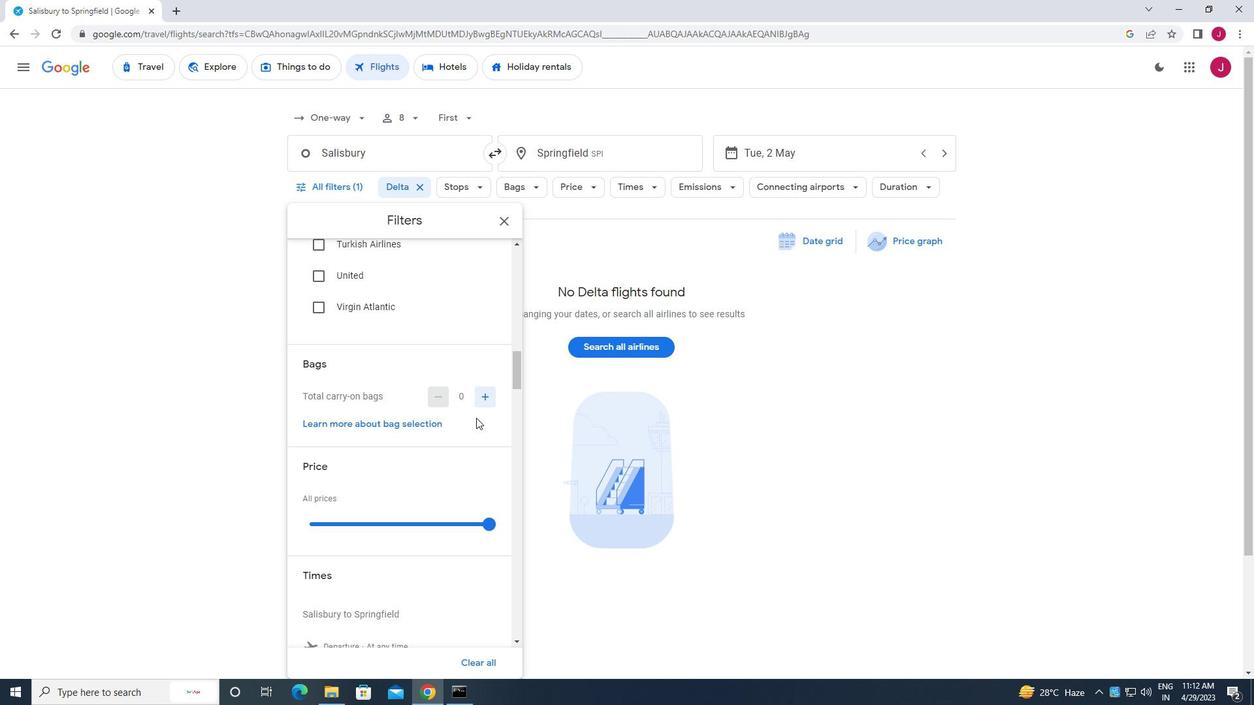 
Action: Mouse moved to (488, 330)
Screenshot: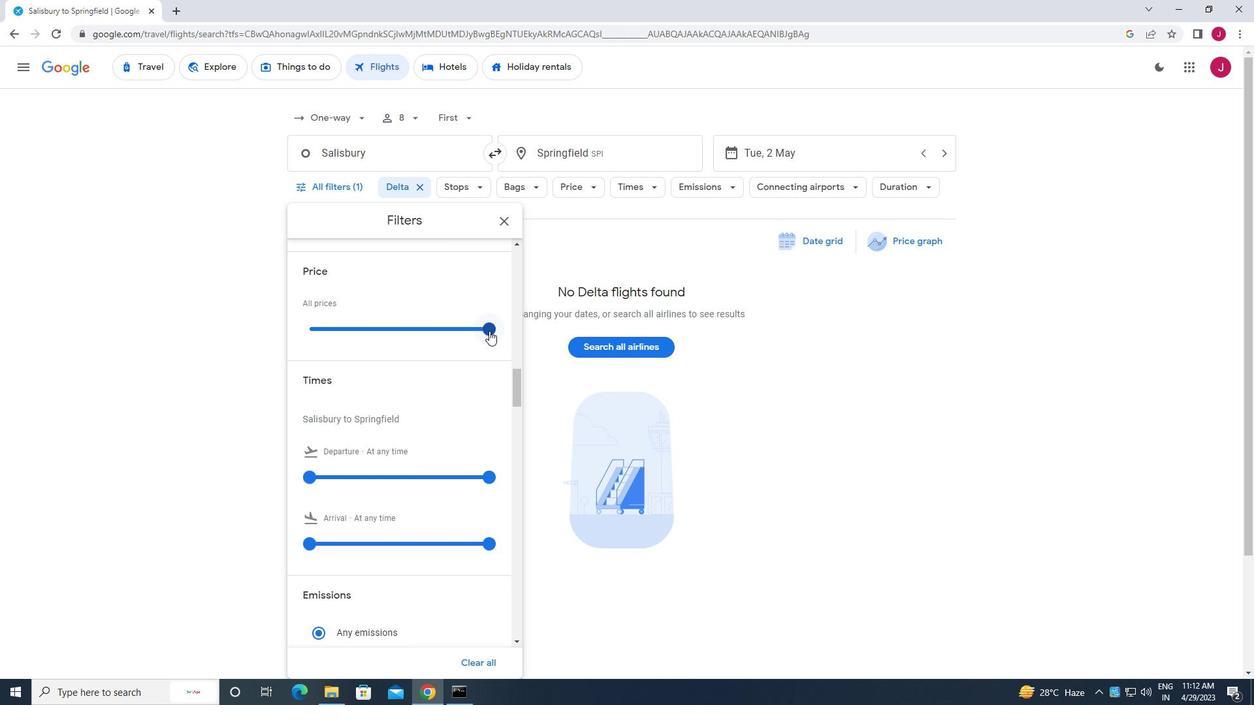 
Action: Mouse pressed left at (488, 330)
Screenshot: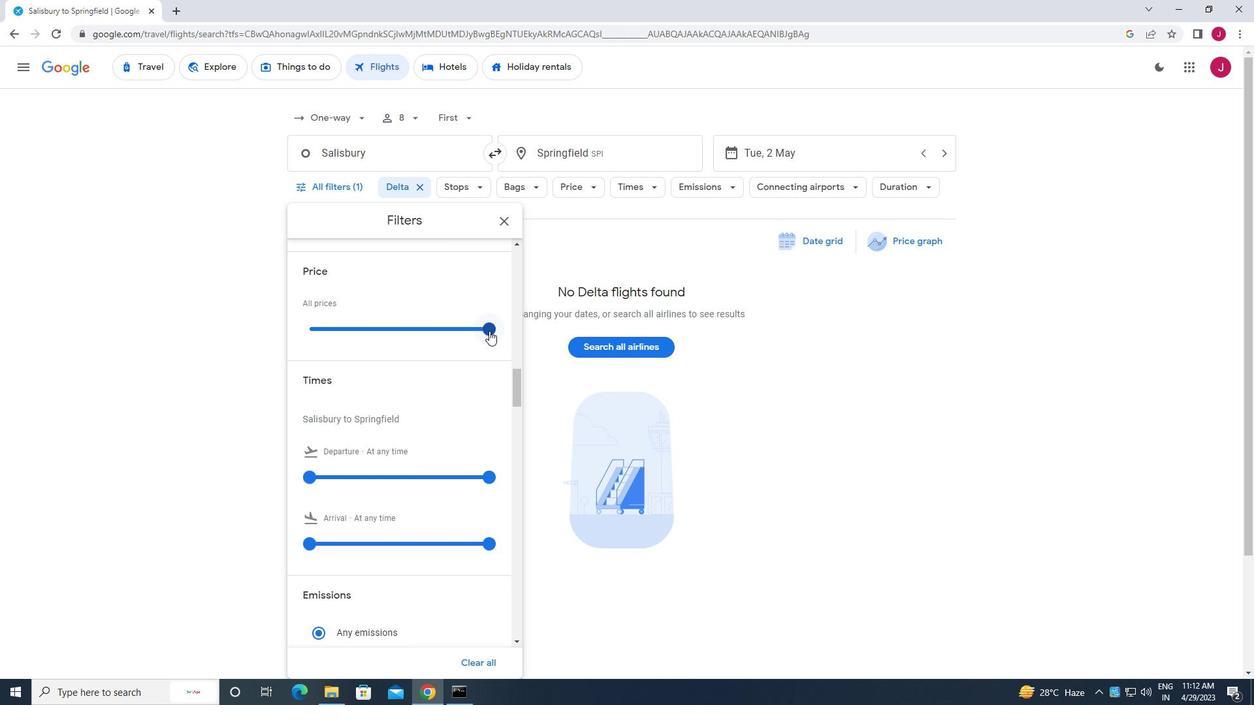 
Action: Mouse moved to (473, 349)
Screenshot: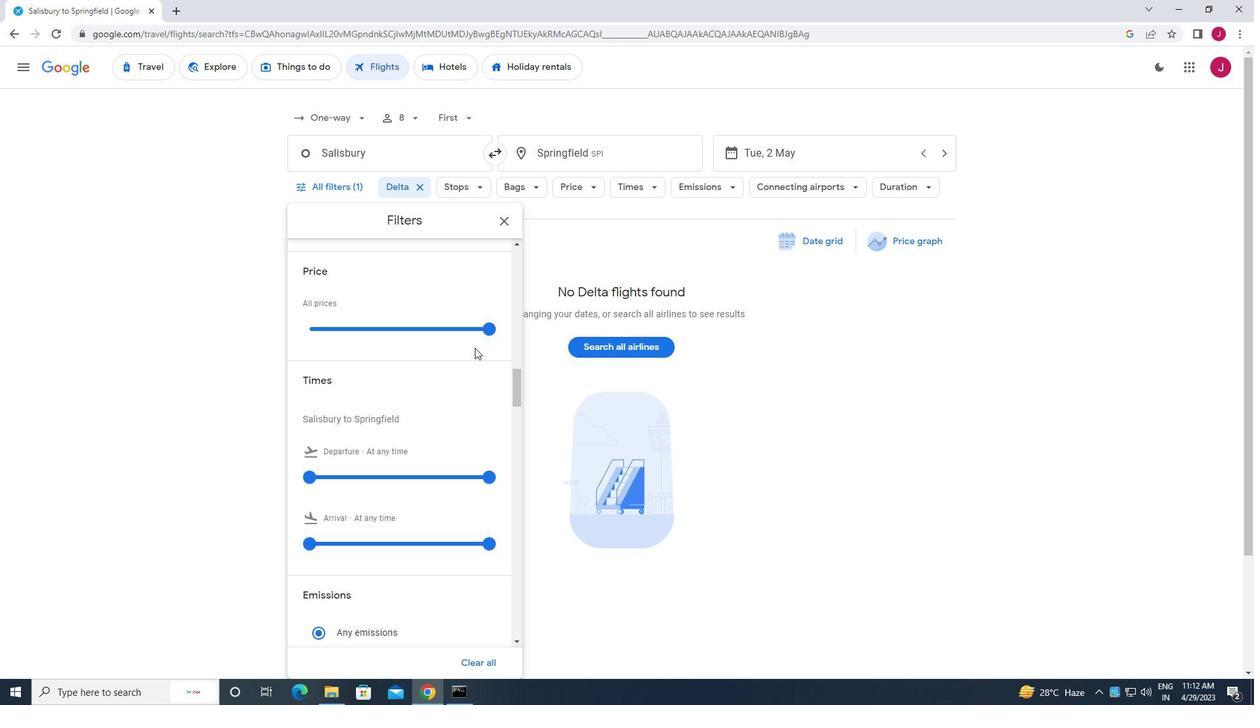 
Action: Mouse scrolled (473, 348) with delta (0, 0)
Screenshot: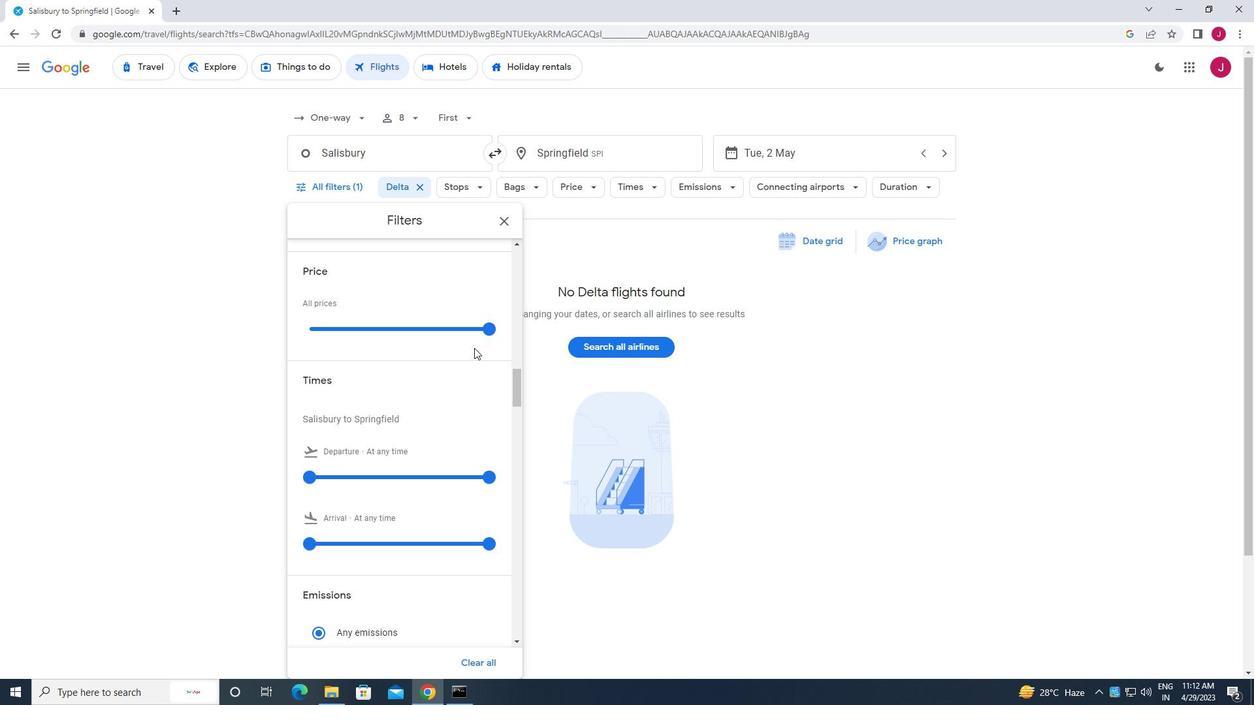 
Action: Mouse scrolled (473, 348) with delta (0, 0)
Screenshot: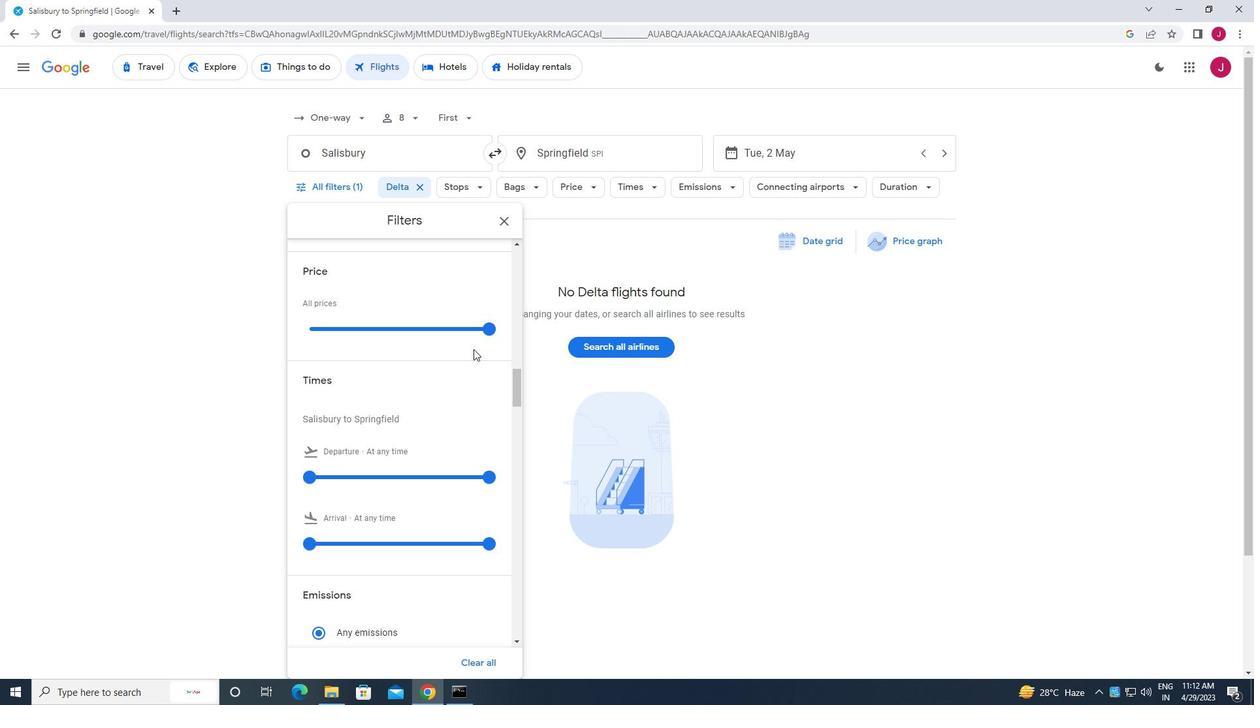 
Action: Mouse moved to (309, 343)
Screenshot: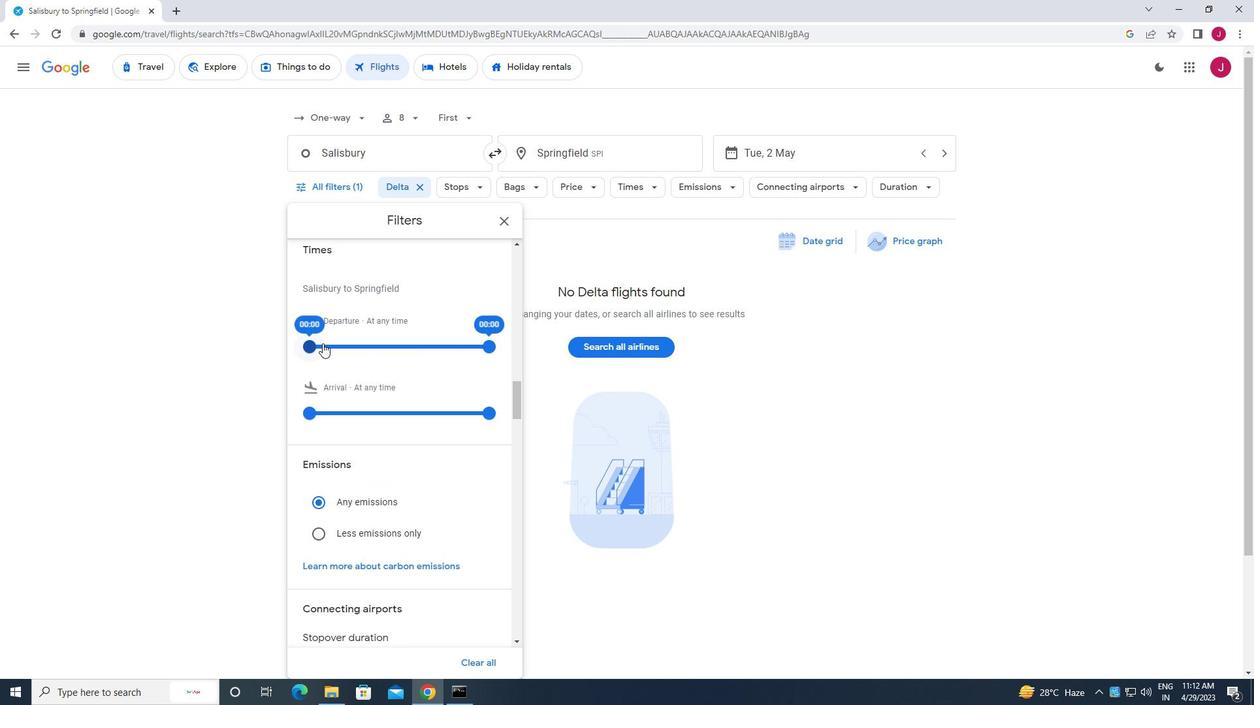 
Action: Mouse pressed left at (309, 343)
Screenshot: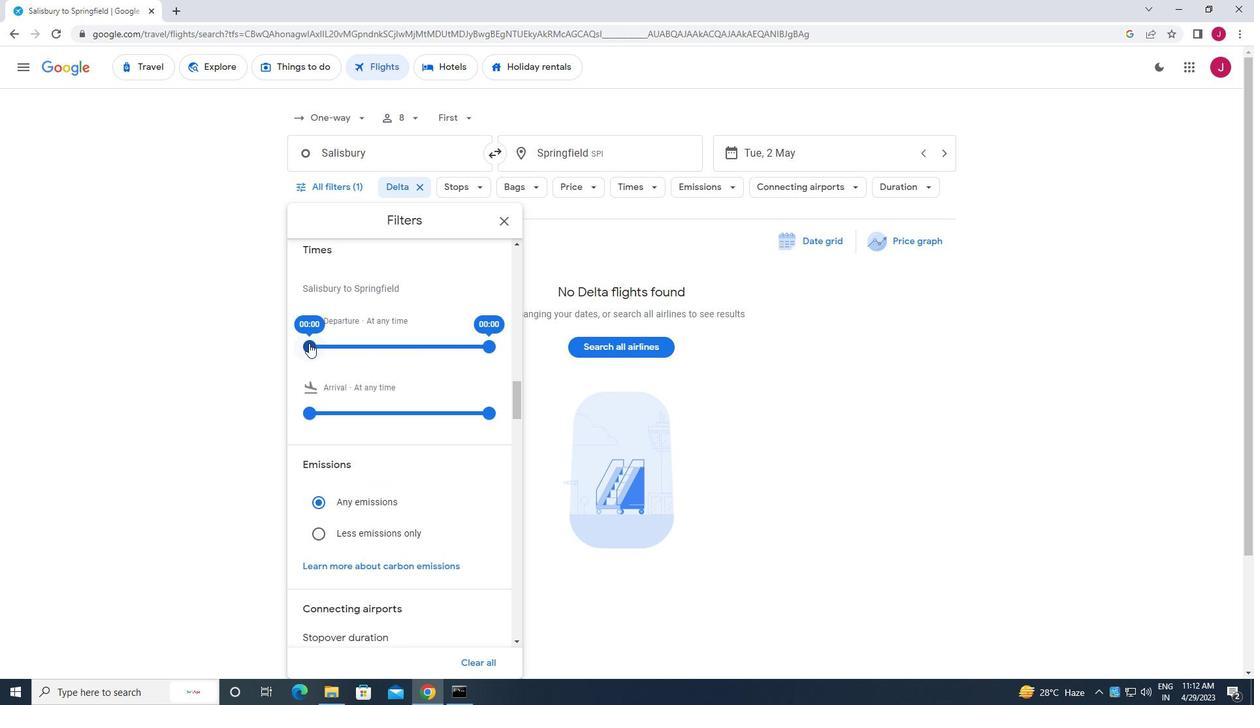 
Action: Mouse moved to (488, 346)
Screenshot: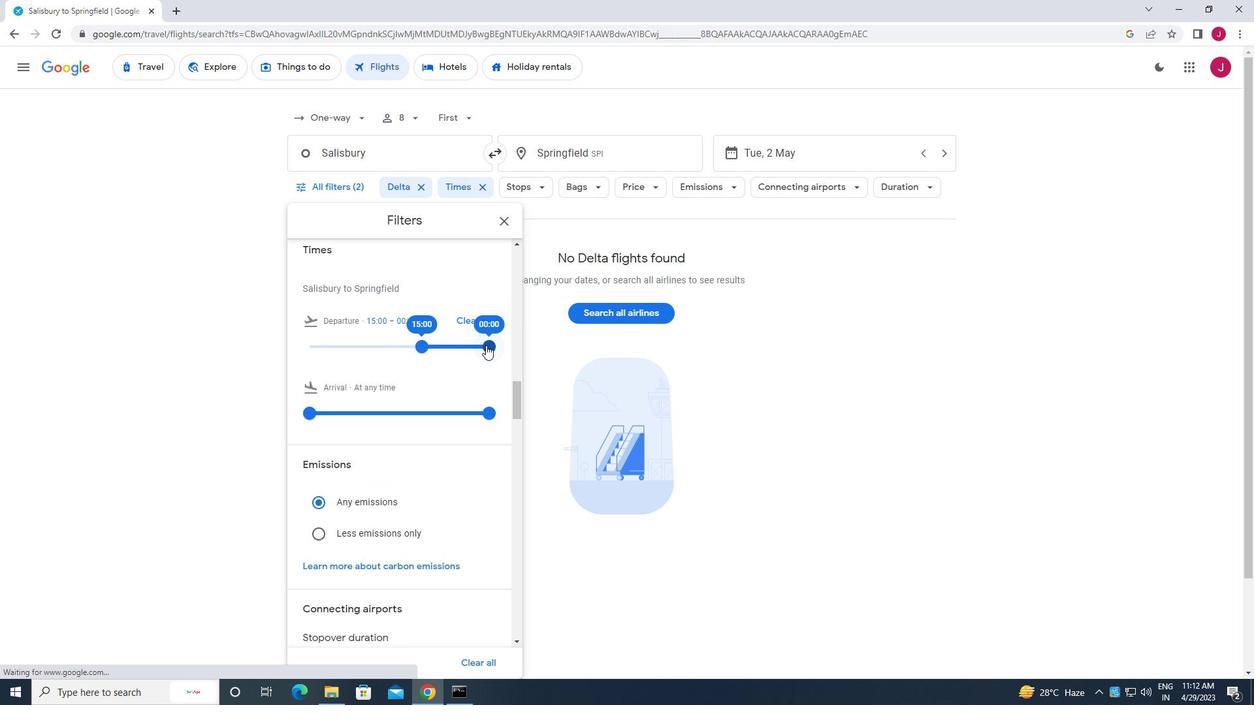 
Action: Mouse pressed left at (488, 346)
Screenshot: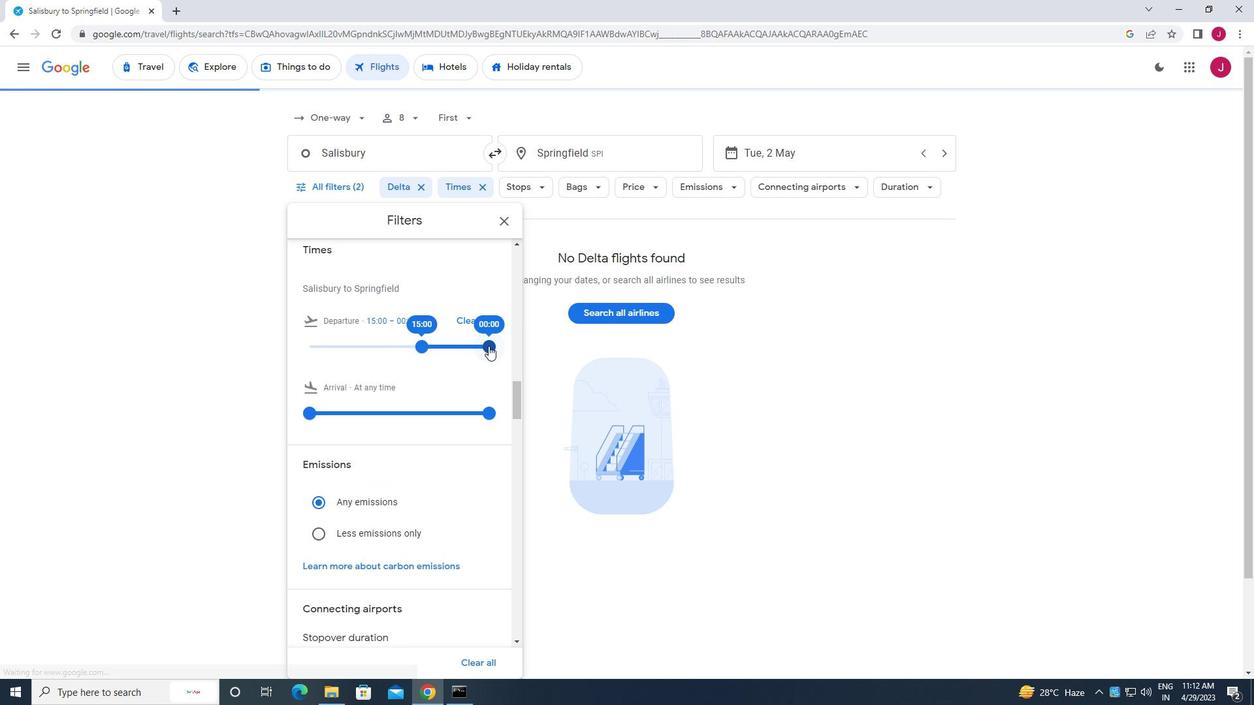 
Action: Mouse moved to (504, 222)
Screenshot: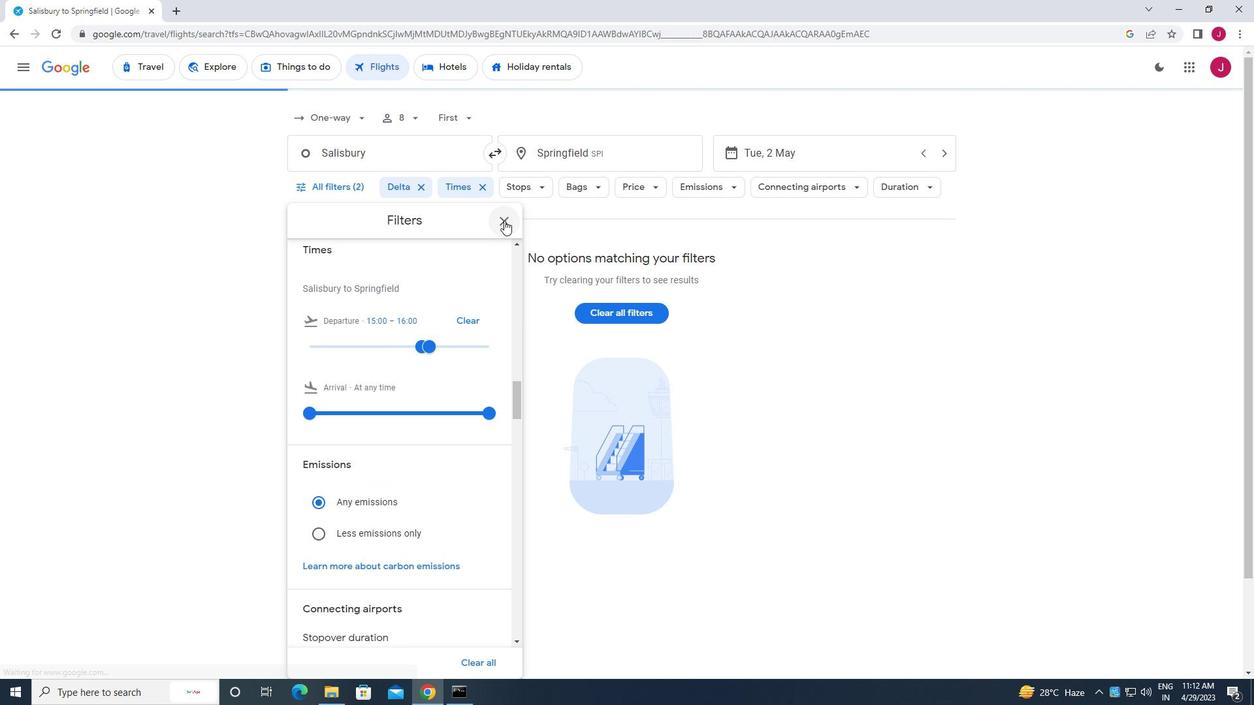 
Action: Mouse pressed left at (504, 222)
Screenshot: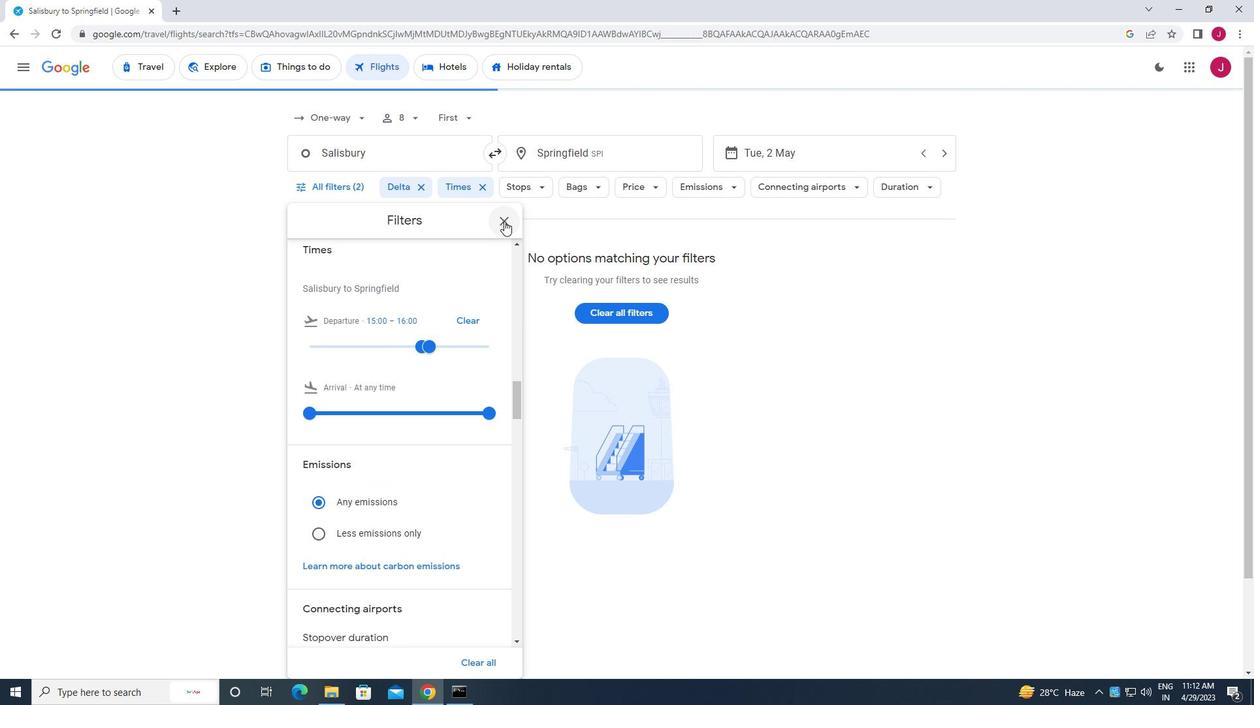 
